 Task: Look for space in Apam, Ghana from 24th August, 2023 to 10th September, 2023 for 8 adults, 2 children, 1 infant and 1 pet in price range Rs.12000 to Rs.15000. Place can be entire place or shared room with 4 bedrooms having 8 beds and 4 bathrooms. Property type can be house, flat, guest house. Amenities needed are: wifi, TV, free parkinig on premises, gym, breakfast. Booking option can be shelf check-in. Required host language is English.
Action: Mouse moved to (361, 150)
Screenshot: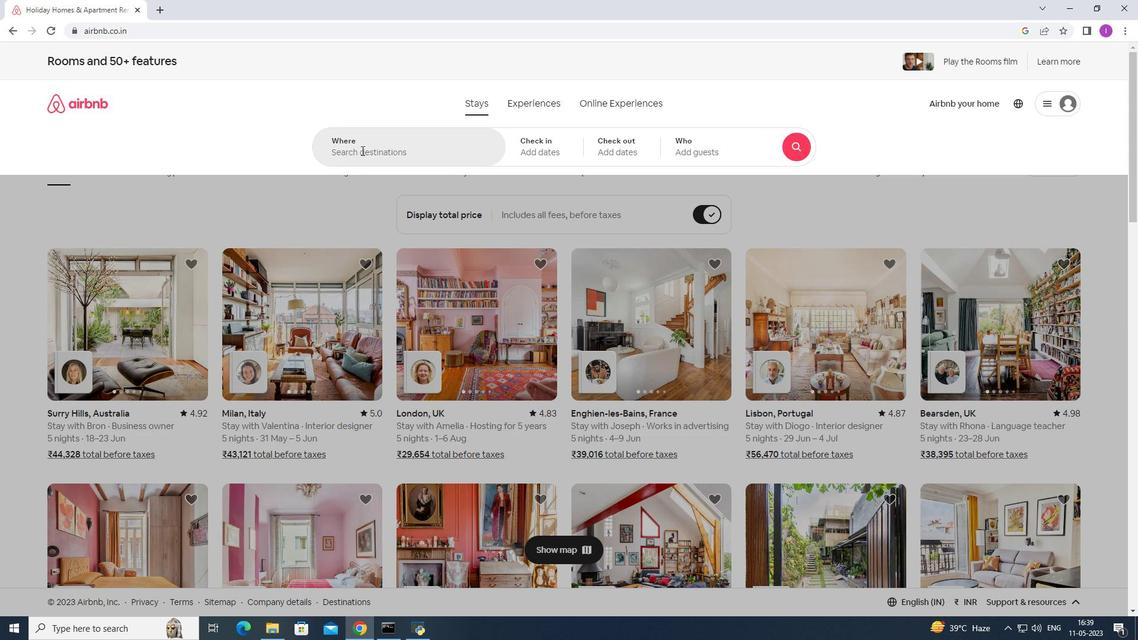
Action: Mouse pressed left at (361, 150)
Screenshot: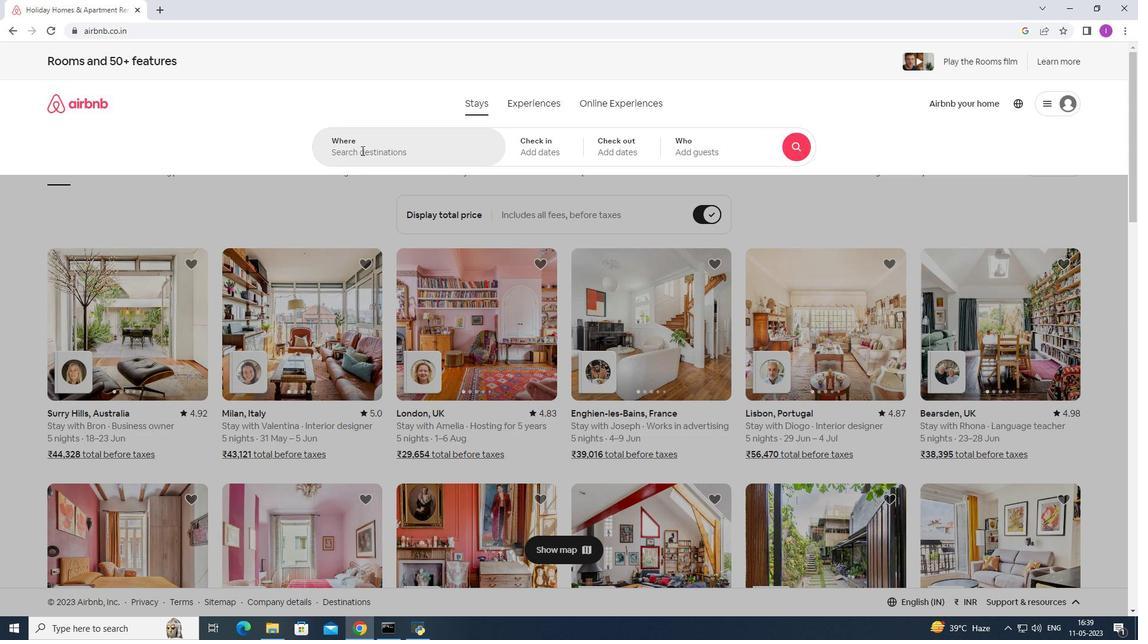 
Action: Mouse moved to (381, 154)
Screenshot: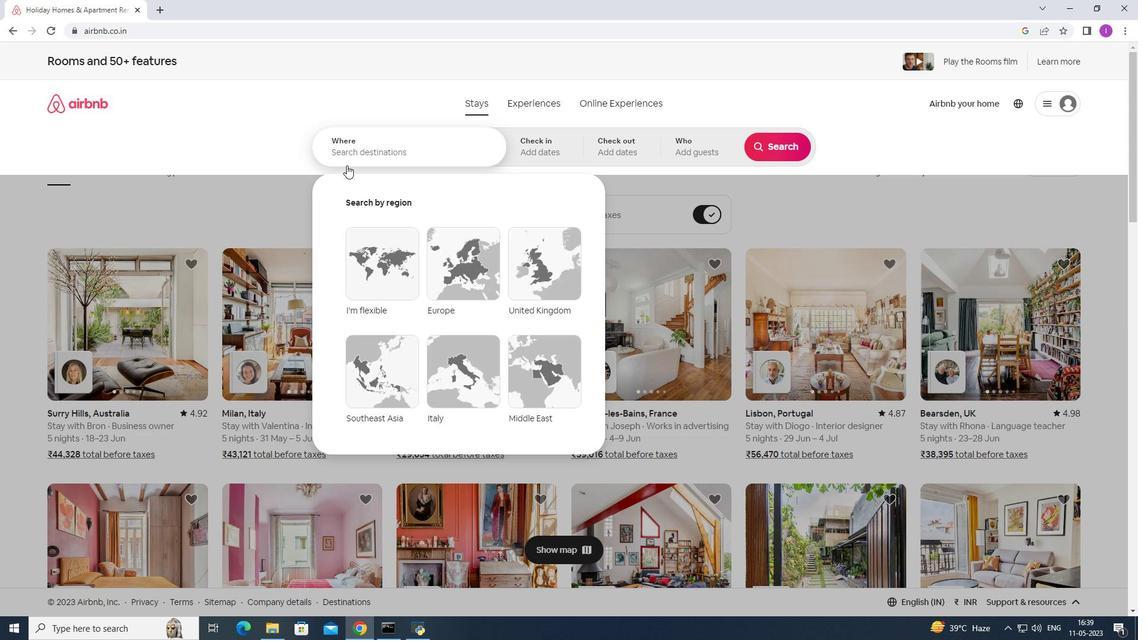 
Action: Key pressed <Key.shift><Key.shift><Key.shift><Key.shift>Apam,<Key.shift><Key.shift><Key.shift><Key.shift><Key.shift><Key.shift><Key.shift><Key.shift><Key.shift>Ghana
Screenshot: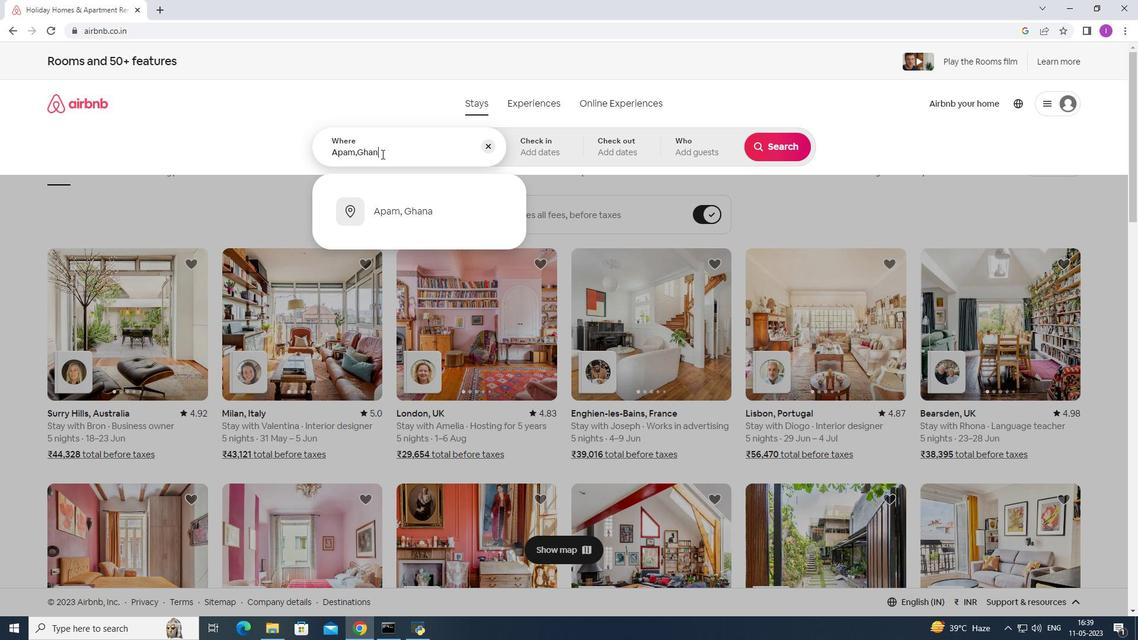 
Action: Mouse moved to (431, 217)
Screenshot: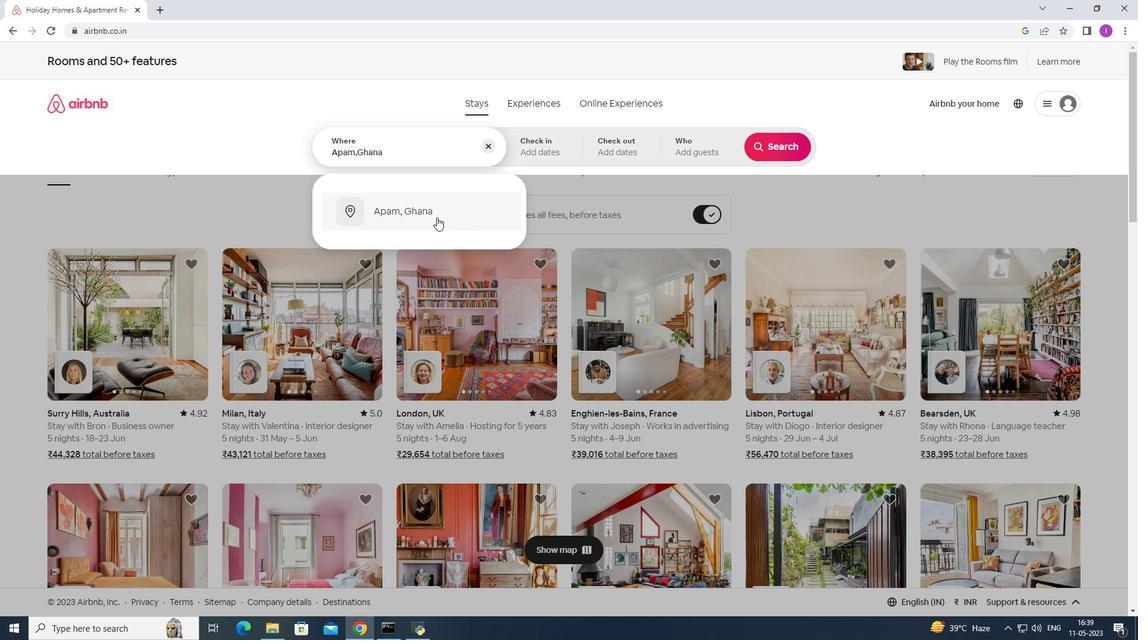 
Action: Mouse pressed left at (431, 217)
Screenshot: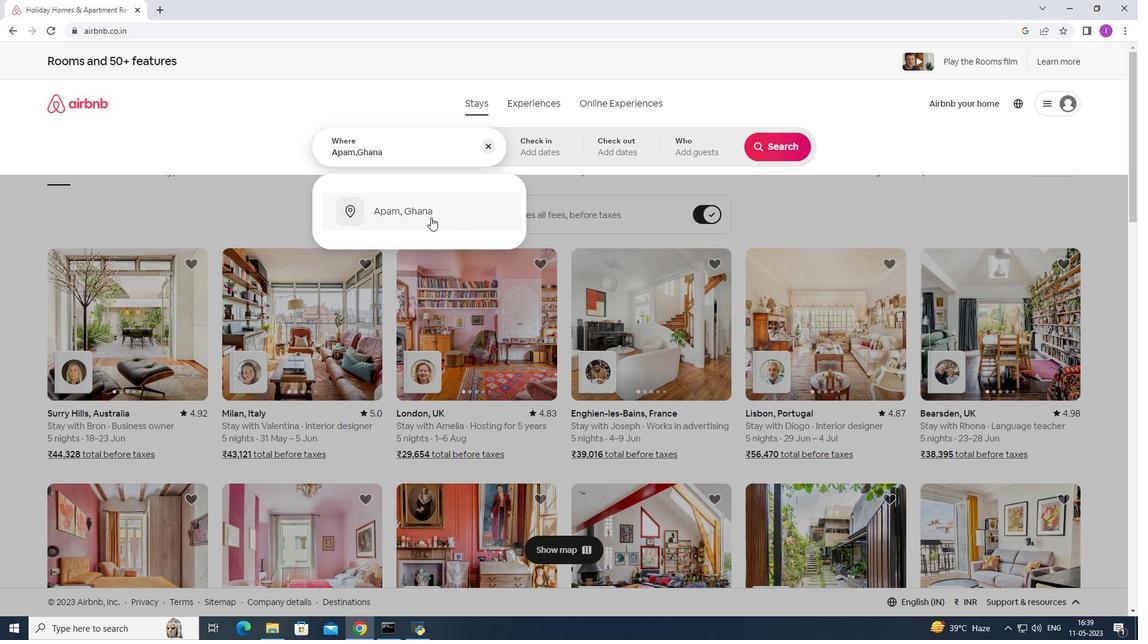 
Action: Mouse moved to (777, 241)
Screenshot: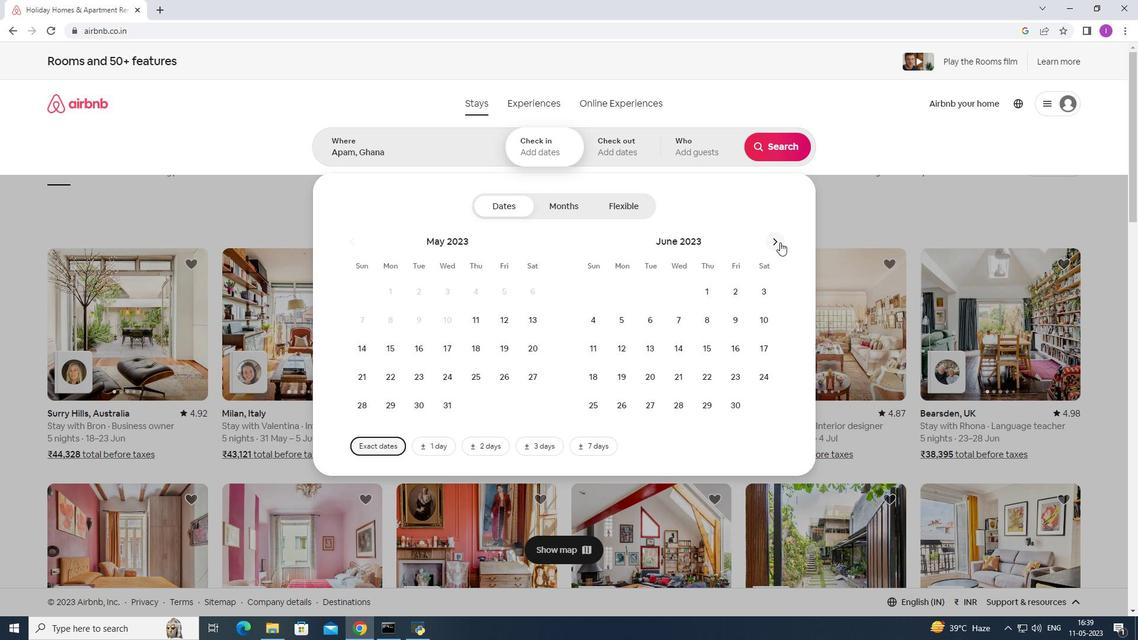 
Action: Mouse pressed left at (777, 241)
Screenshot: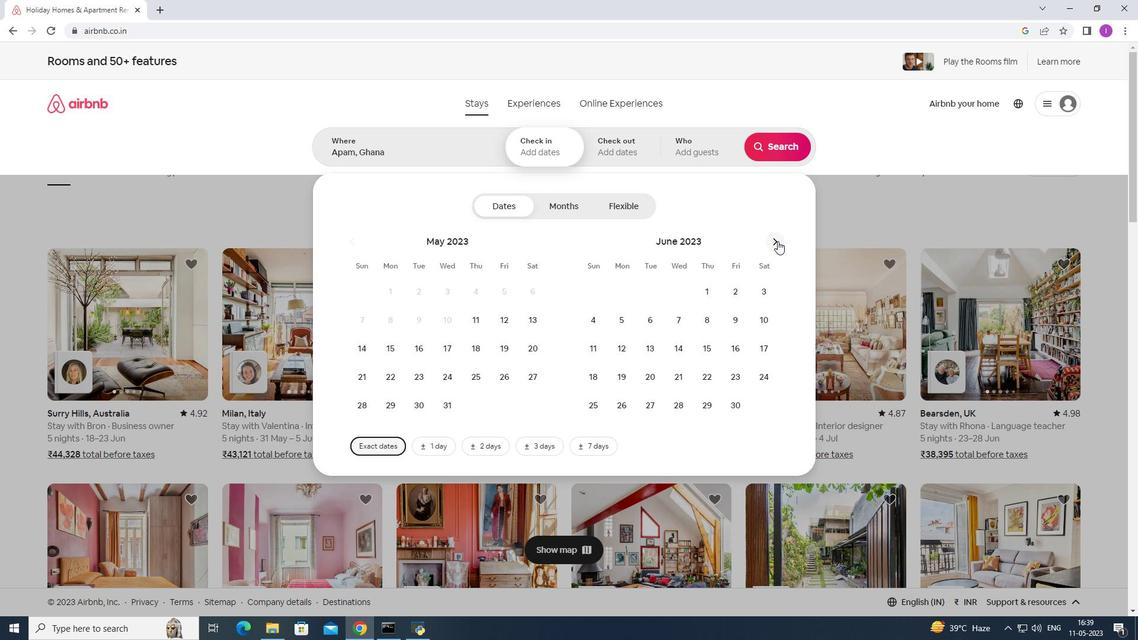 
Action: Mouse pressed left at (777, 241)
Screenshot: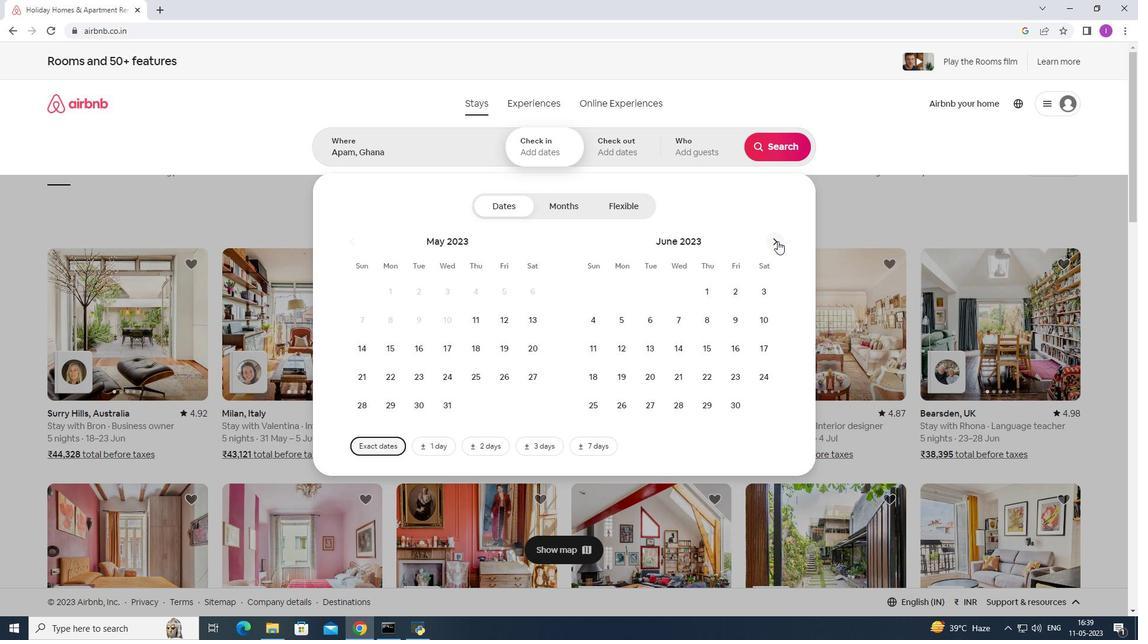 
Action: Mouse moved to (777, 240)
Screenshot: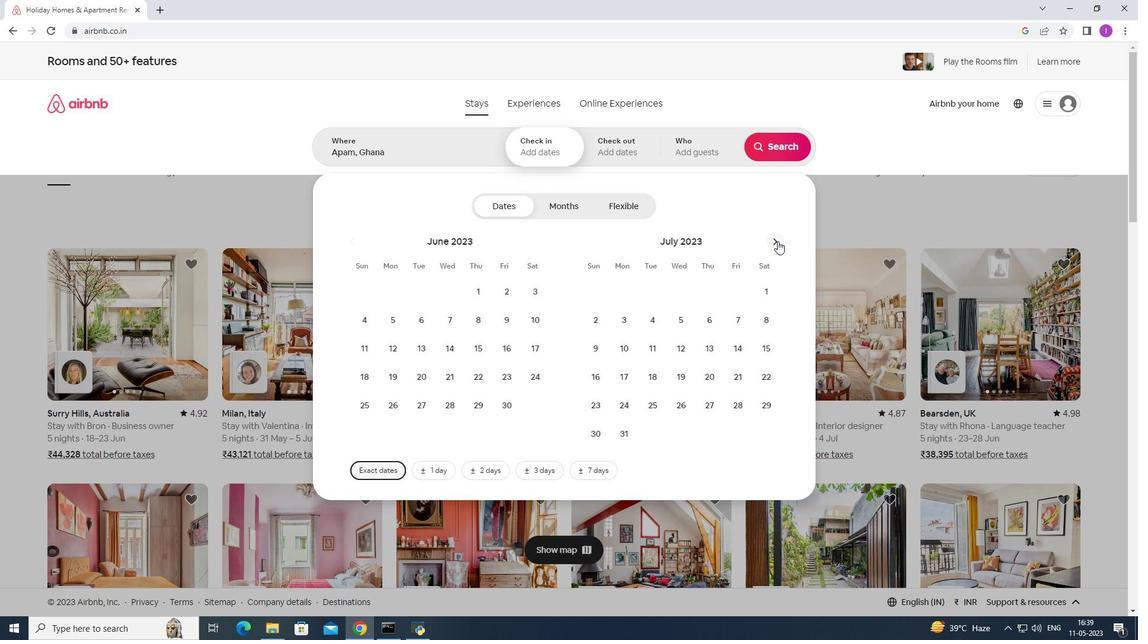 
Action: Mouse pressed left at (777, 240)
Screenshot: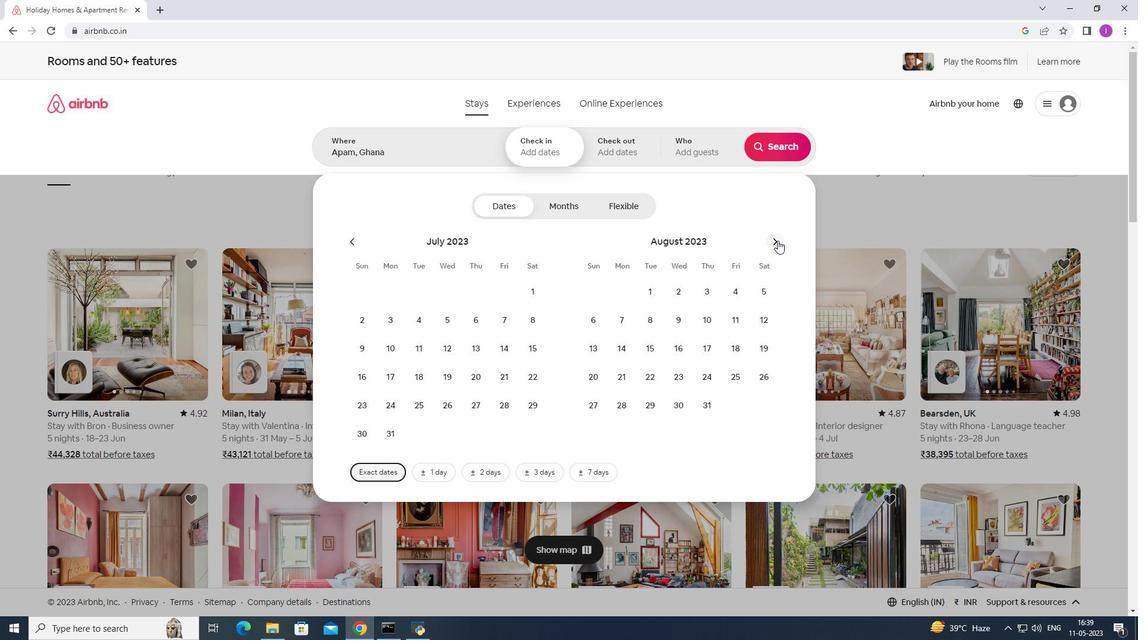 
Action: Mouse moved to (469, 377)
Screenshot: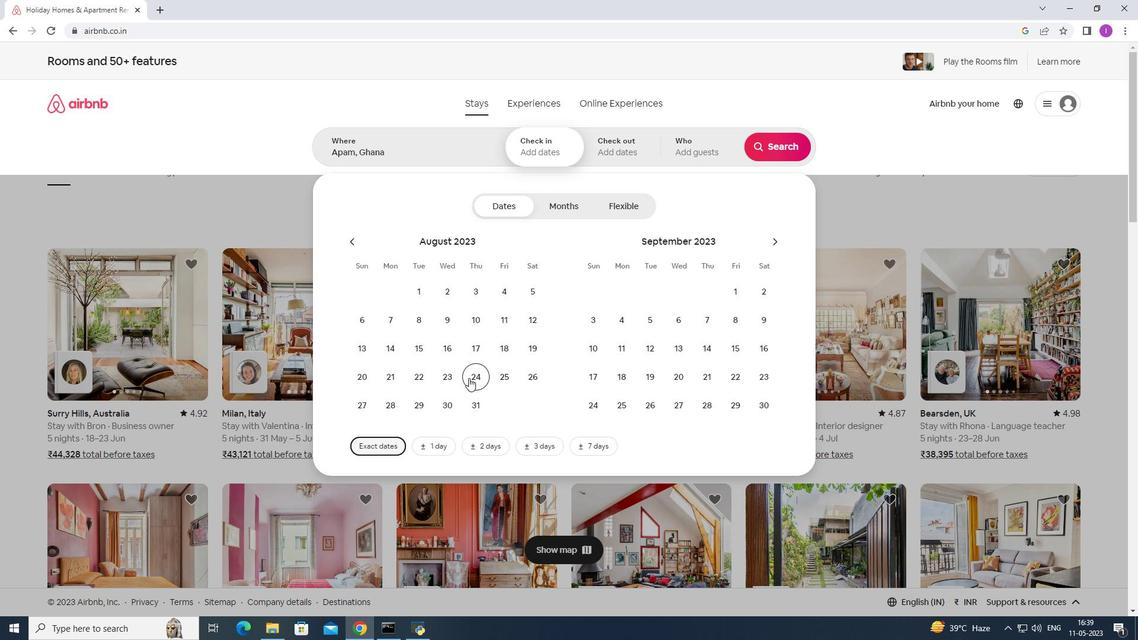 
Action: Mouse pressed left at (469, 377)
Screenshot: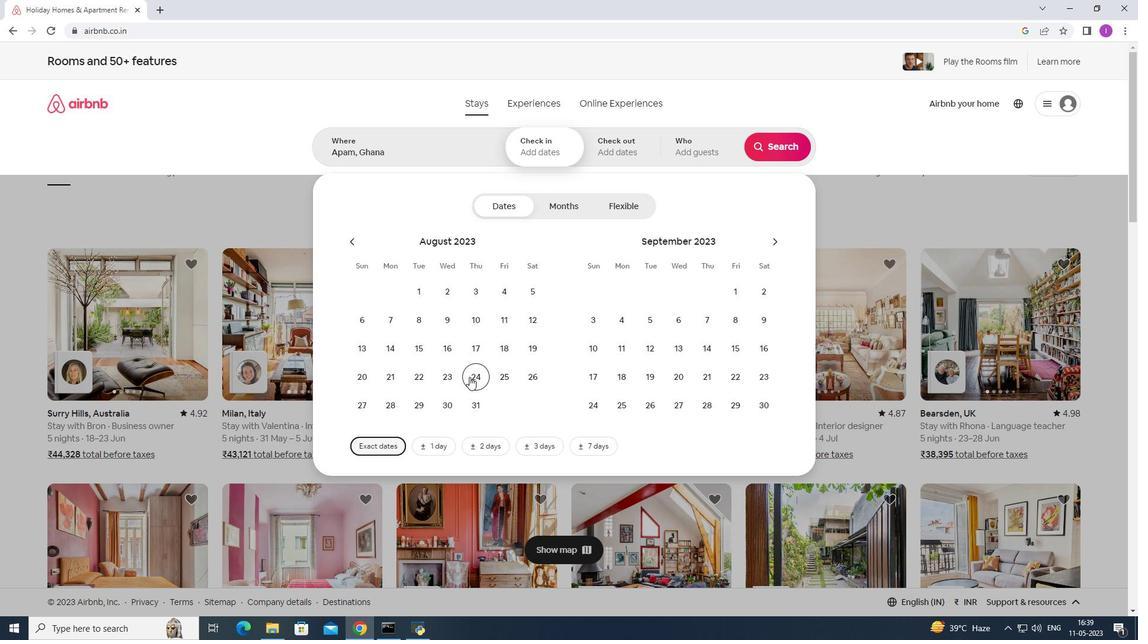 
Action: Mouse moved to (595, 348)
Screenshot: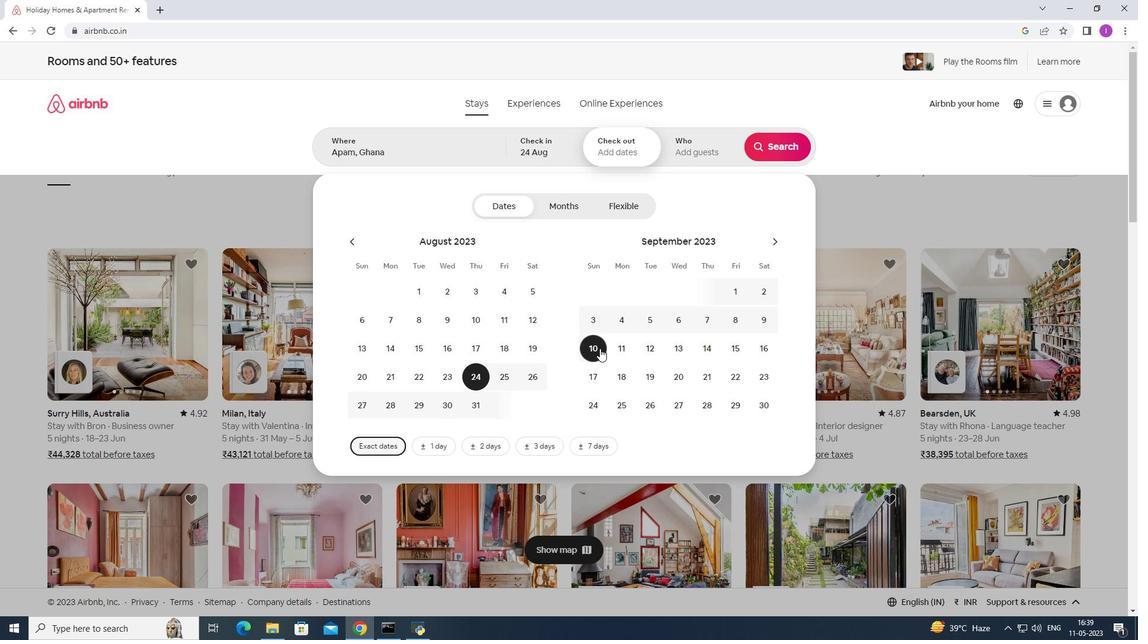 
Action: Mouse pressed left at (595, 348)
Screenshot: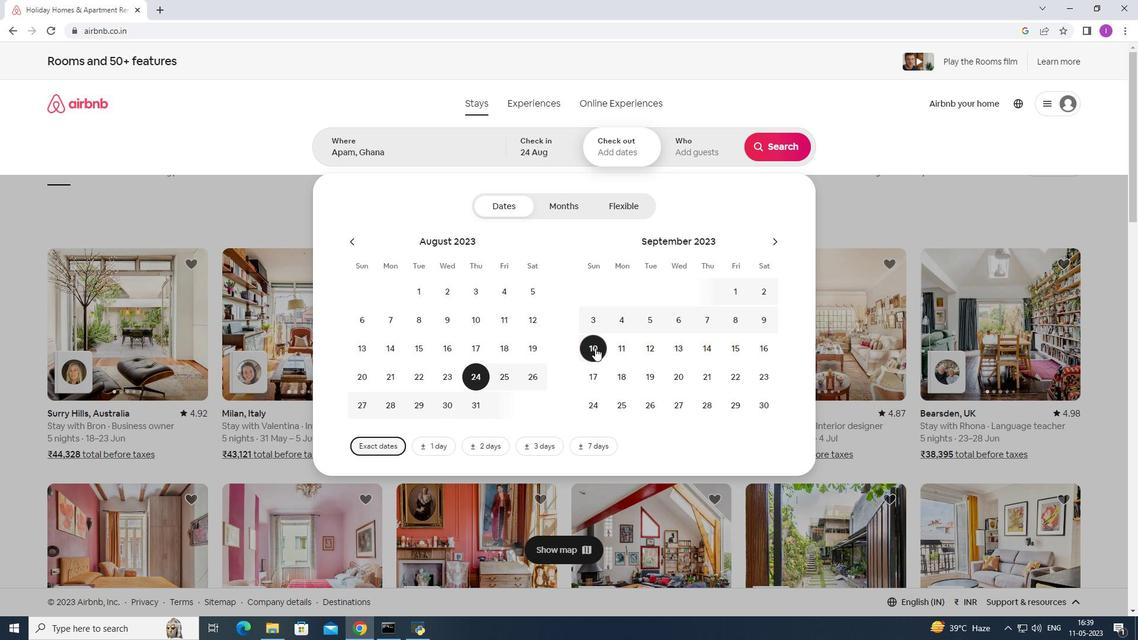
Action: Mouse moved to (701, 154)
Screenshot: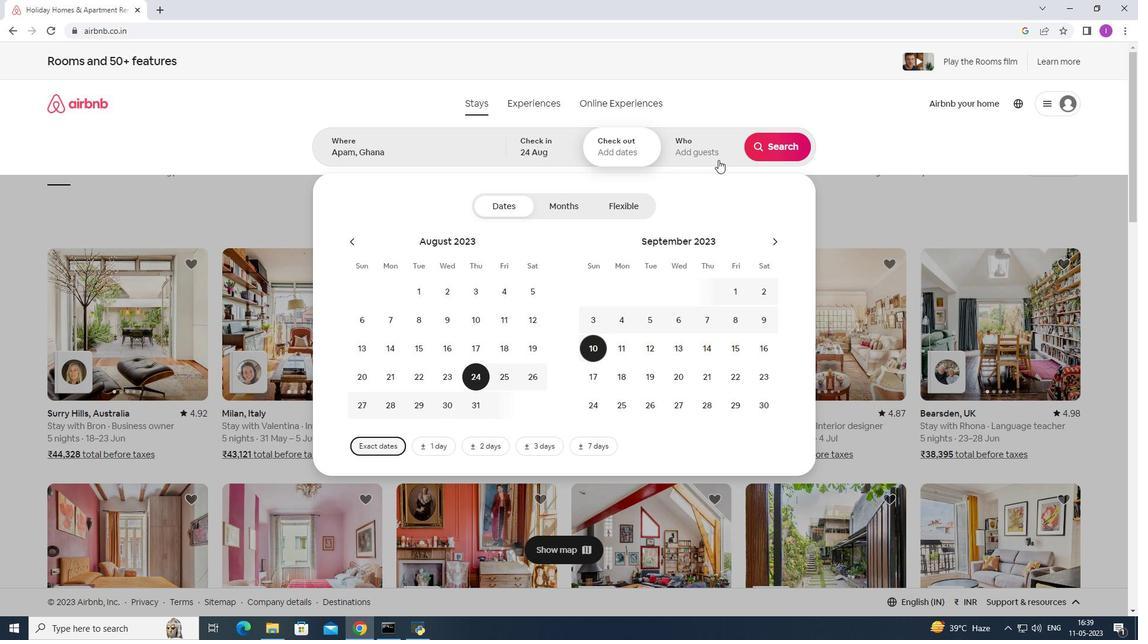 
Action: Mouse pressed left at (701, 154)
Screenshot: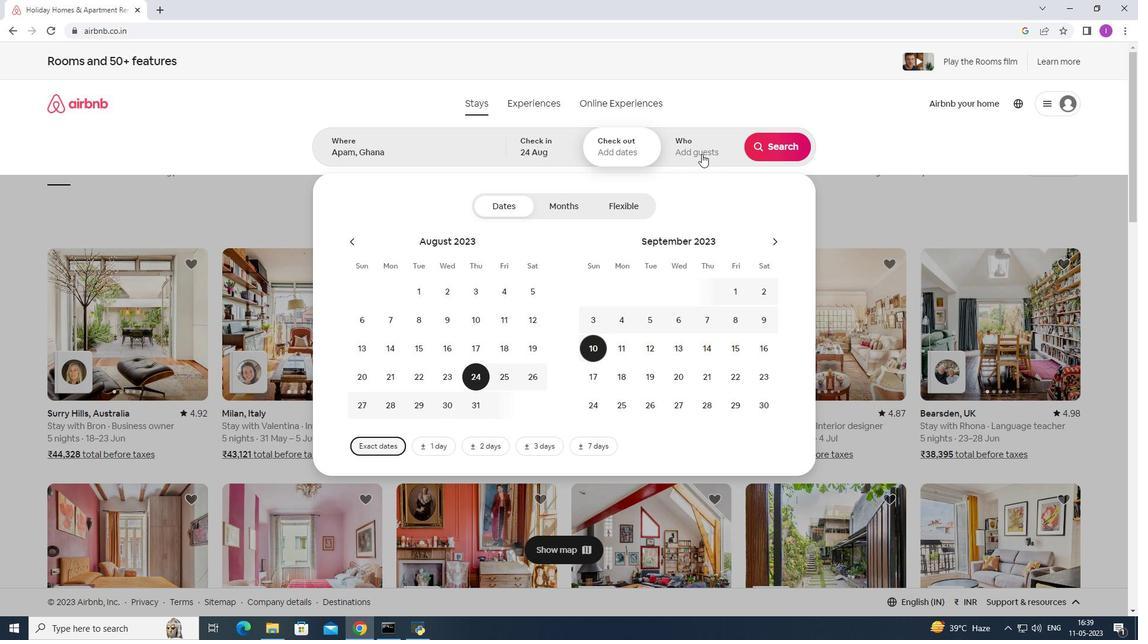 
Action: Mouse moved to (690, 146)
Screenshot: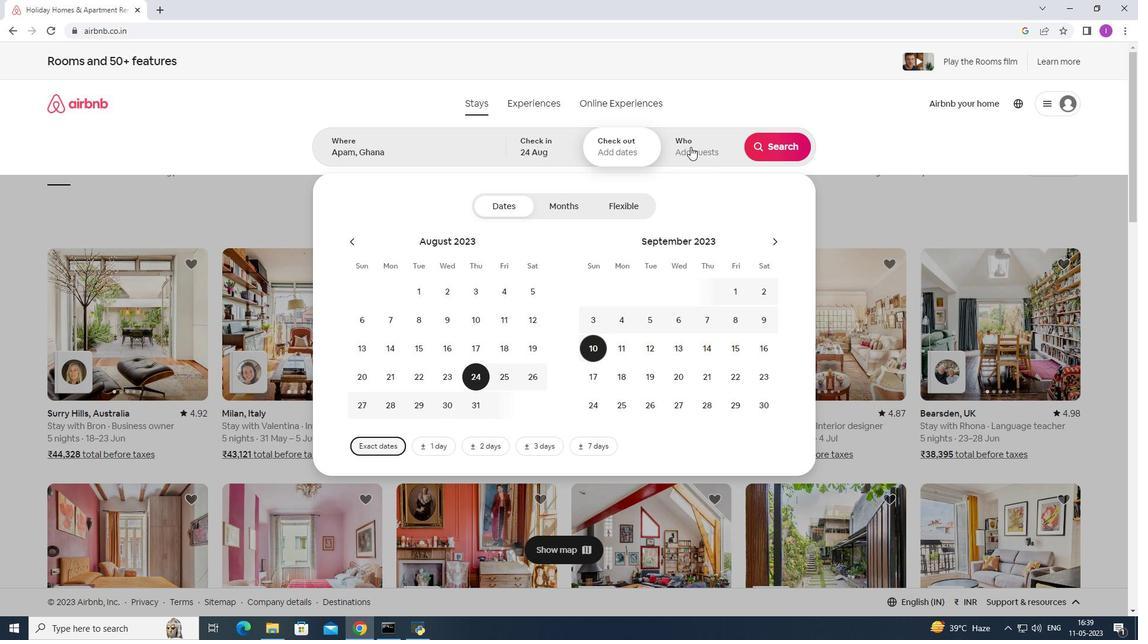 
Action: Mouse pressed left at (690, 146)
Screenshot: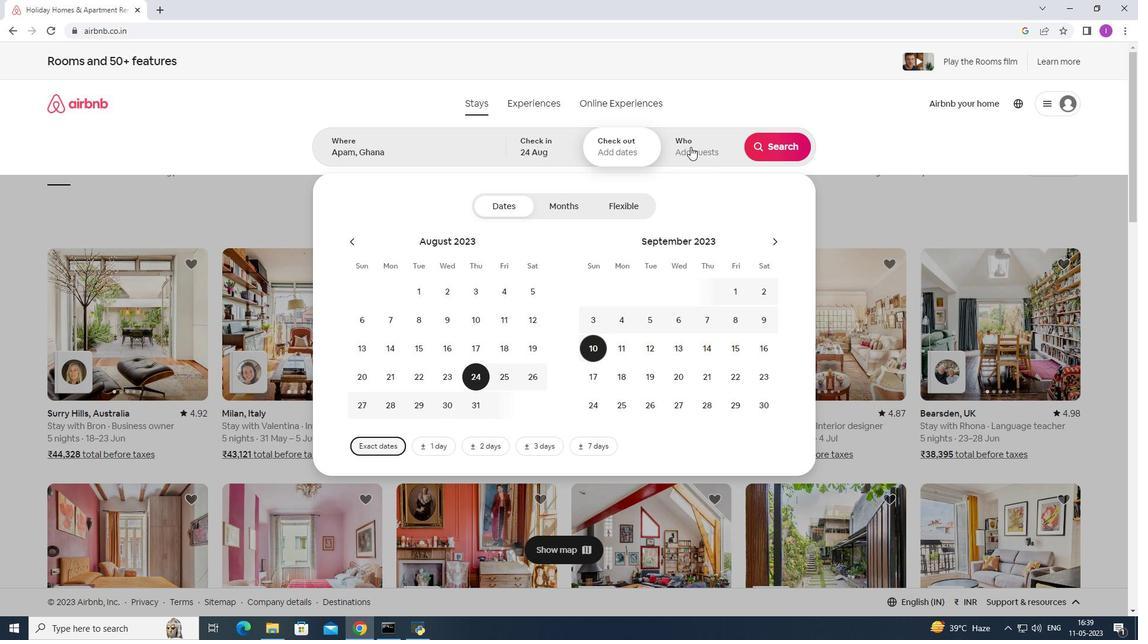 
Action: Mouse moved to (704, 149)
Screenshot: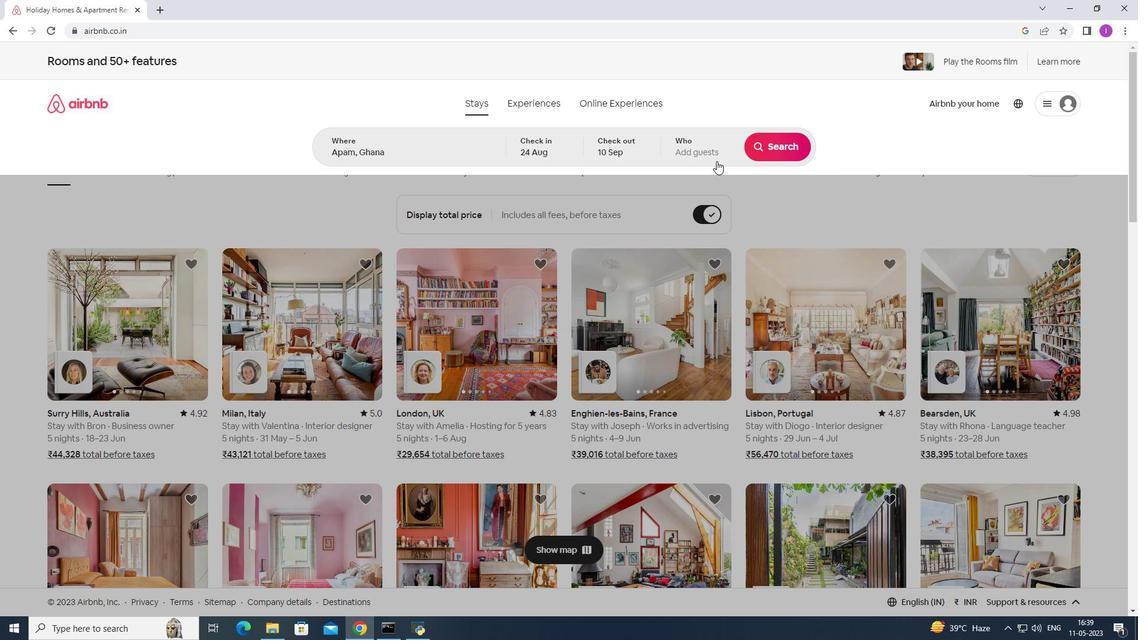 
Action: Mouse pressed left at (704, 149)
Screenshot: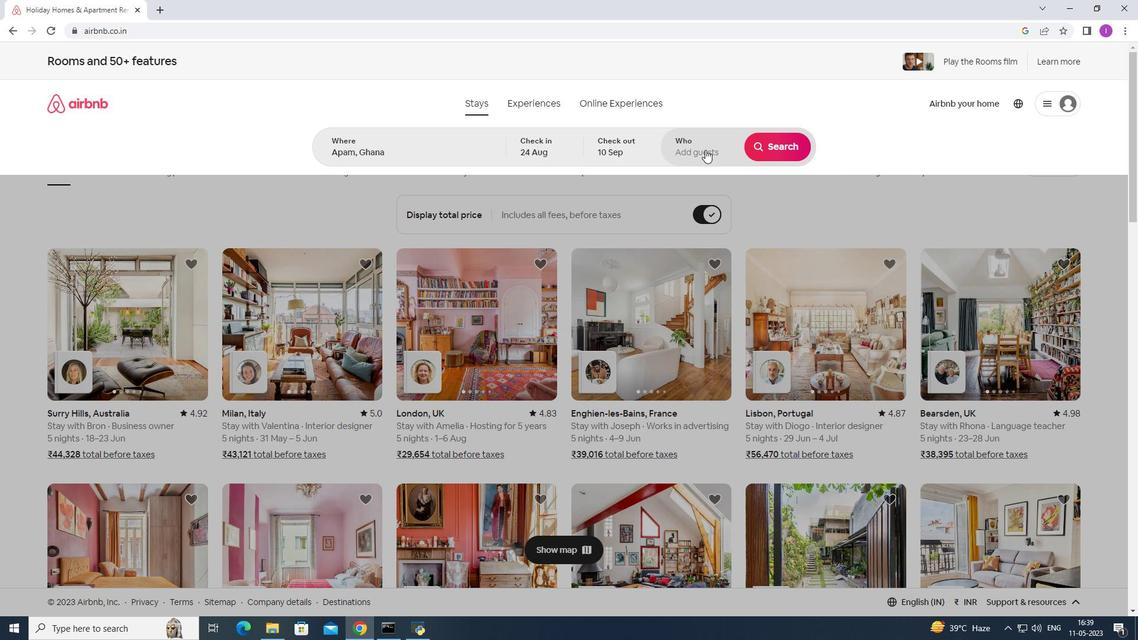 
Action: Mouse moved to (783, 210)
Screenshot: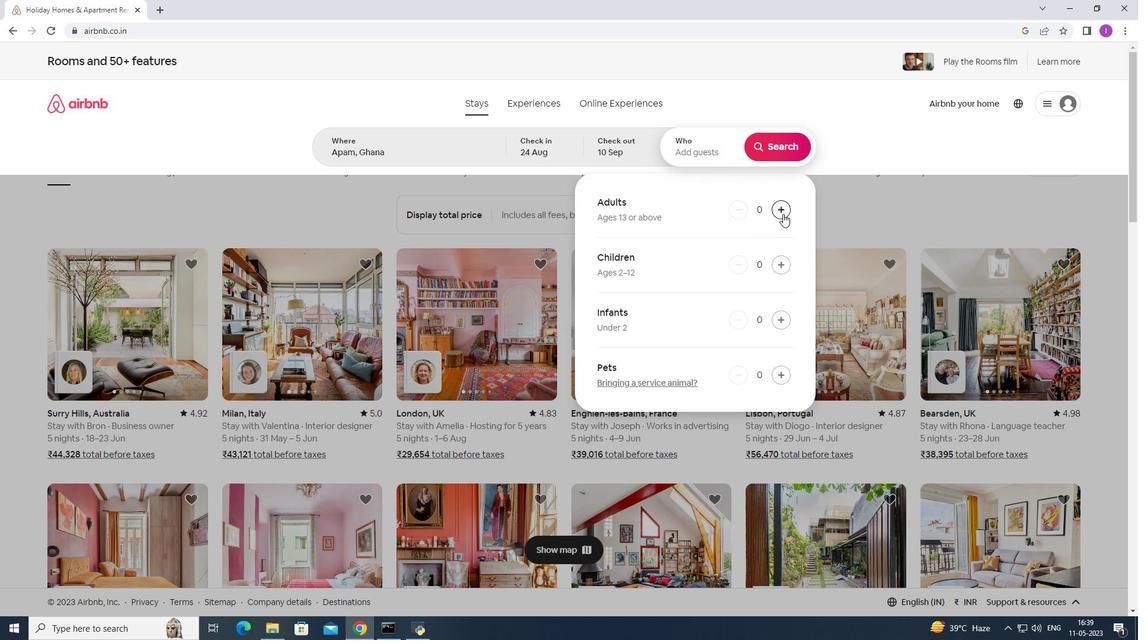 
Action: Mouse pressed left at (783, 210)
Screenshot: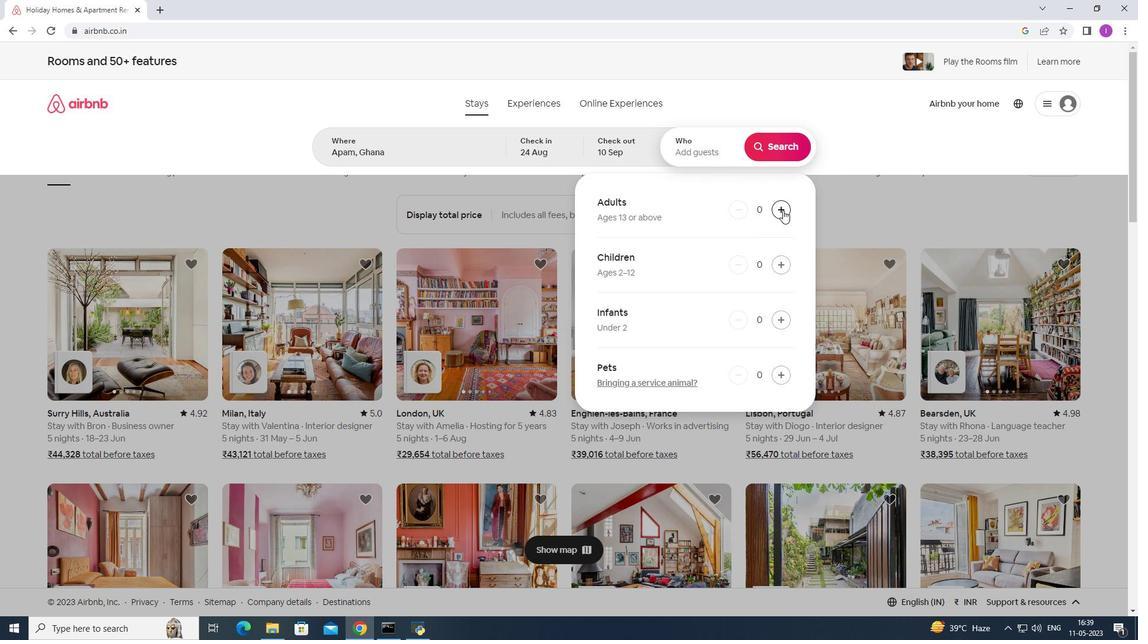 
Action: Mouse pressed left at (783, 210)
Screenshot: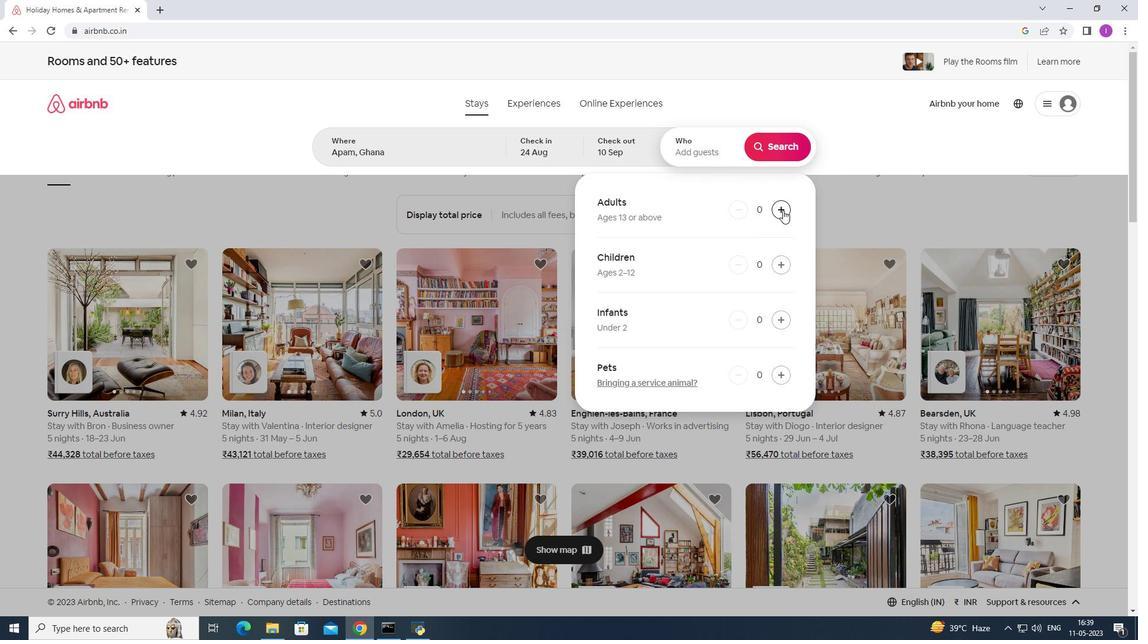
Action: Mouse pressed left at (783, 210)
Screenshot: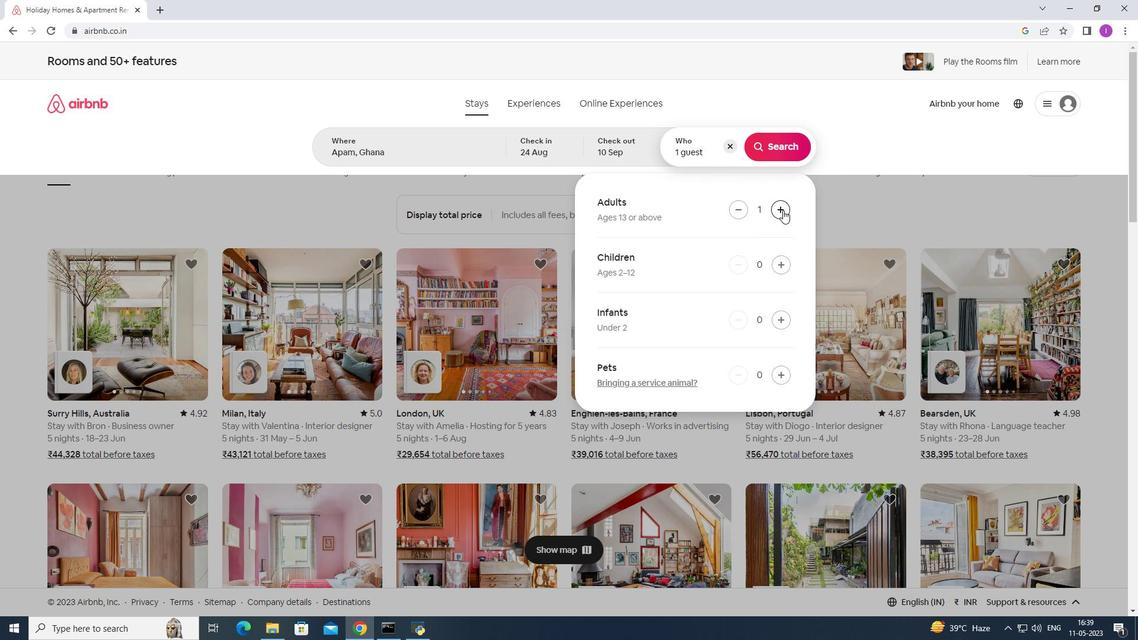 
Action: Mouse pressed left at (783, 210)
Screenshot: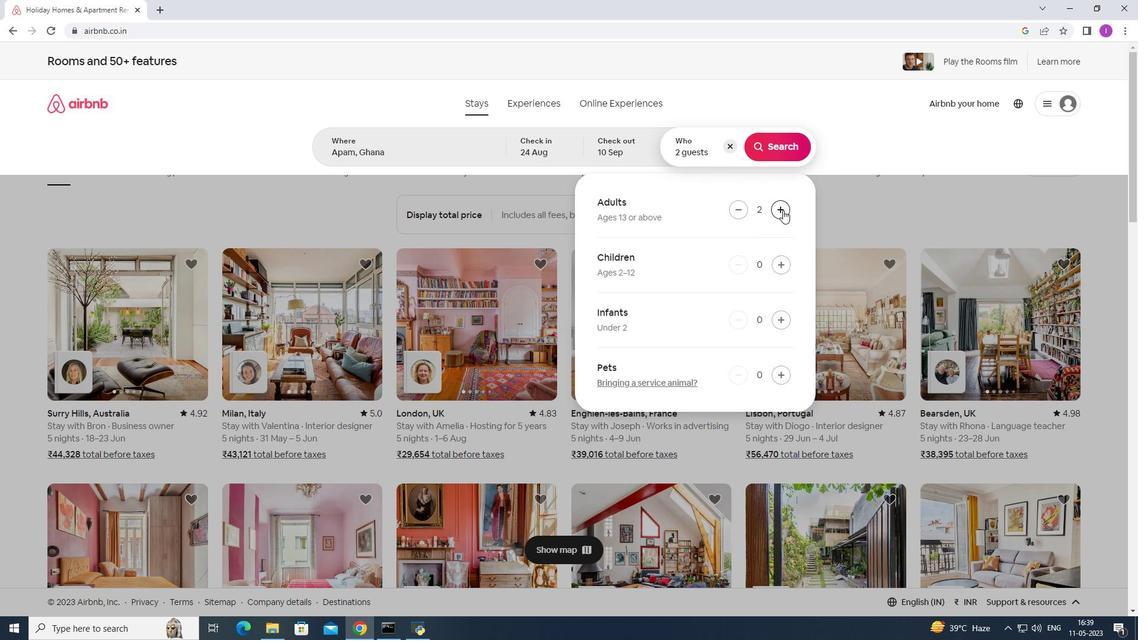 
Action: Mouse moved to (783, 211)
Screenshot: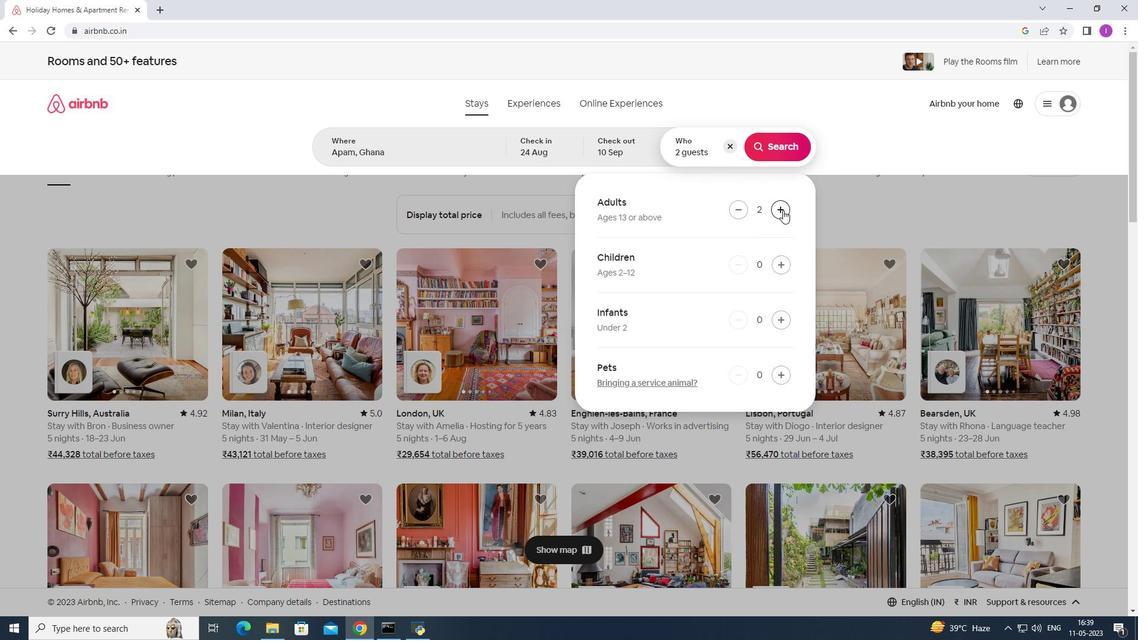 
Action: Mouse pressed left at (783, 211)
Screenshot: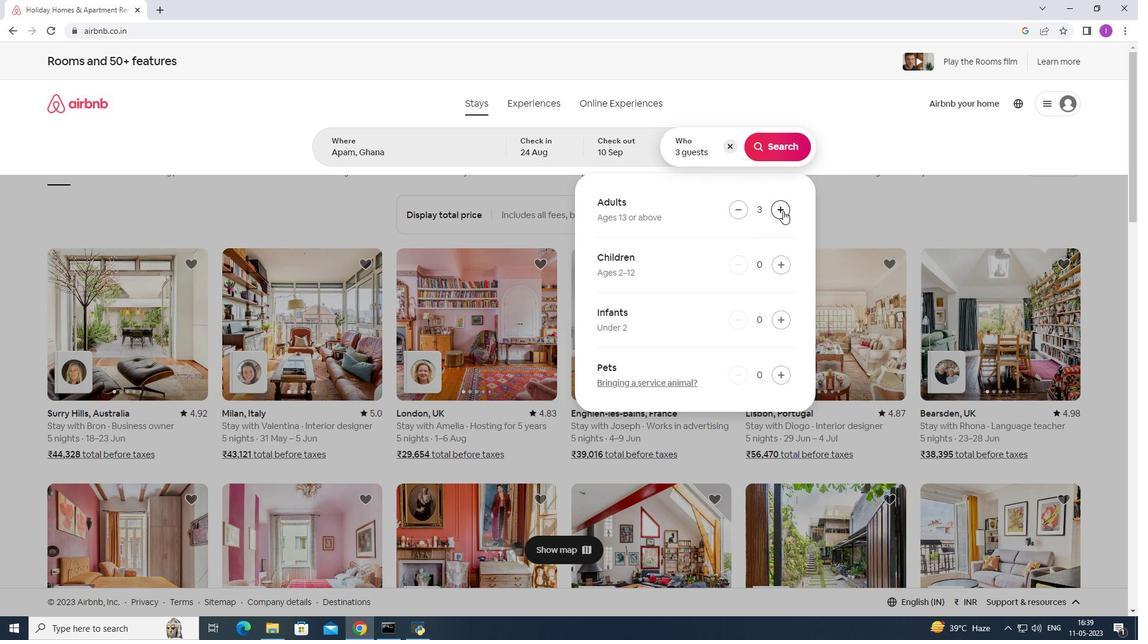 
Action: Mouse pressed left at (783, 211)
Screenshot: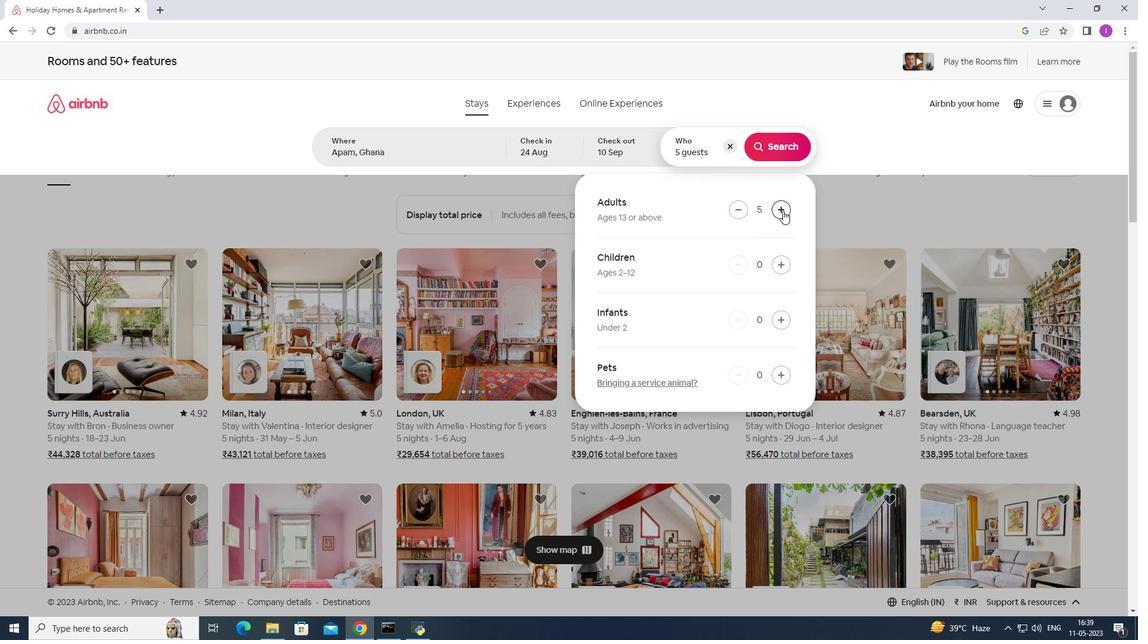
Action: Mouse pressed left at (783, 211)
Screenshot: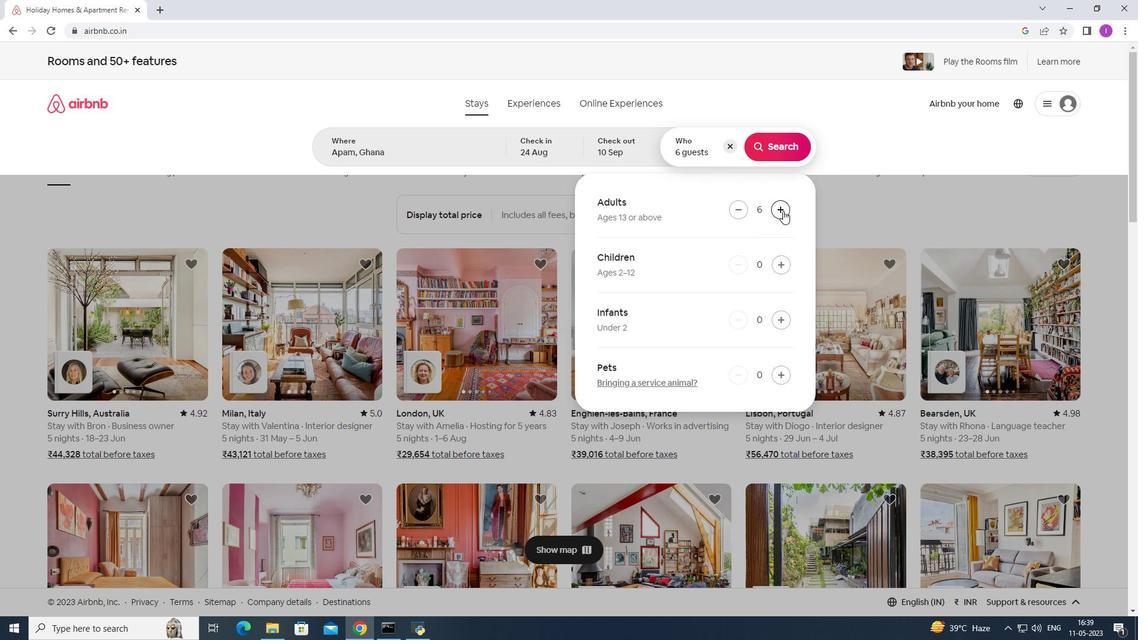 
Action: Mouse pressed left at (783, 211)
Screenshot: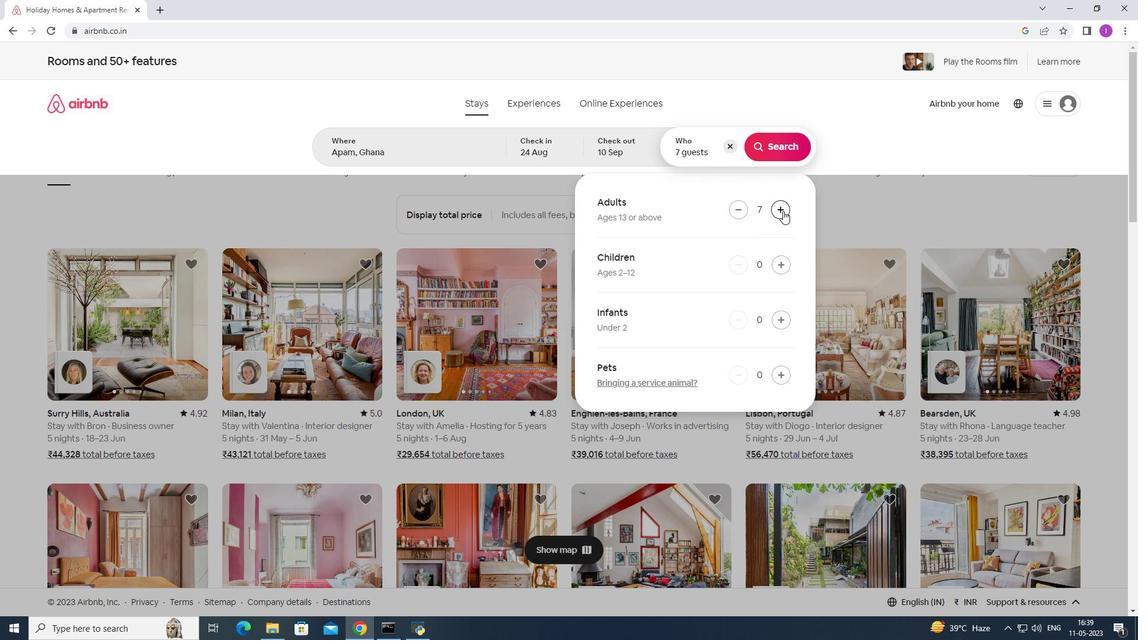 
Action: Mouse moved to (784, 265)
Screenshot: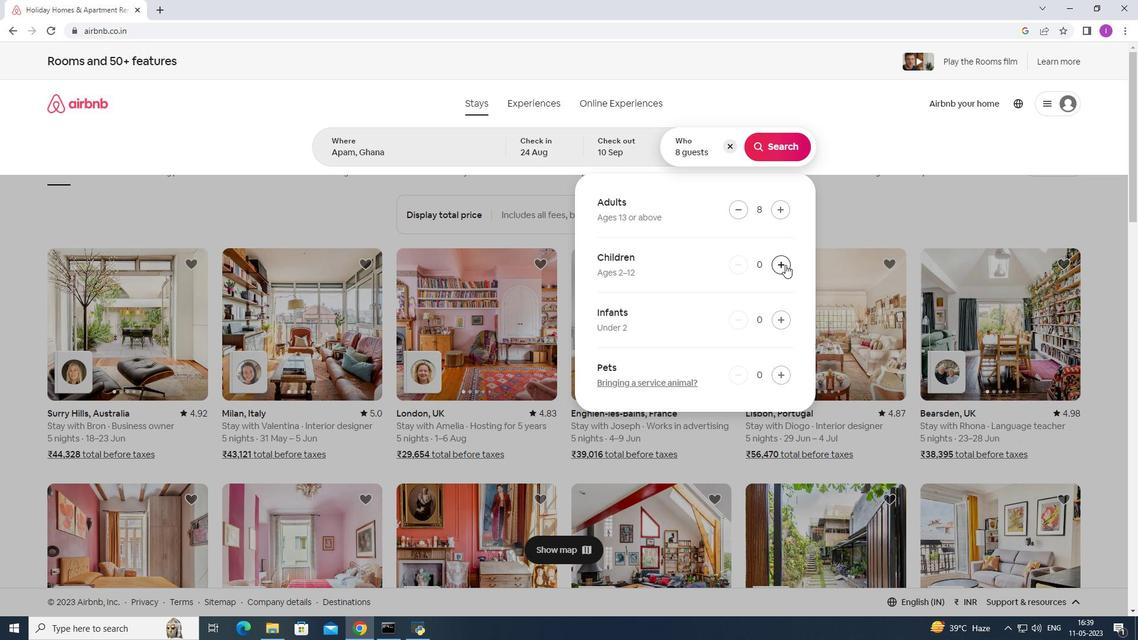 
Action: Mouse pressed left at (784, 265)
Screenshot: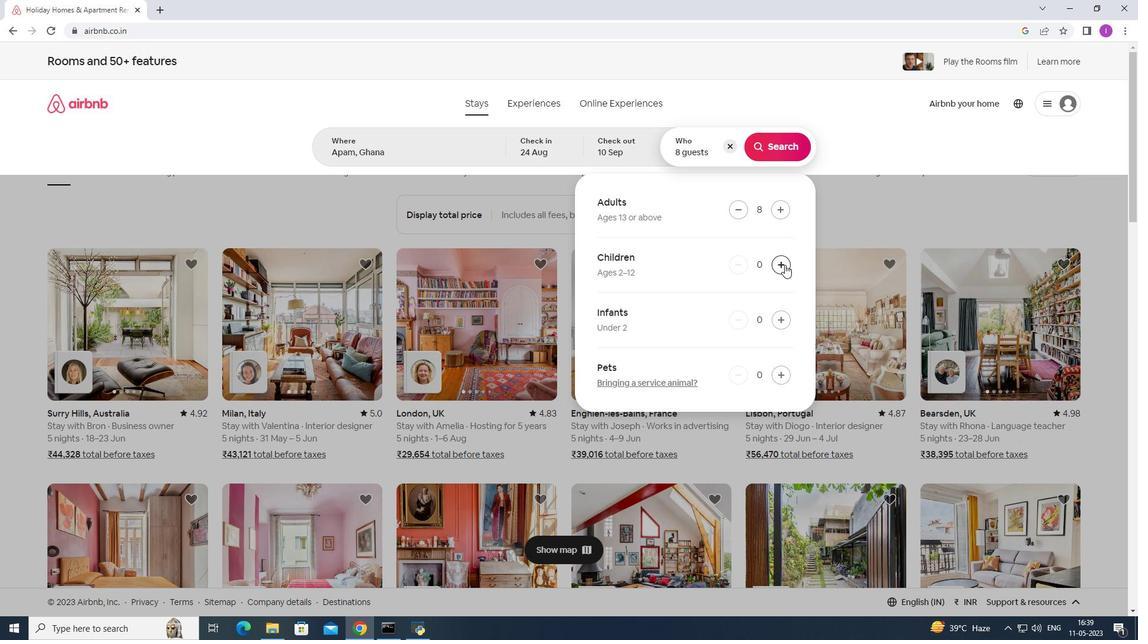 
Action: Mouse moved to (784, 264)
Screenshot: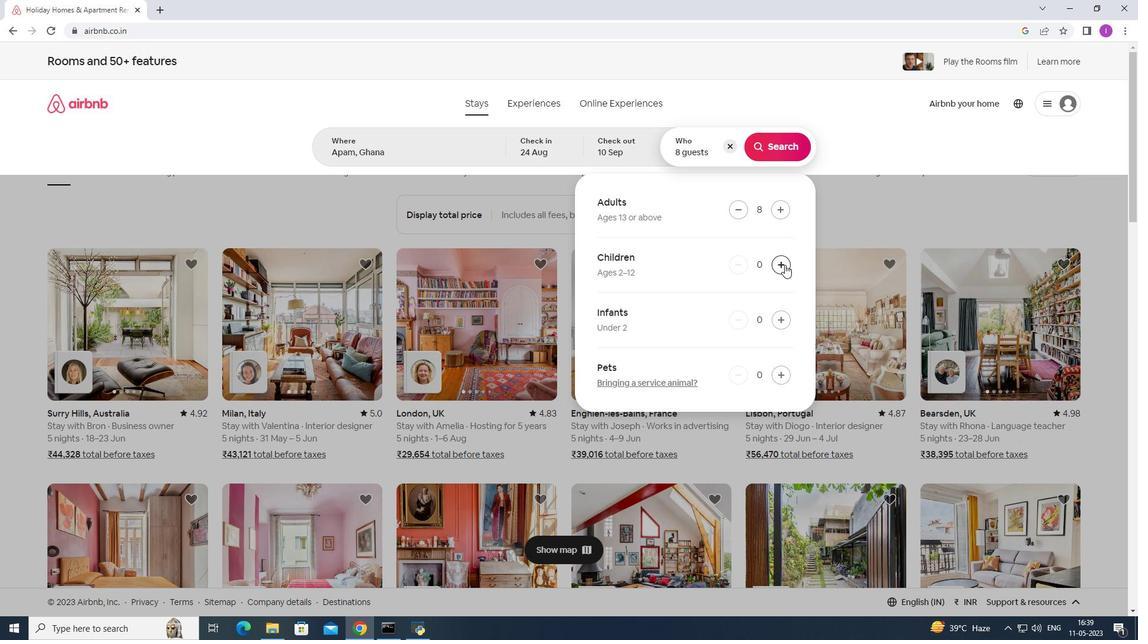 
Action: Mouse pressed left at (784, 264)
Screenshot: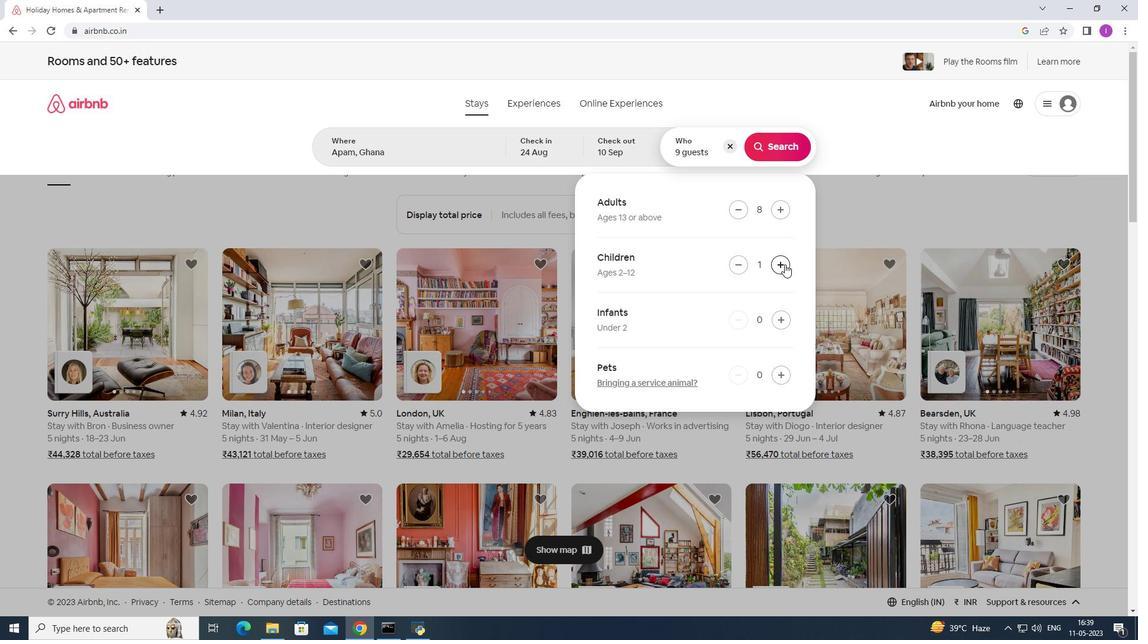 
Action: Mouse moved to (780, 315)
Screenshot: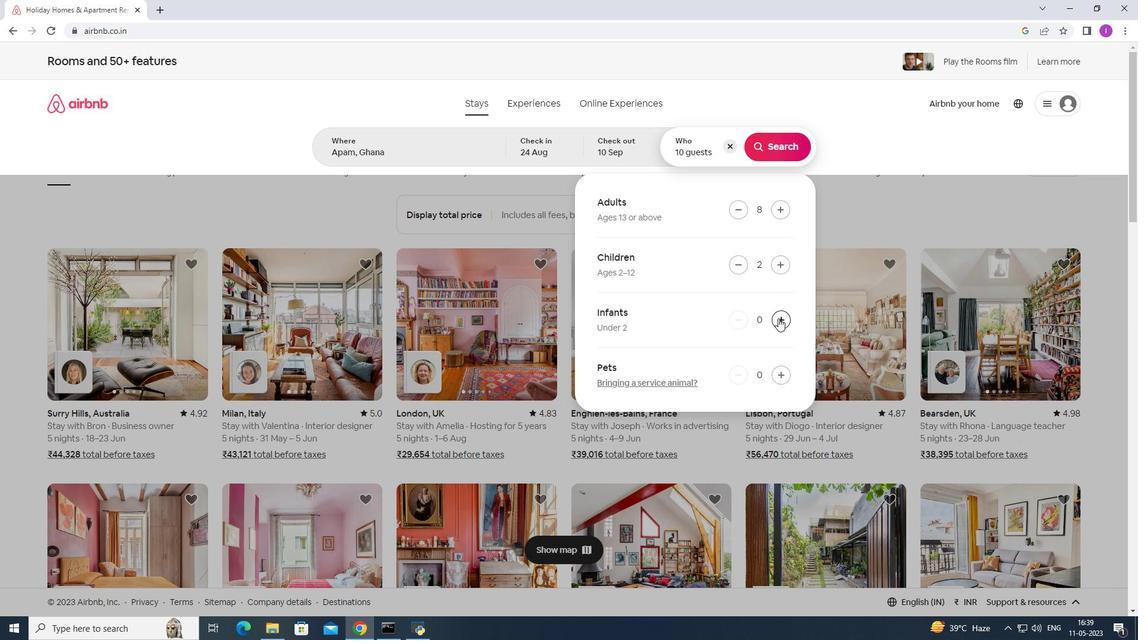 
Action: Mouse pressed left at (780, 315)
Screenshot: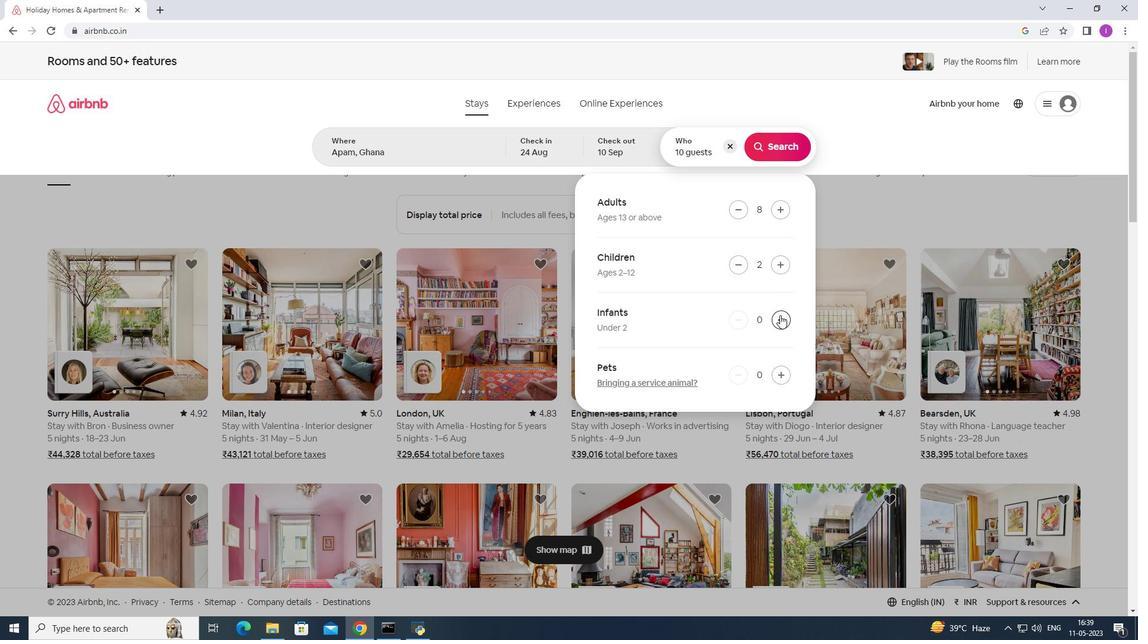 
Action: Mouse moved to (778, 375)
Screenshot: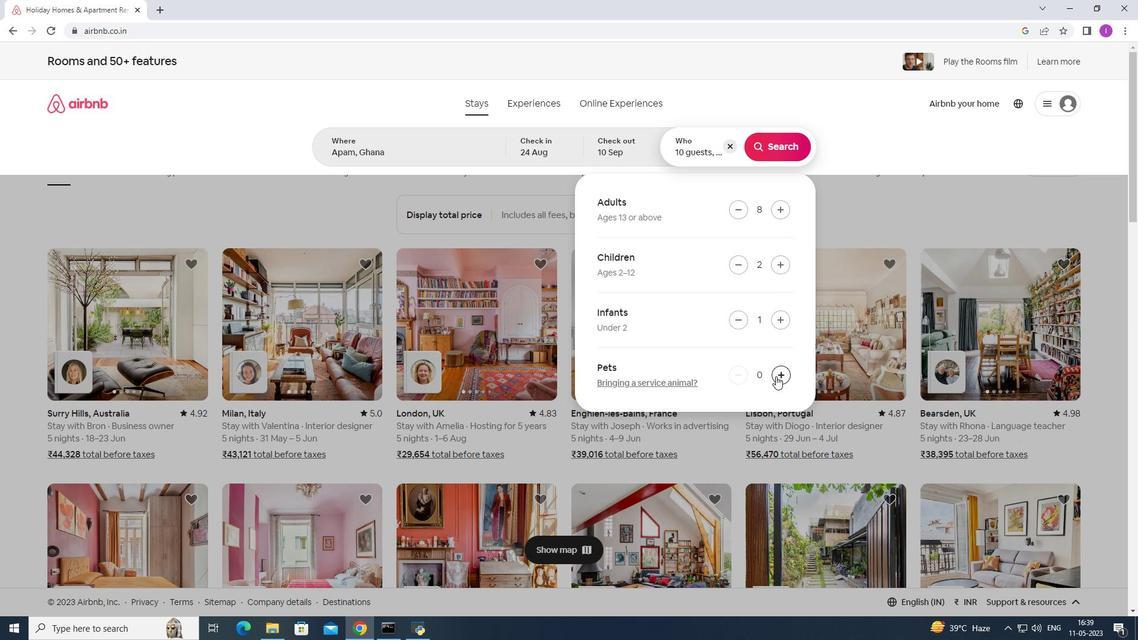 
Action: Mouse pressed left at (778, 375)
Screenshot: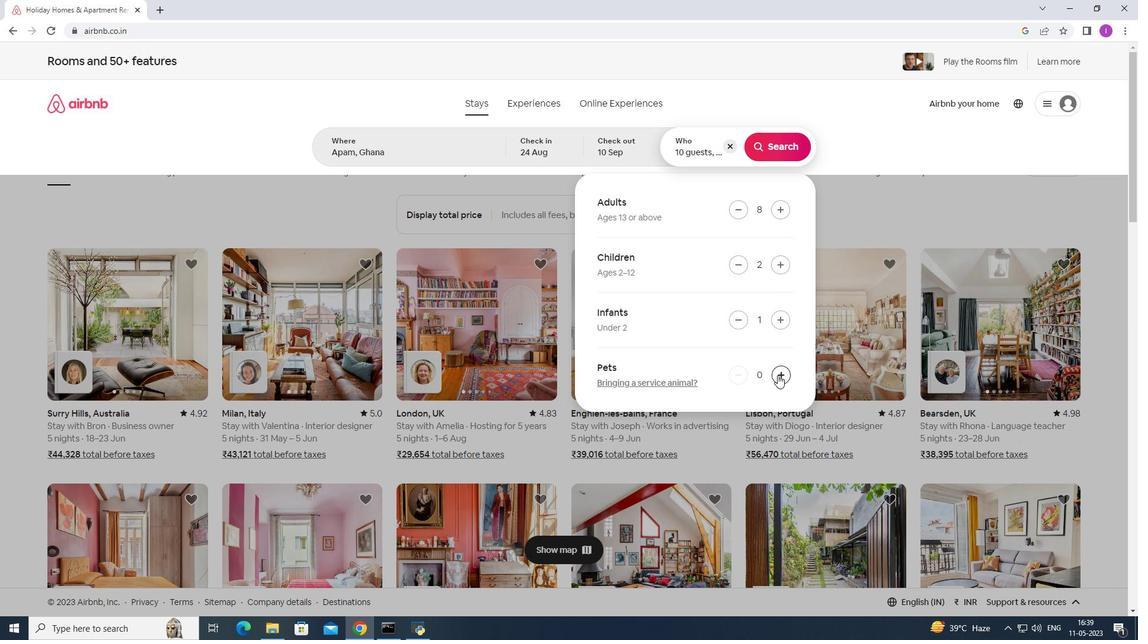 
Action: Mouse moved to (766, 146)
Screenshot: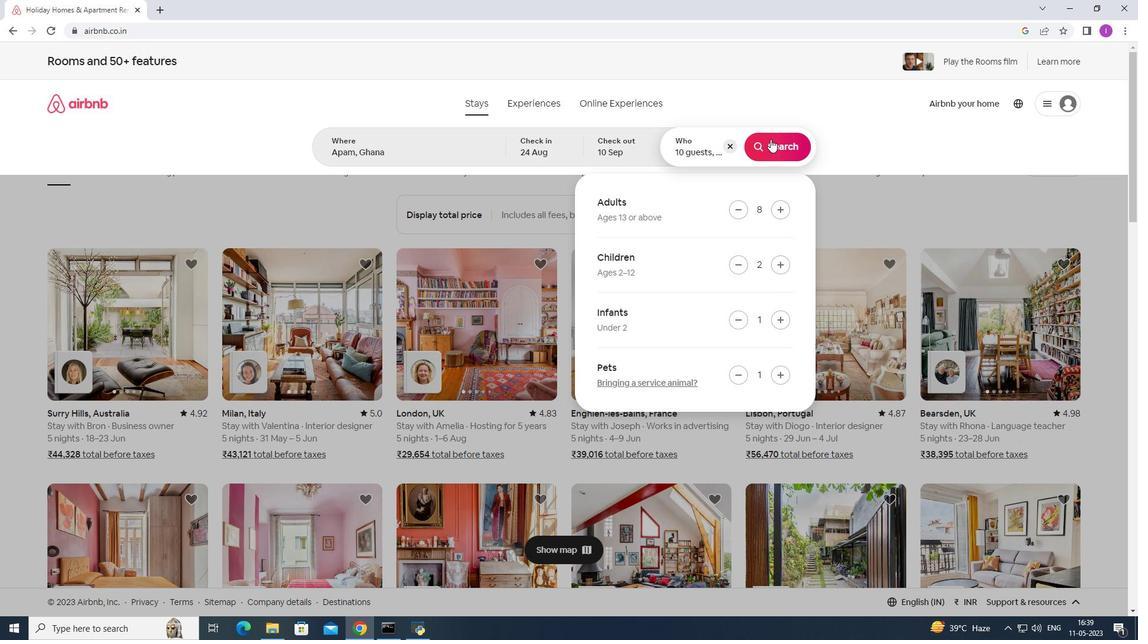 
Action: Mouse pressed left at (766, 146)
Screenshot: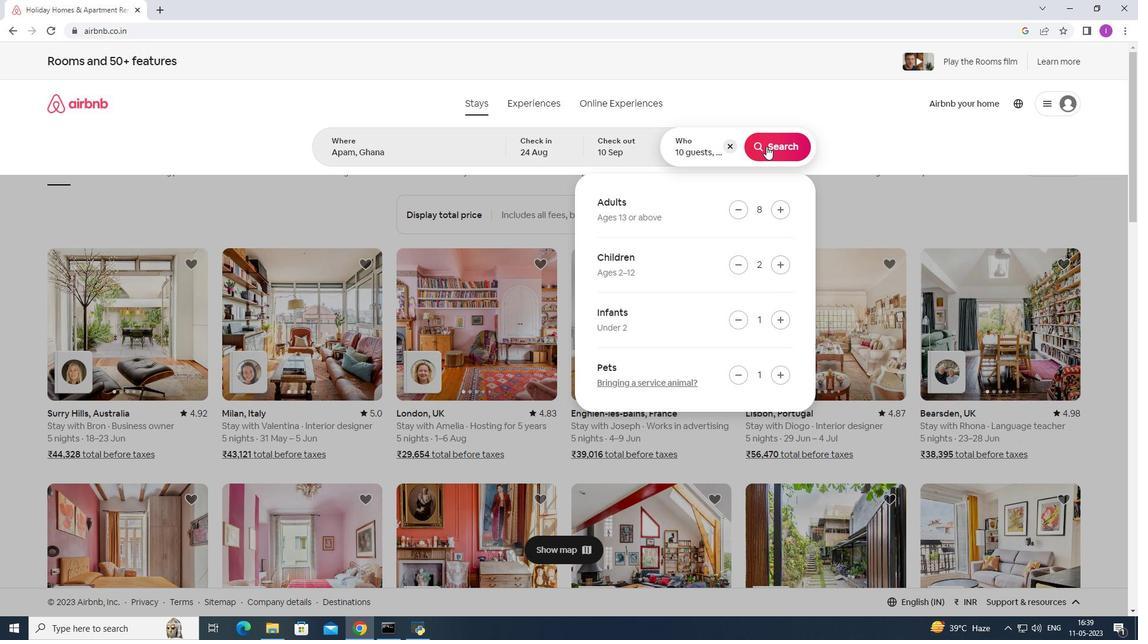 
Action: Mouse moved to (1085, 122)
Screenshot: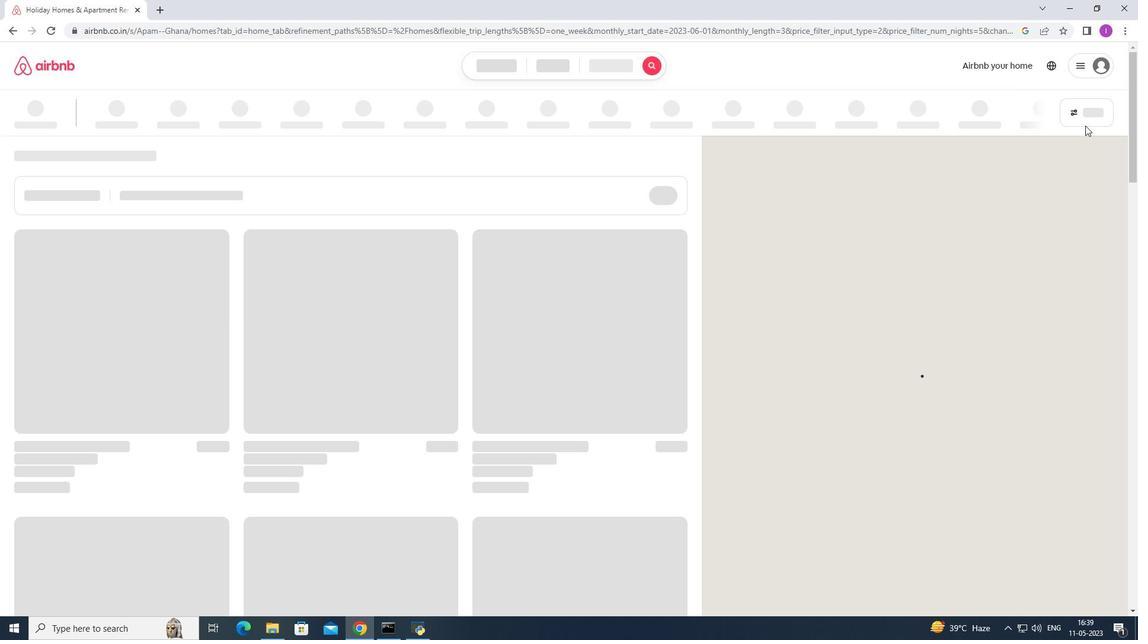 
Action: Mouse pressed left at (1085, 122)
Screenshot: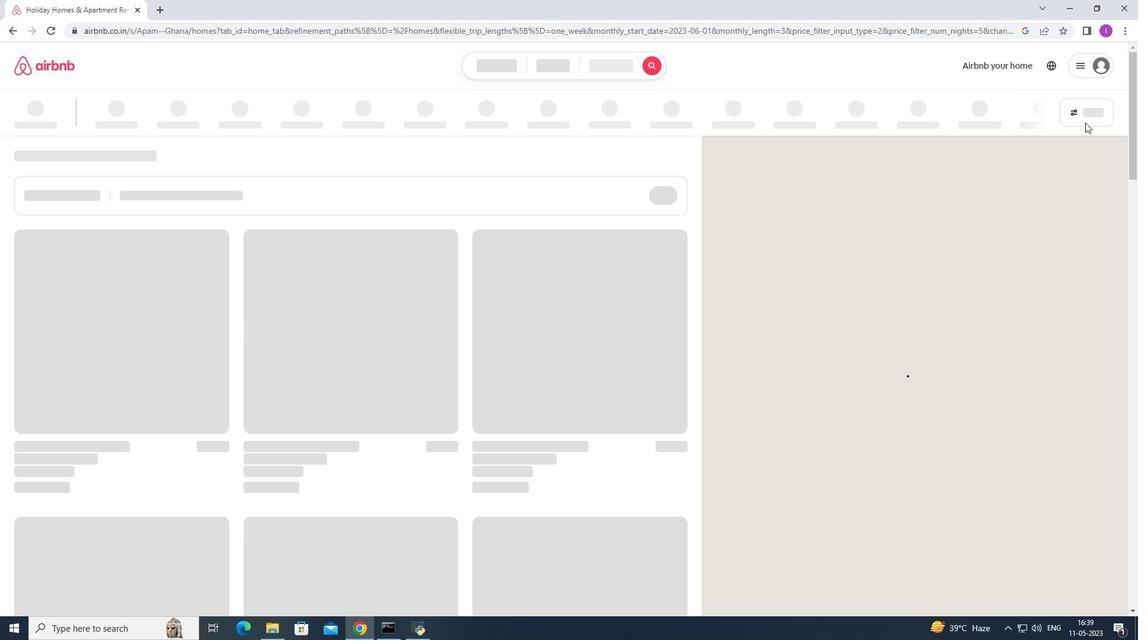 
Action: Mouse moved to (636, 403)
Screenshot: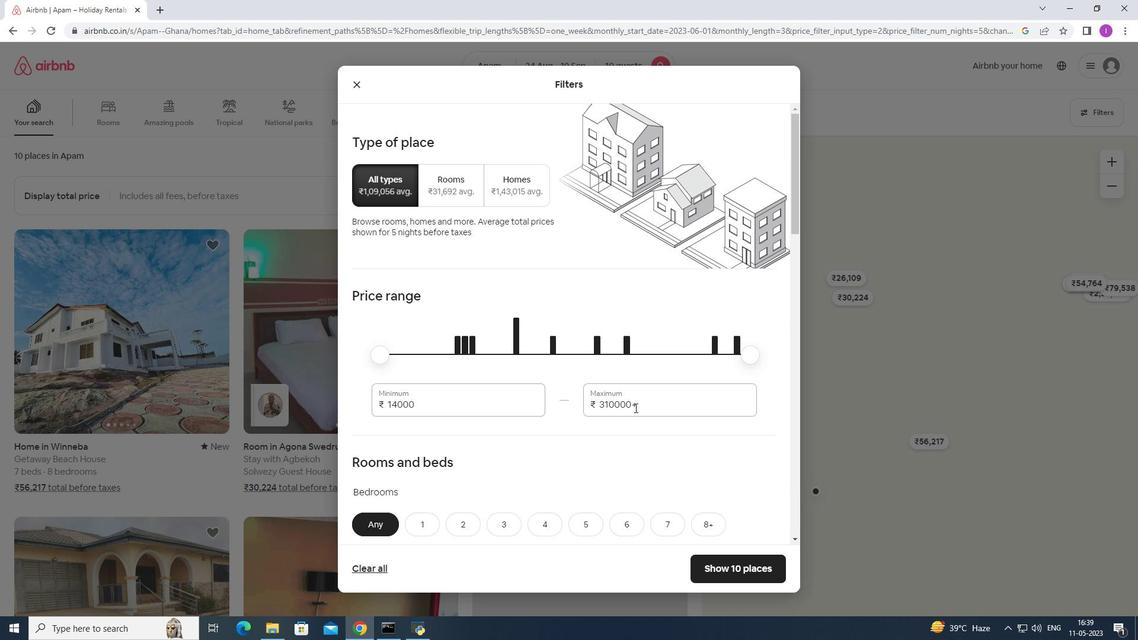 
Action: Mouse pressed left at (636, 403)
Screenshot: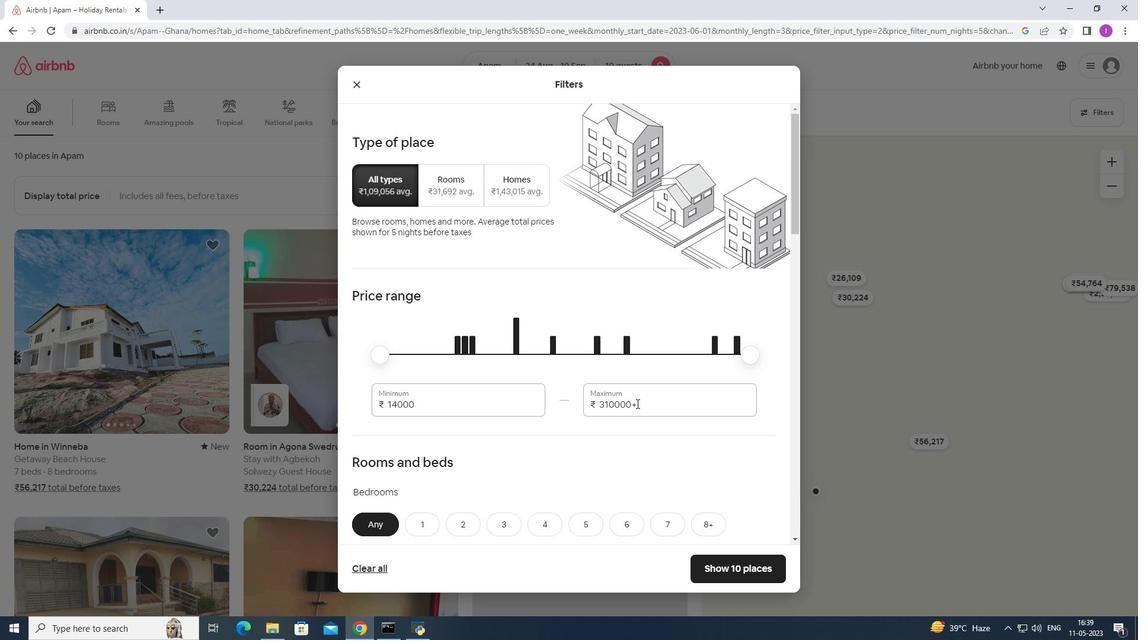 
Action: Mouse moved to (608, 388)
Screenshot: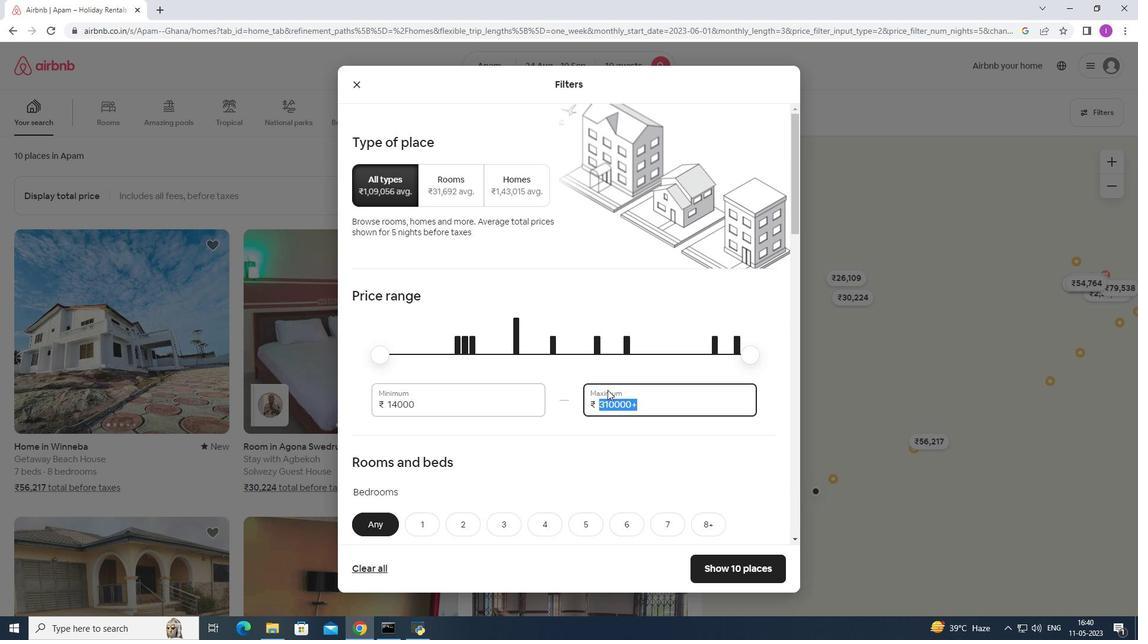 
Action: Key pressed 1
Screenshot: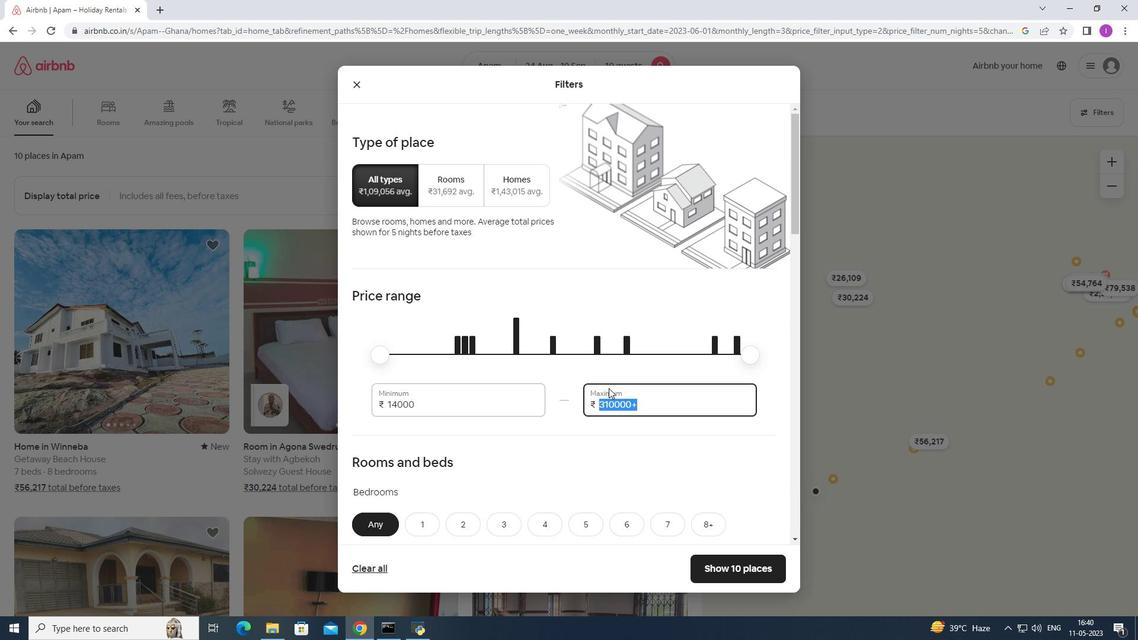 
Action: Mouse moved to (609, 387)
Screenshot: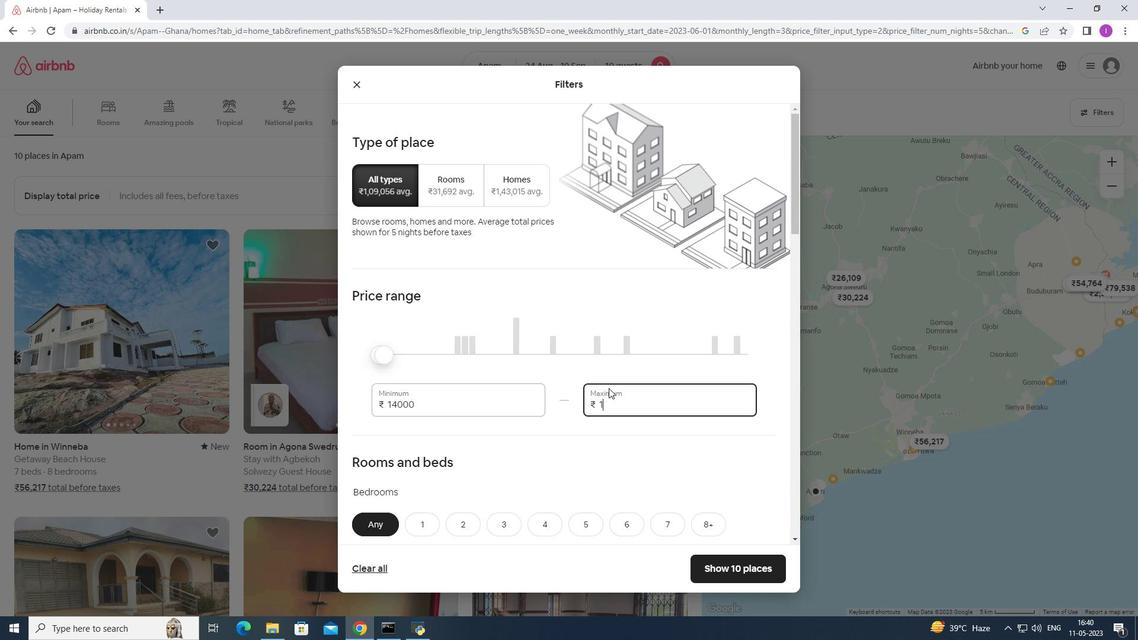 
Action: Key pressed 50
Screenshot: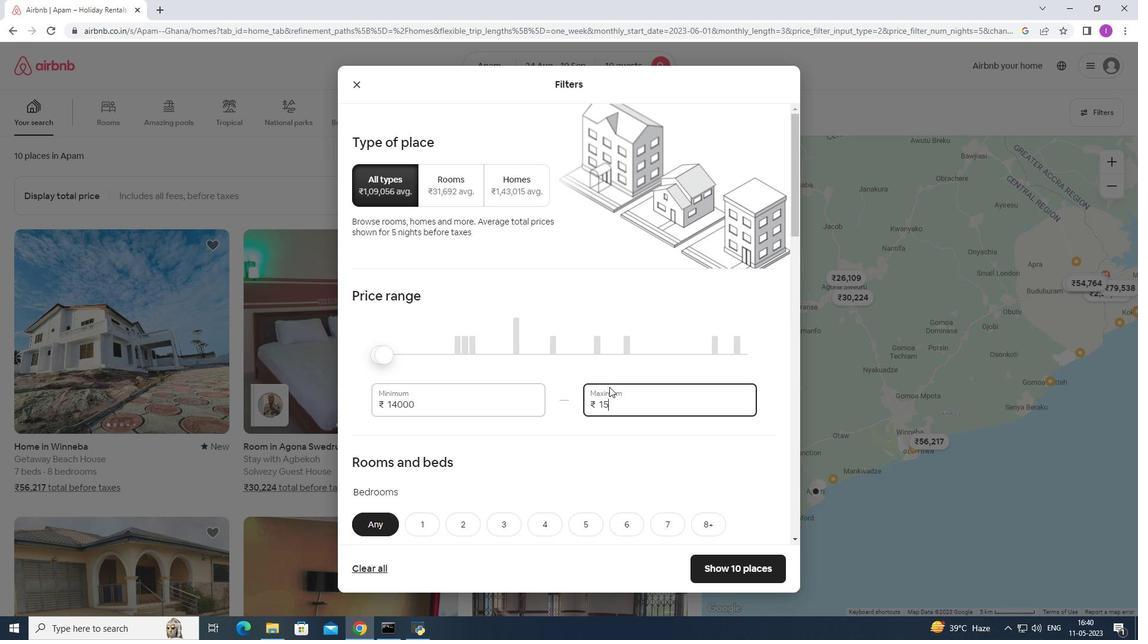 
Action: Mouse moved to (610, 386)
Screenshot: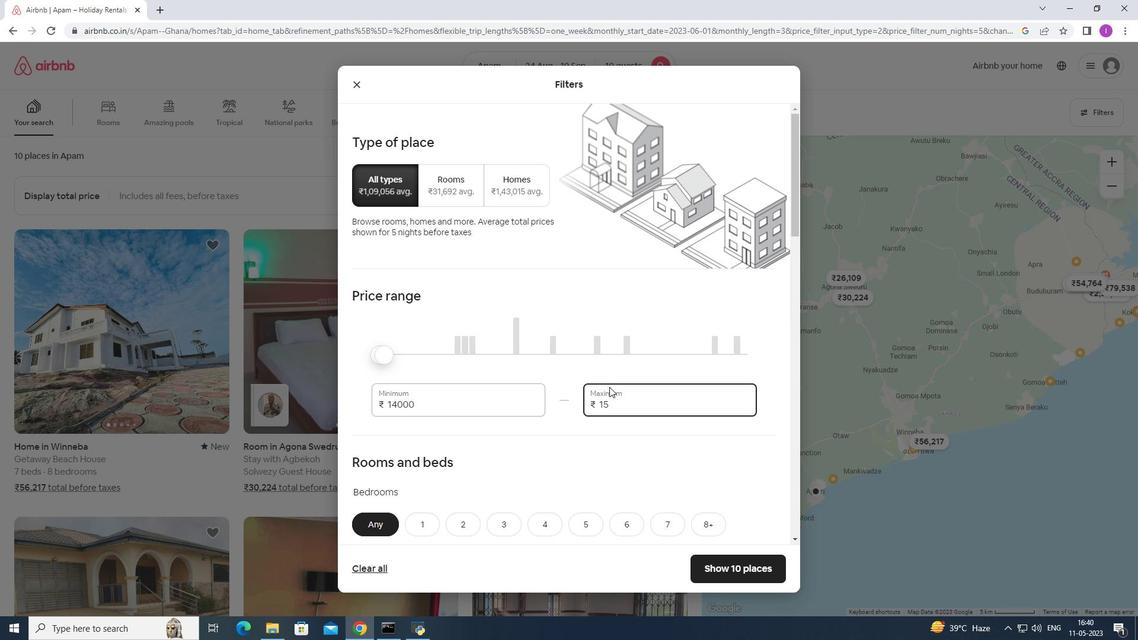 
Action: Key pressed 00
Screenshot: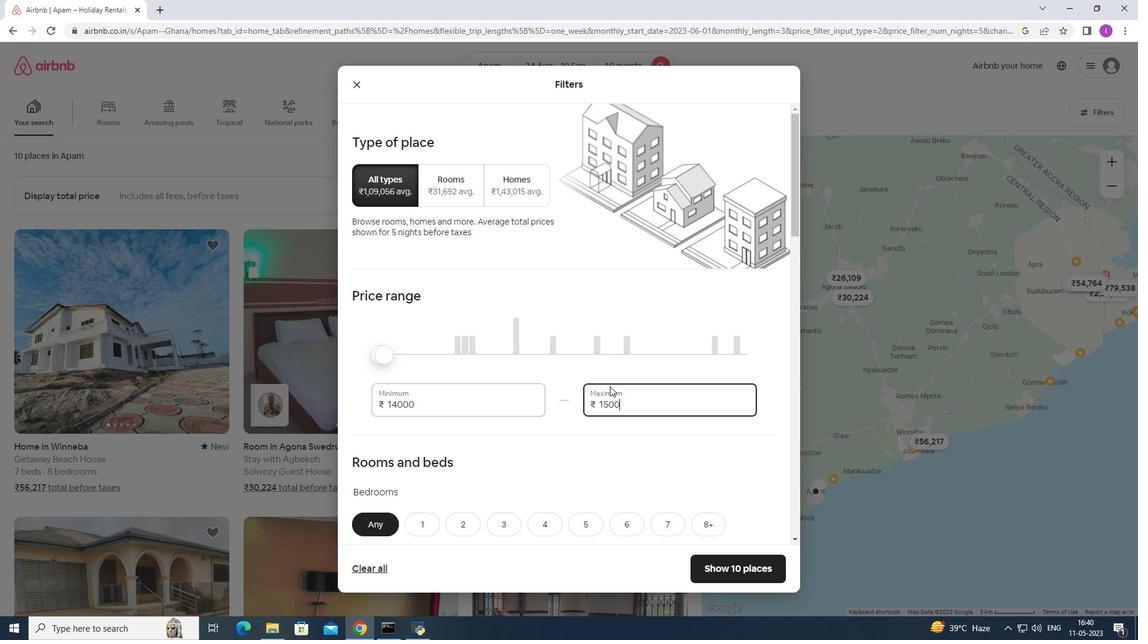 
Action: Mouse moved to (442, 404)
Screenshot: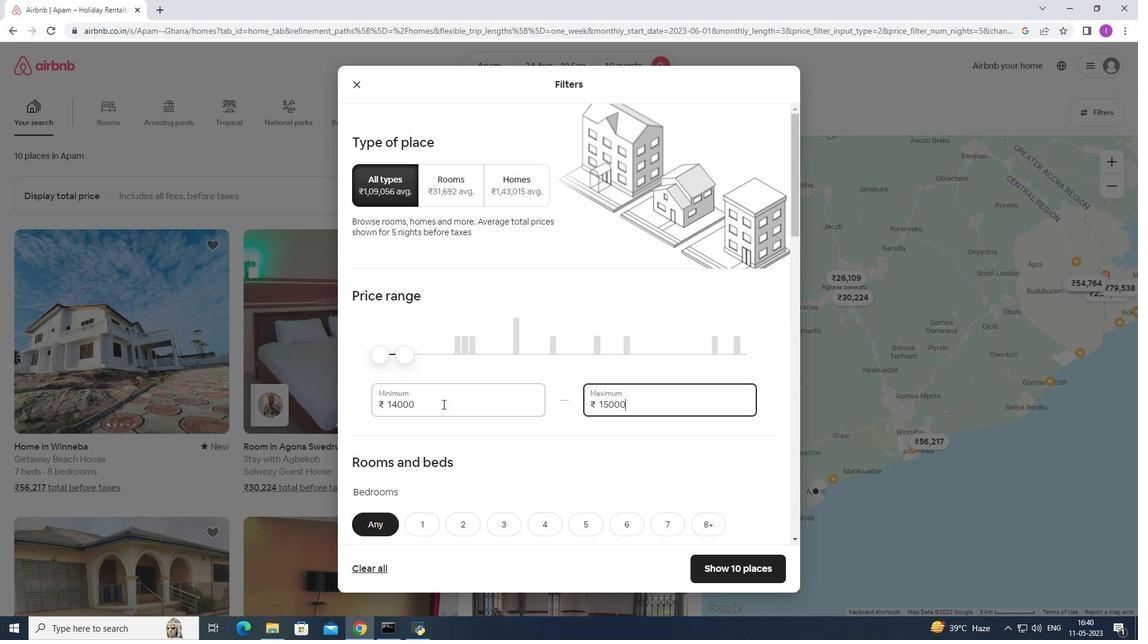
Action: Mouse pressed left at (442, 404)
Screenshot: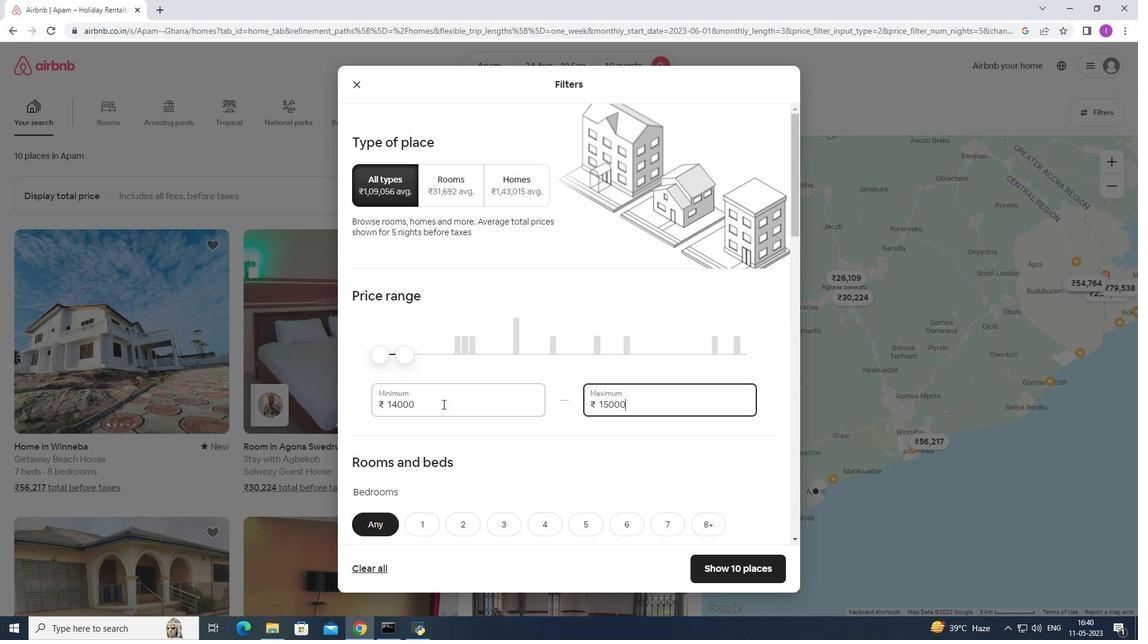 
Action: Mouse moved to (467, 391)
Screenshot: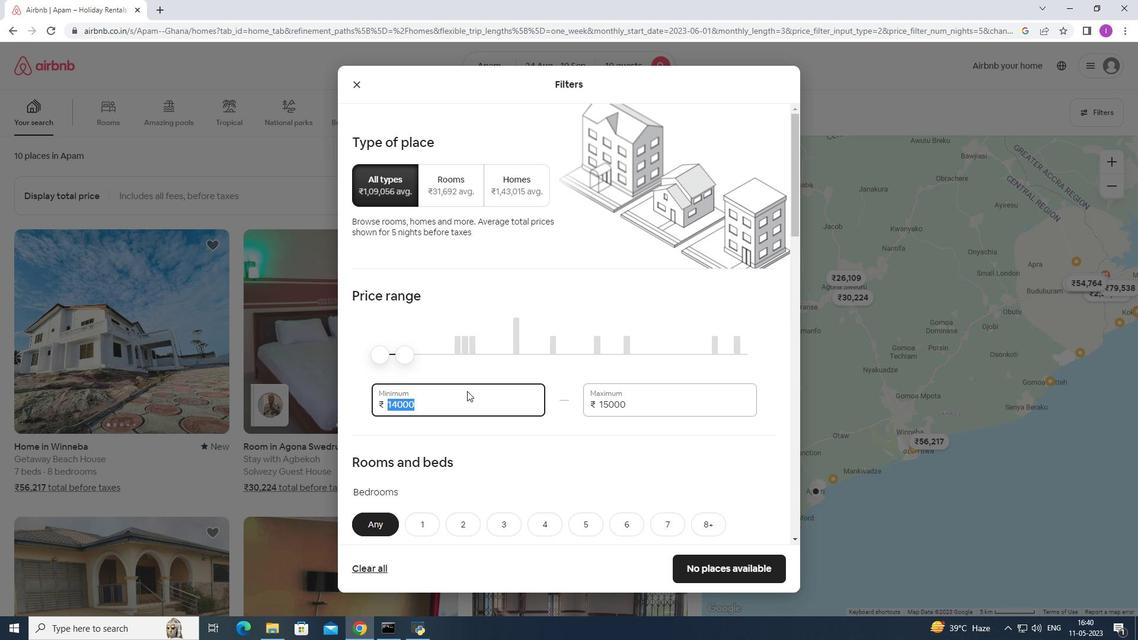 
Action: Key pressed 12
Screenshot: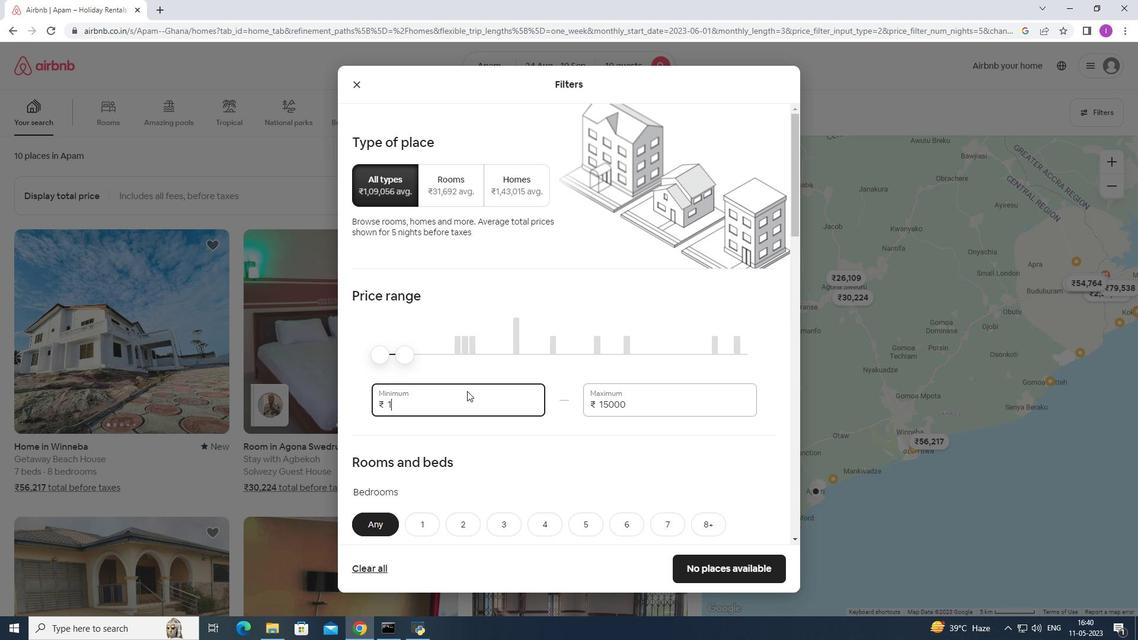 
Action: Mouse moved to (467, 390)
Screenshot: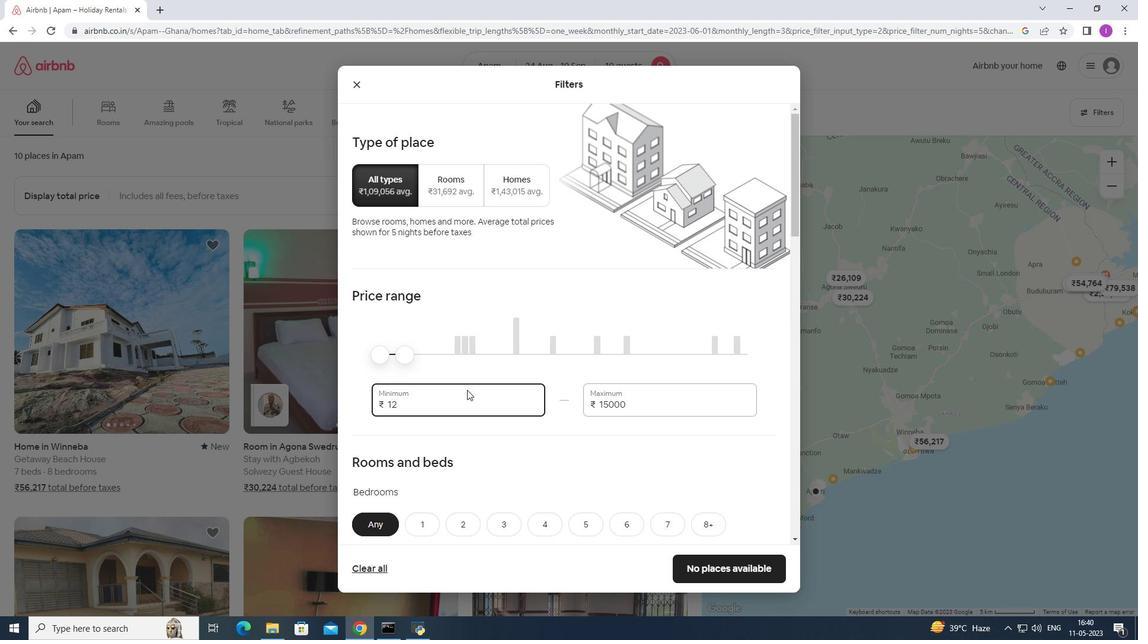 
Action: Key pressed 00
Screenshot: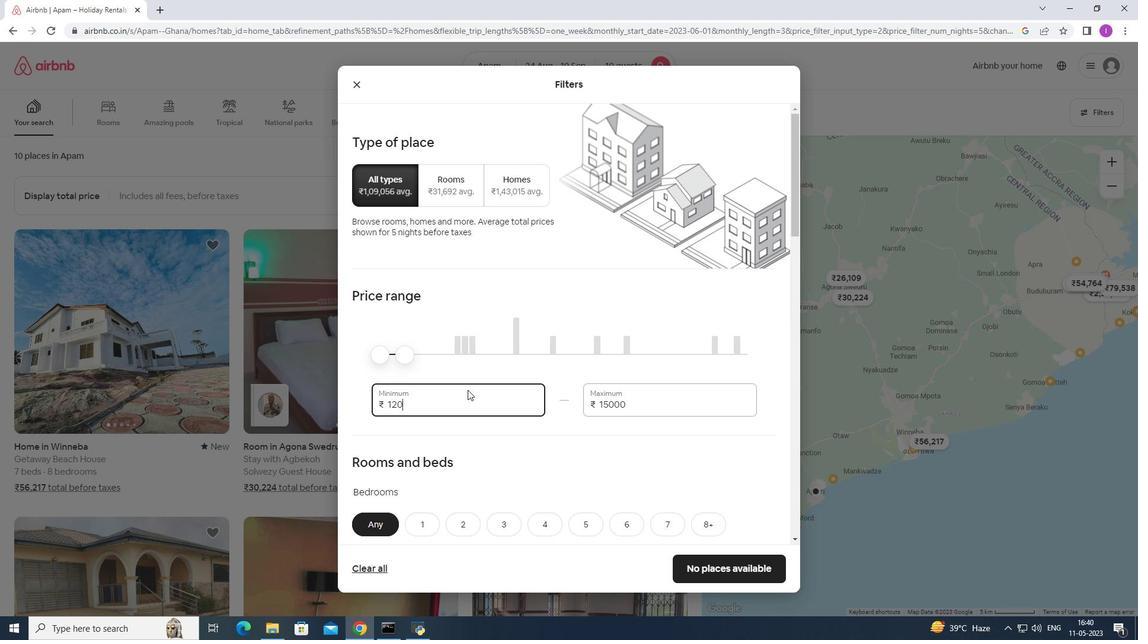 
Action: Mouse moved to (468, 389)
Screenshot: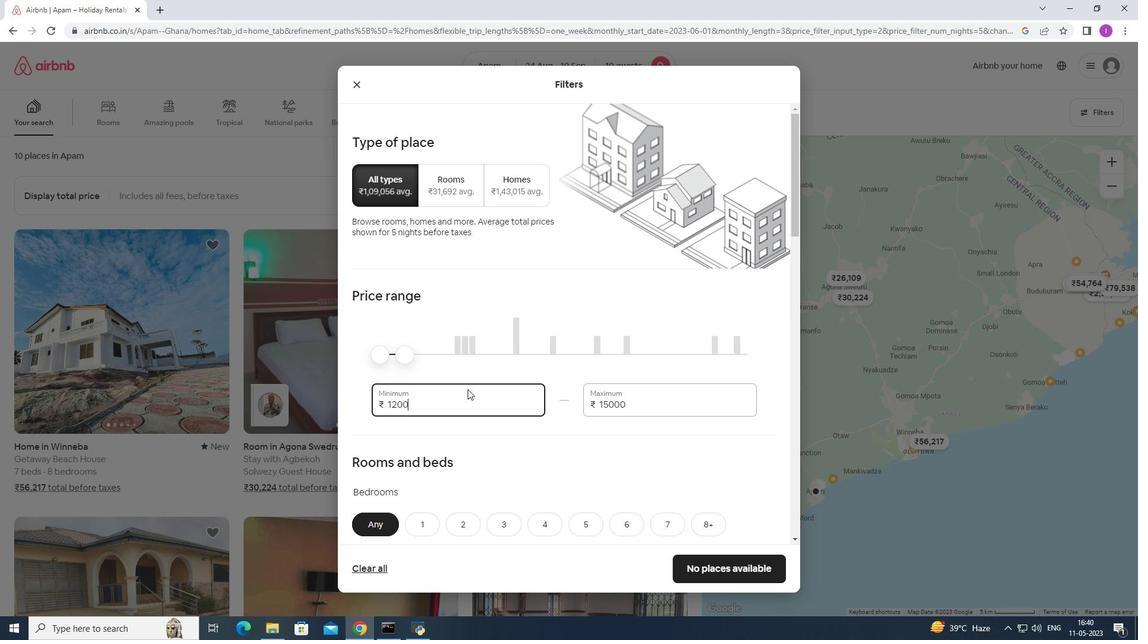 
Action: Key pressed 0
Screenshot: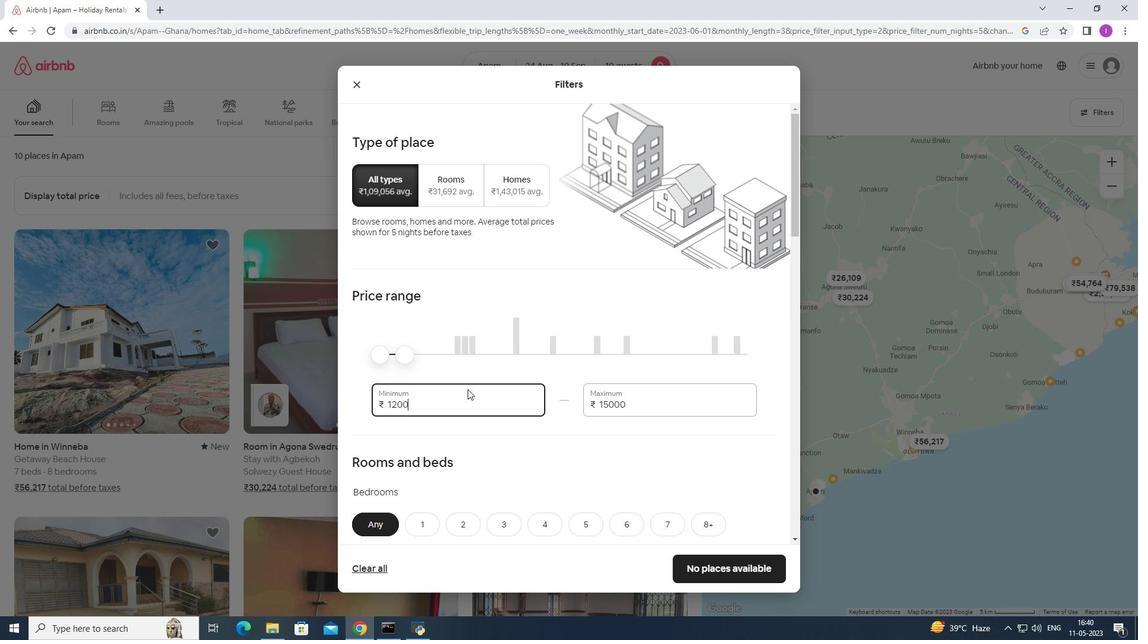
Action: Mouse moved to (460, 391)
Screenshot: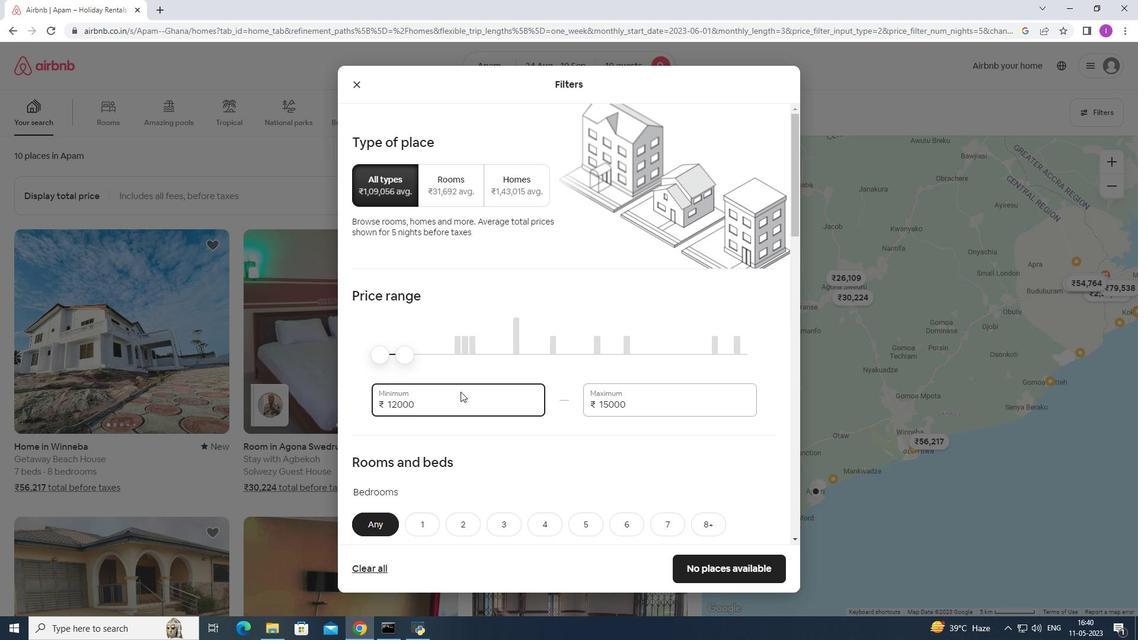 
Action: Mouse scrolled (460, 391) with delta (0, 0)
Screenshot: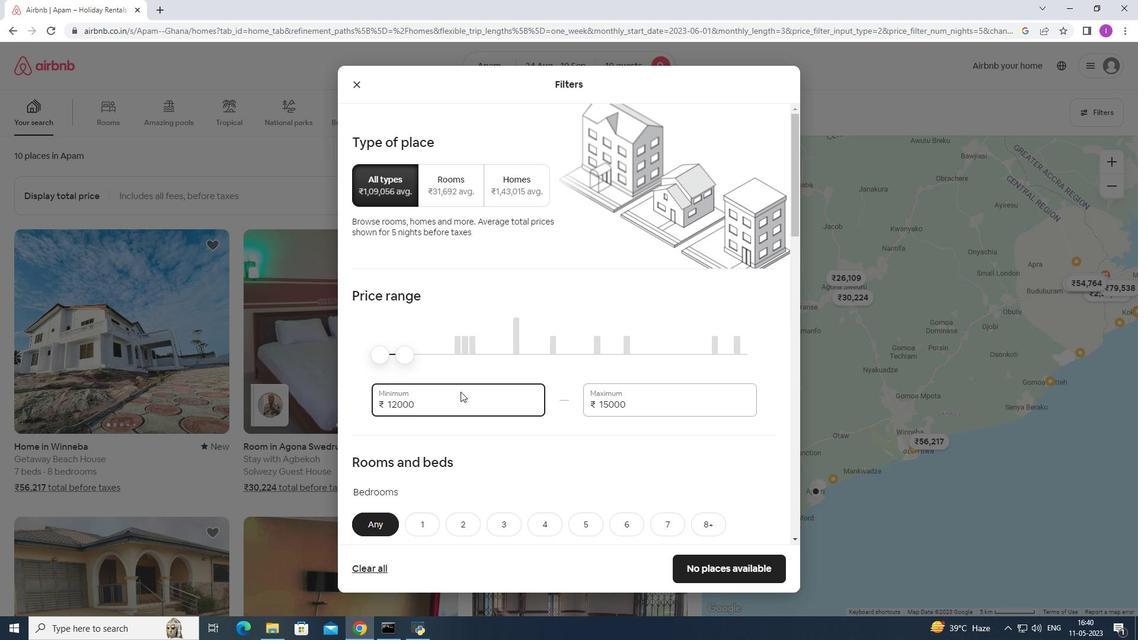 
Action: Mouse moved to (460, 393)
Screenshot: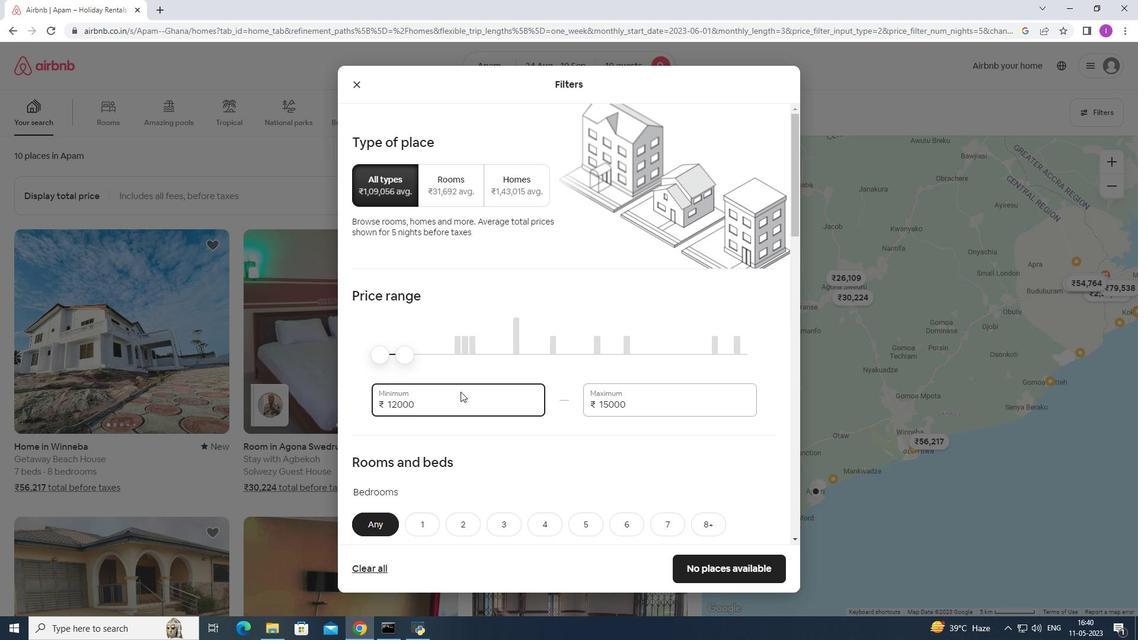 
Action: Mouse scrolled (460, 392) with delta (0, 0)
Screenshot: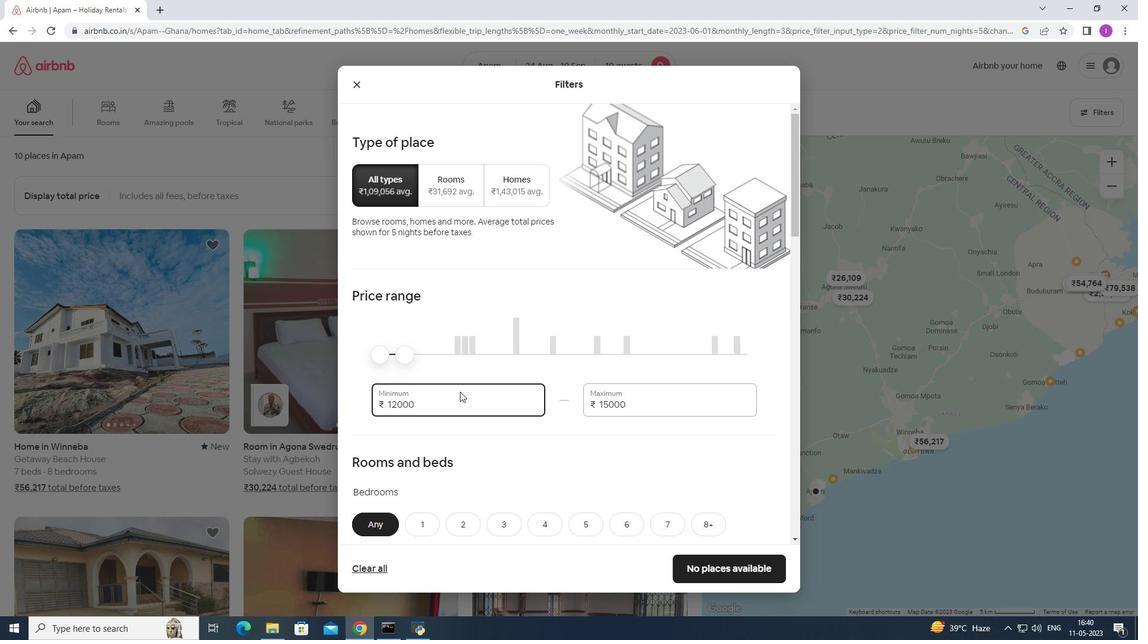 
Action: Mouse moved to (460, 393)
Screenshot: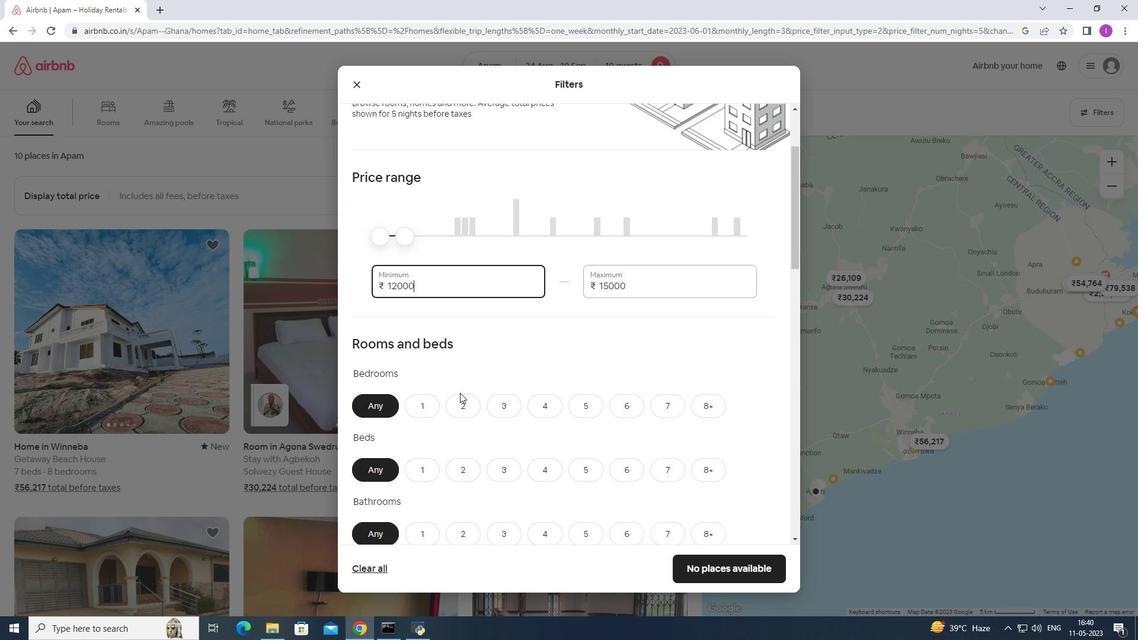 
Action: Mouse scrolled (460, 392) with delta (0, 0)
Screenshot: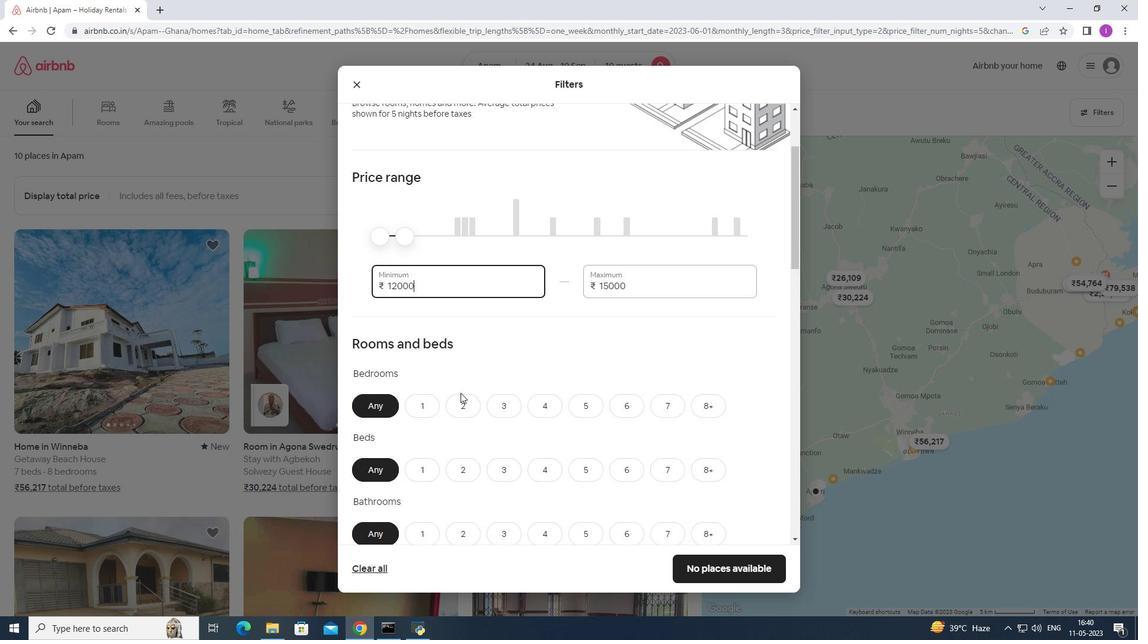 
Action: Mouse moved to (544, 349)
Screenshot: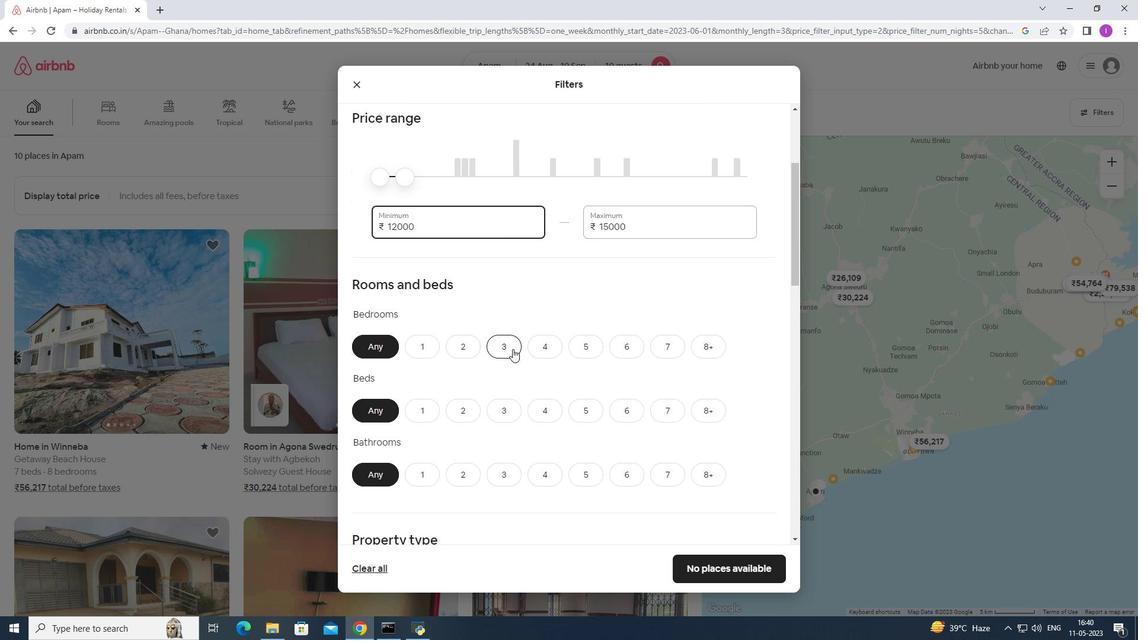 
Action: Mouse pressed left at (544, 349)
Screenshot: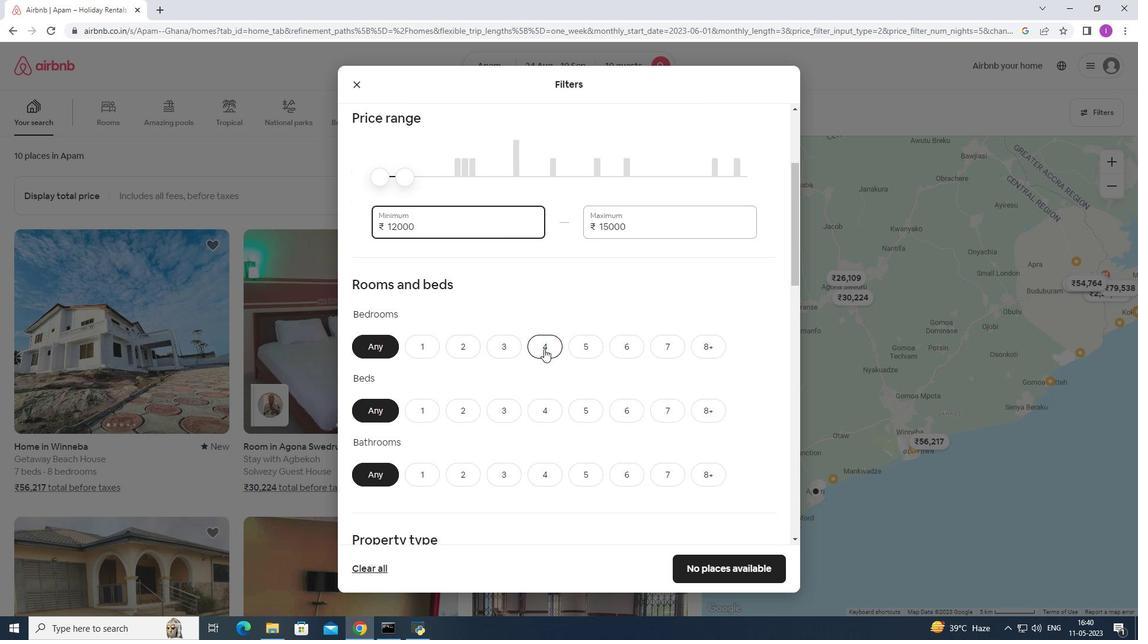 
Action: Mouse moved to (709, 411)
Screenshot: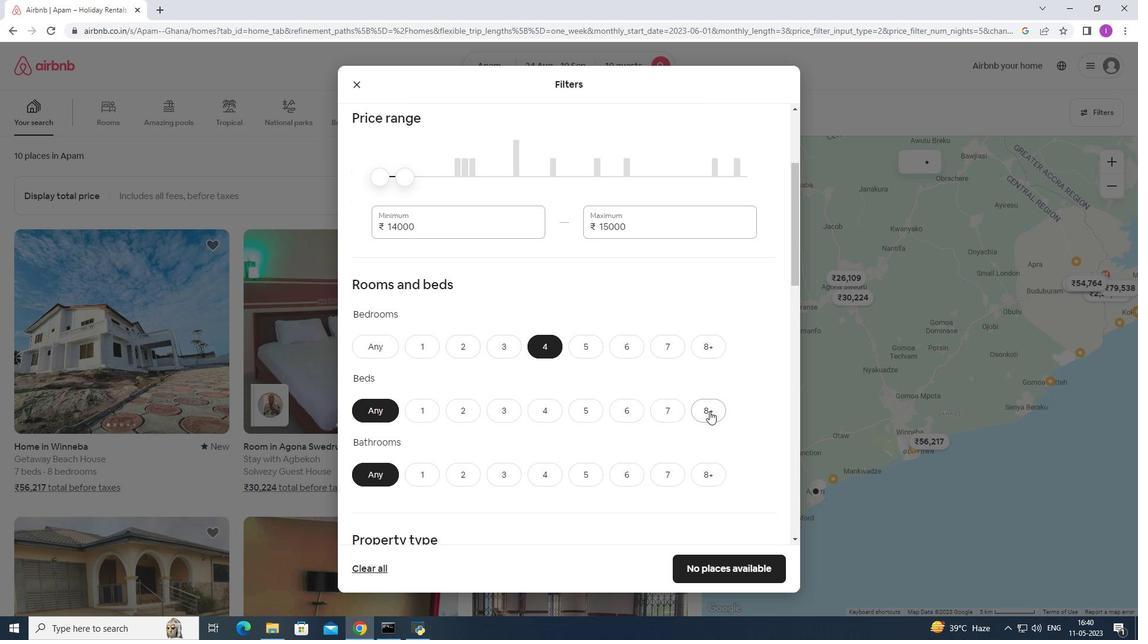 
Action: Mouse pressed left at (709, 411)
Screenshot: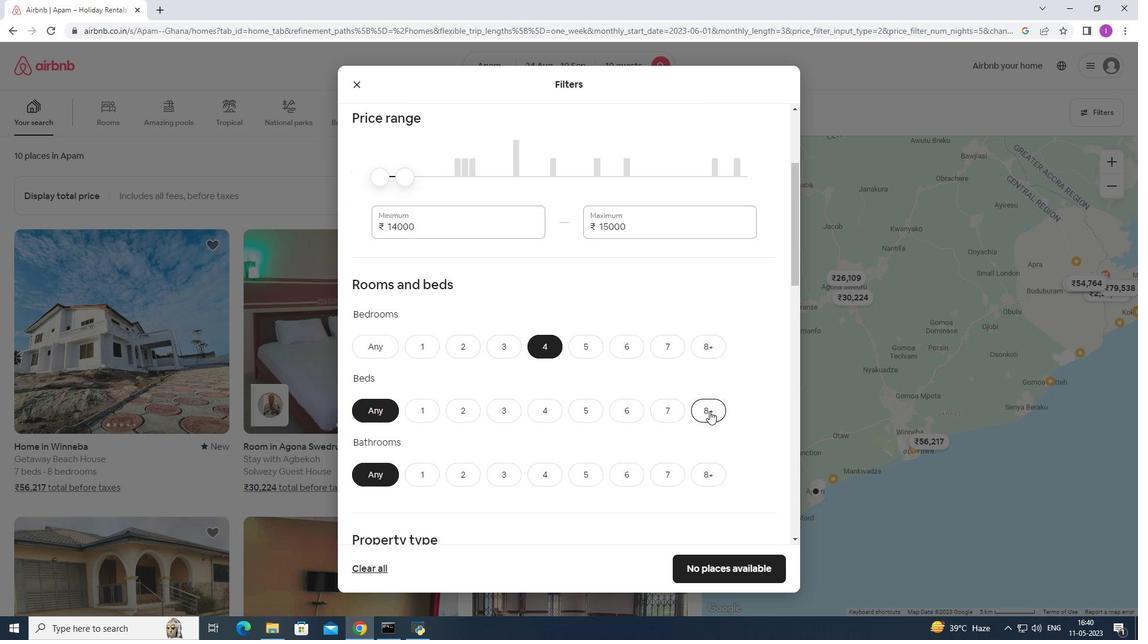 
Action: Mouse moved to (551, 479)
Screenshot: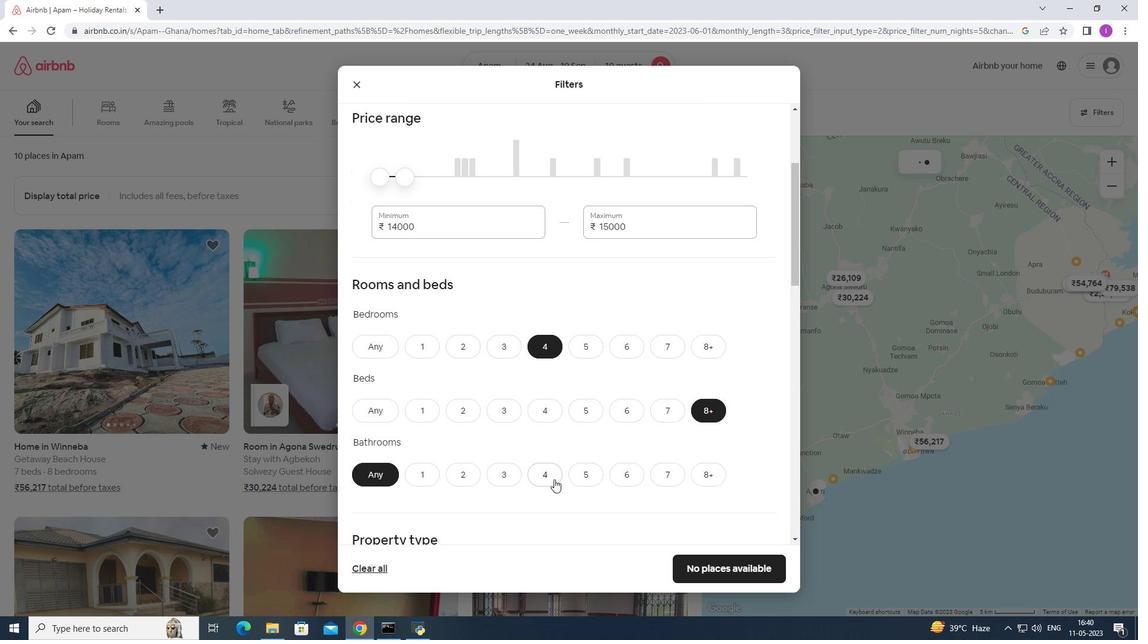 
Action: Mouse pressed left at (551, 479)
Screenshot: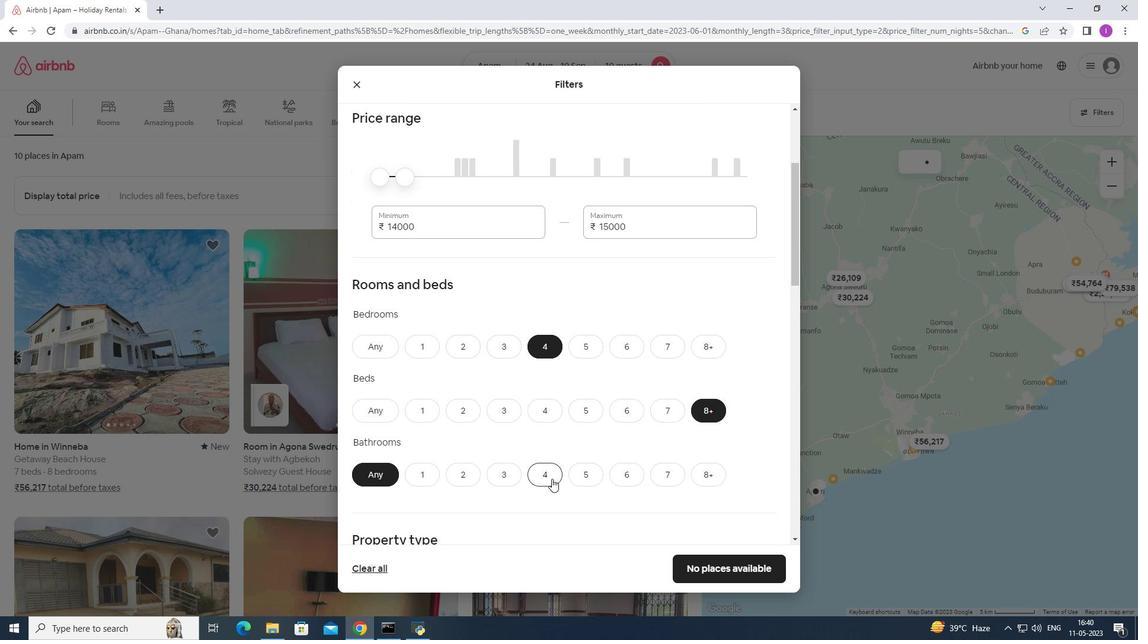 
Action: Mouse moved to (627, 362)
Screenshot: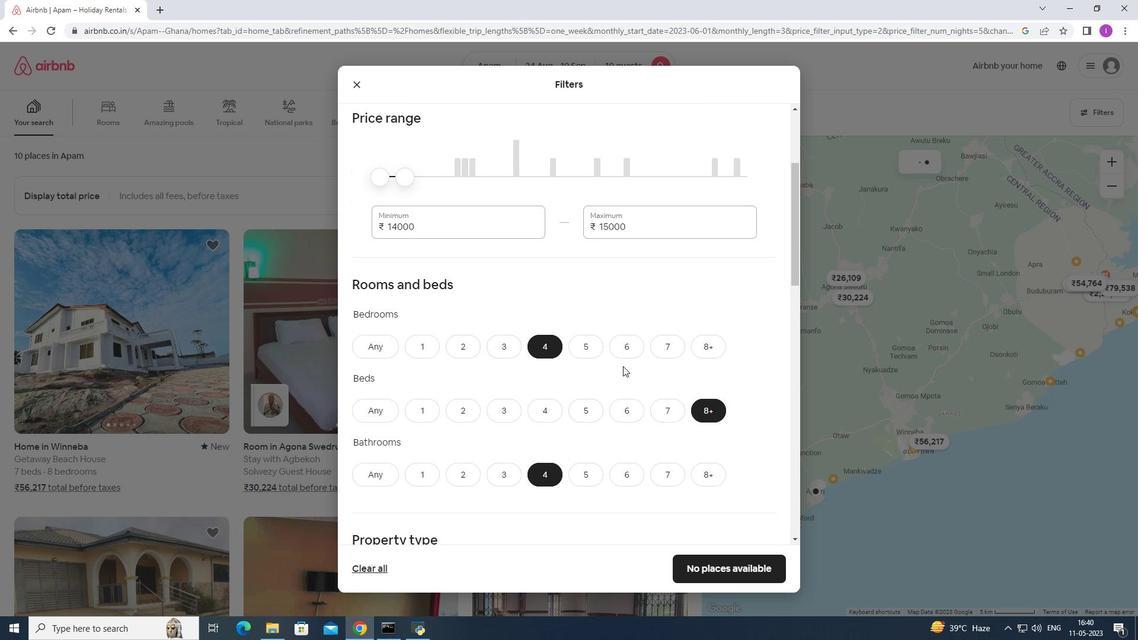 
Action: Mouse scrolled (627, 361) with delta (0, 0)
Screenshot: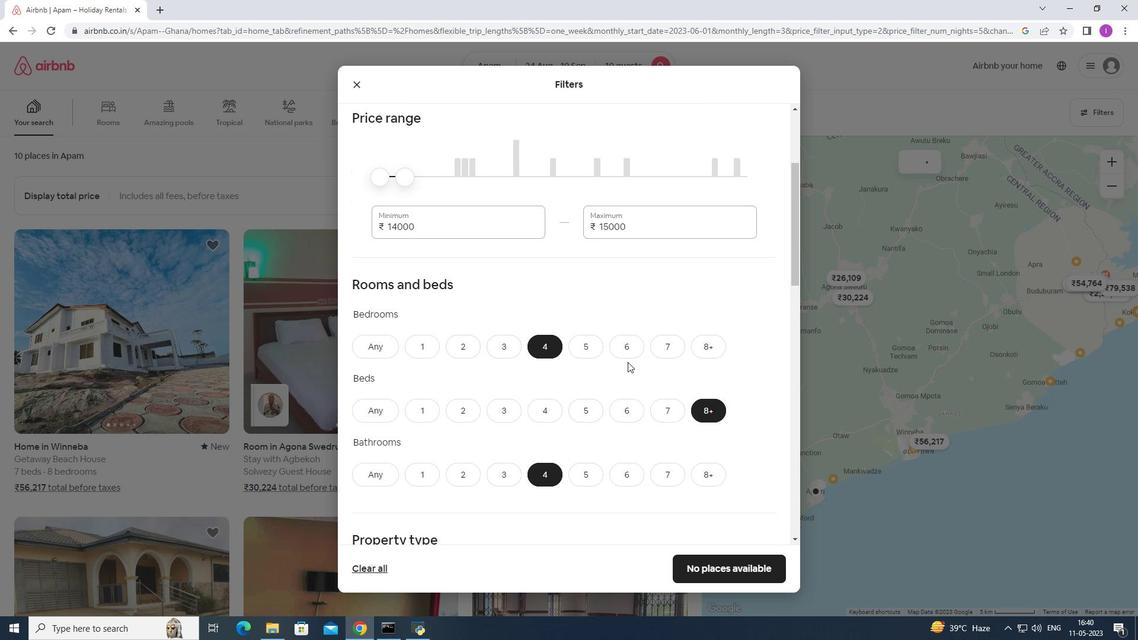 
Action: Mouse moved to (628, 361)
Screenshot: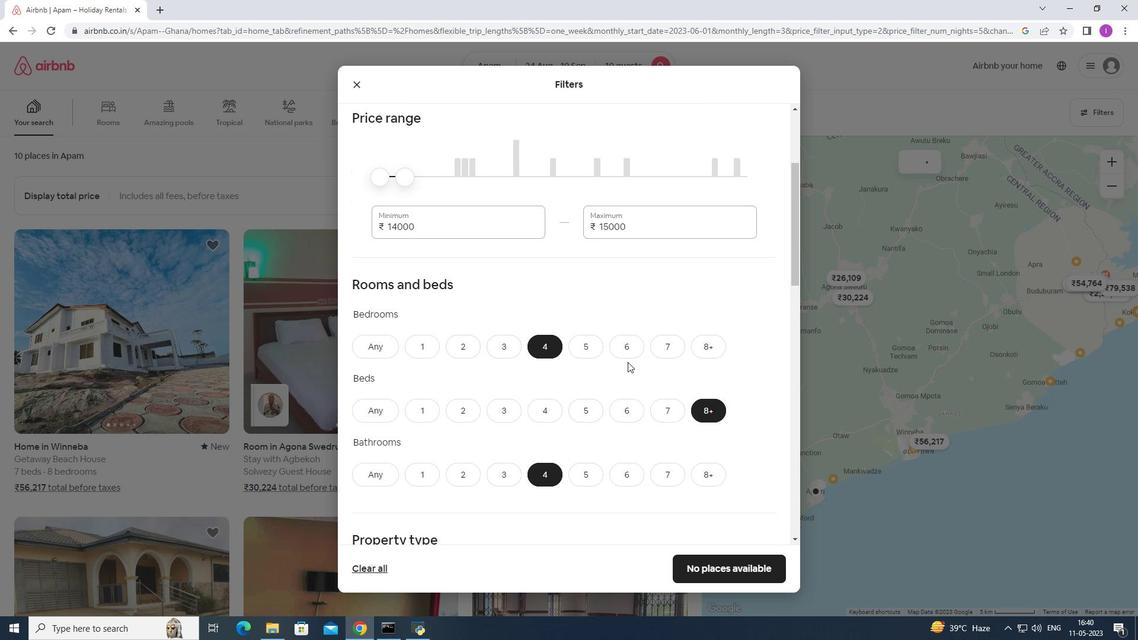 
Action: Mouse scrolled (628, 361) with delta (0, 0)
Screenshot: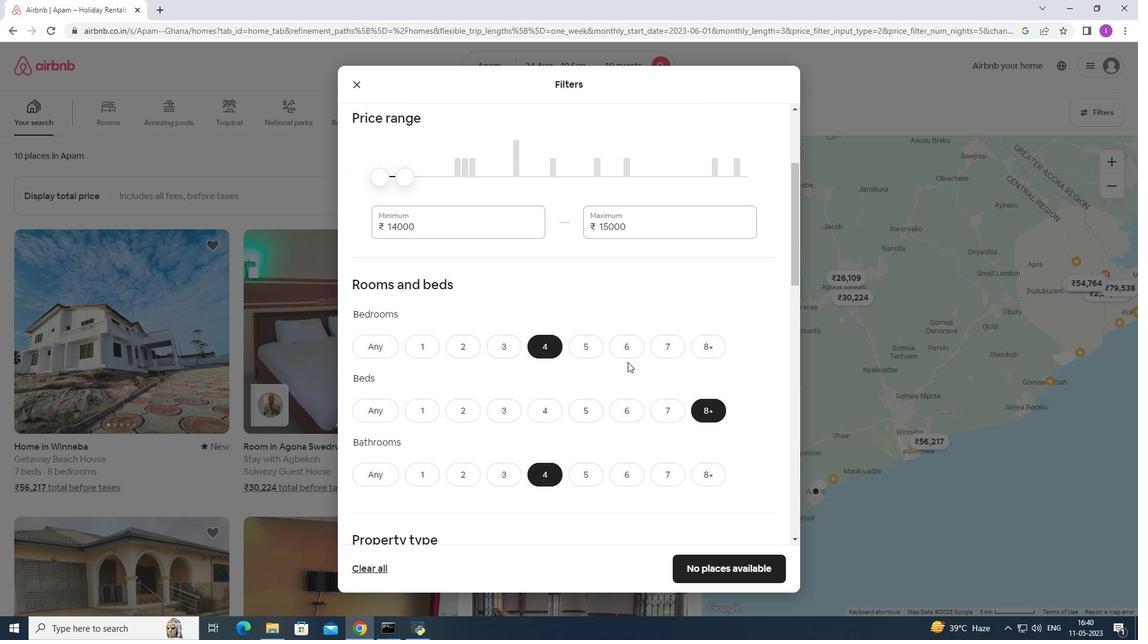 
Action: Mouse moved to (631, 356)
Screenshot: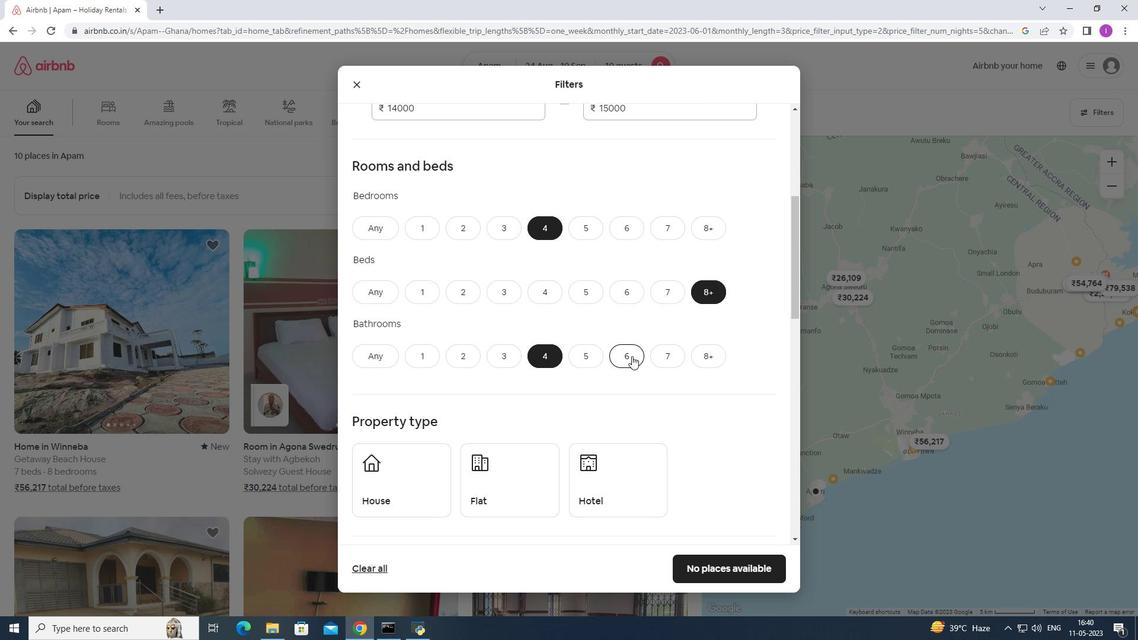 
Action: Mouse scrolled (631, 355) with delta (0, 0)
Screenshot: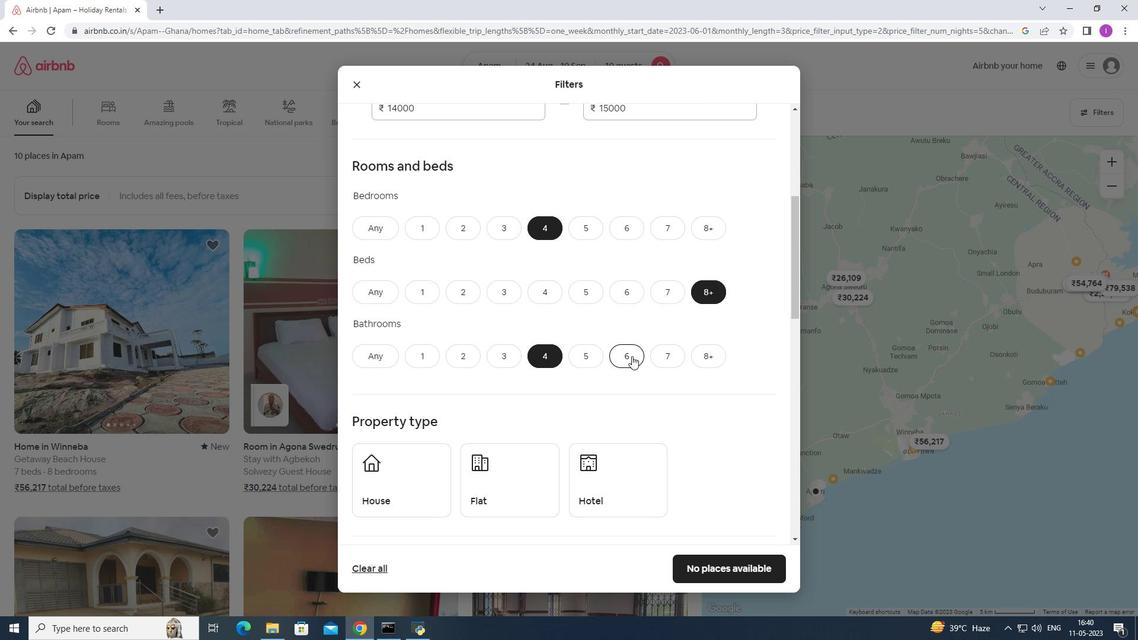 
Action: Mouse scrolled (631, 355) with delta (0, 0)
Screenshot: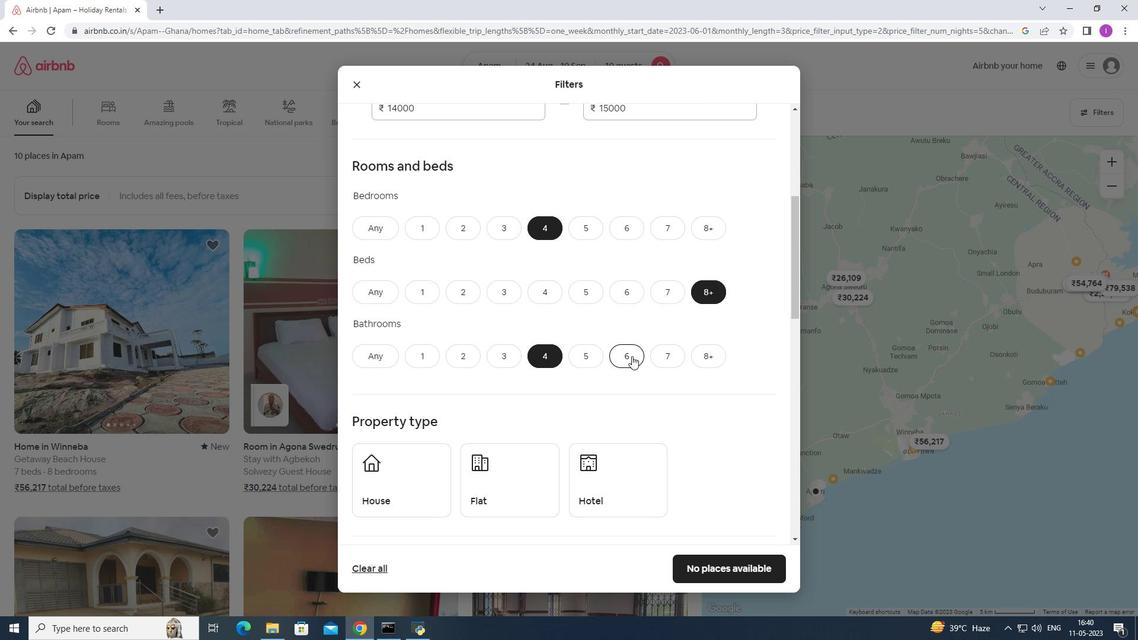 
Action: Mouse scrolled (631, 355) with delta (0, 0)
Screenshot: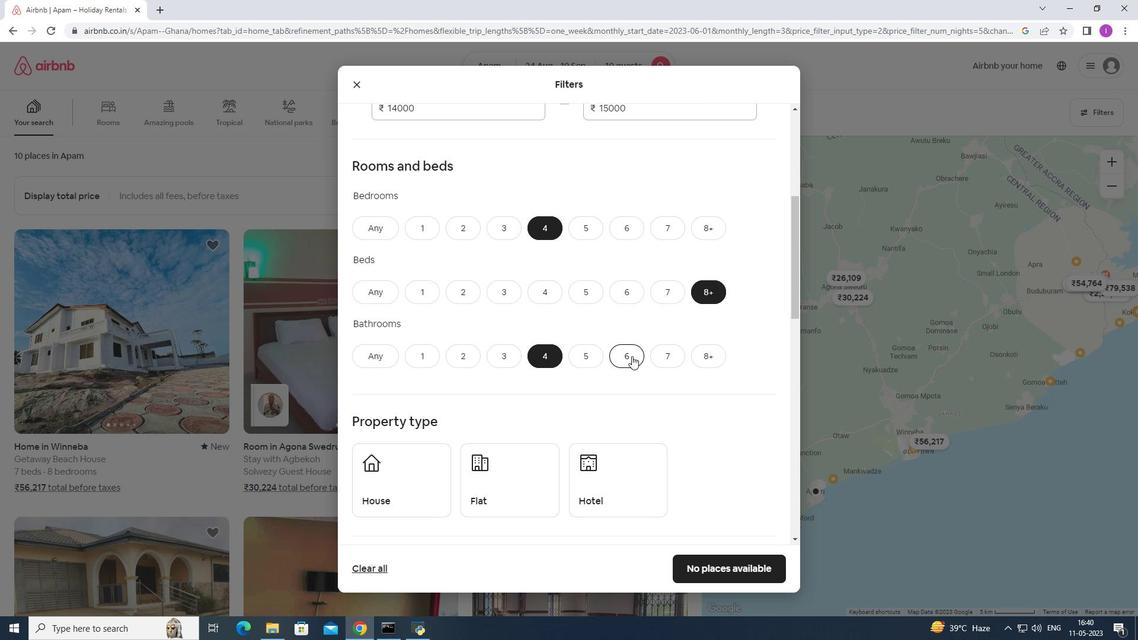 
Action: Mouse scrolled (631, 355) with delta (0, 0)
Screenshot: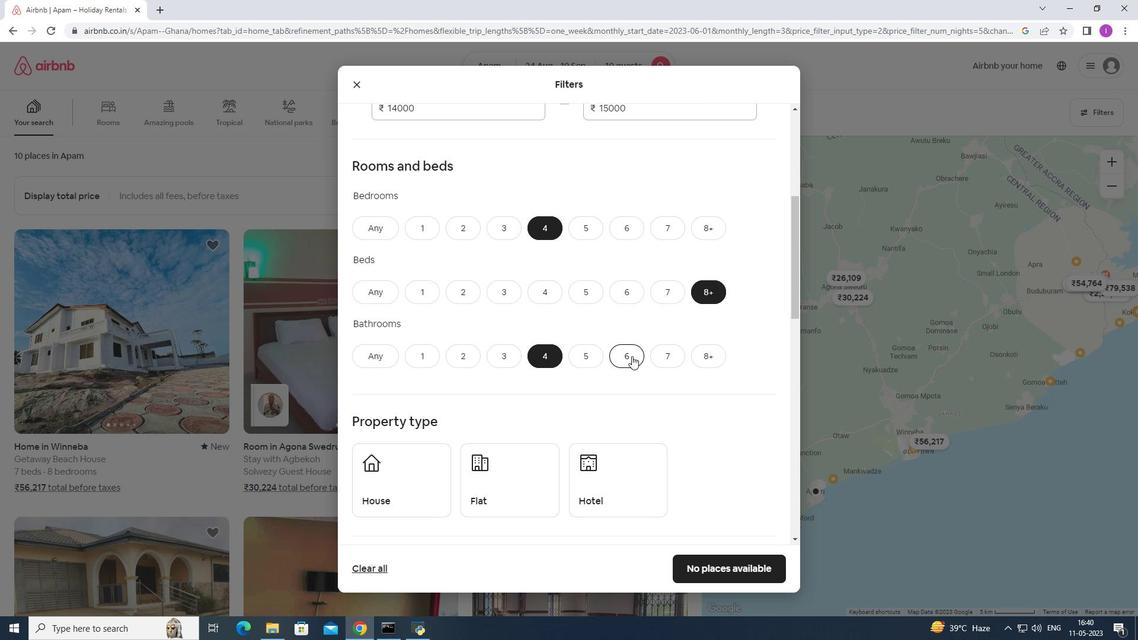 
Action: Mouse moved to (420, 259)
Screenshot: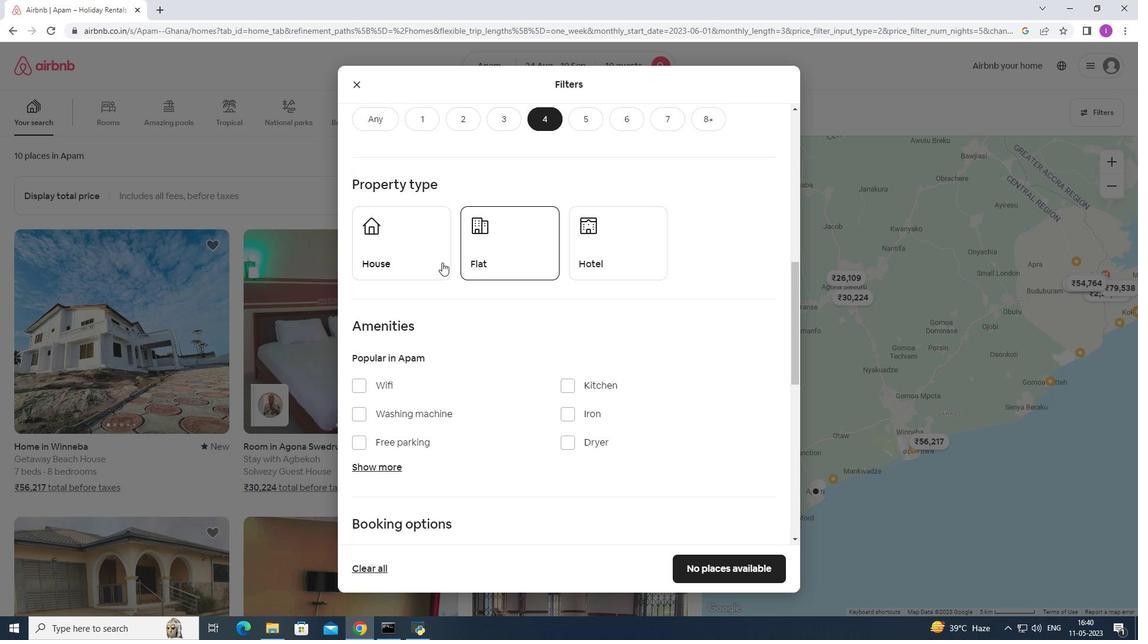 
Action: Mouse pressed left at (420, 259)
Screenshot: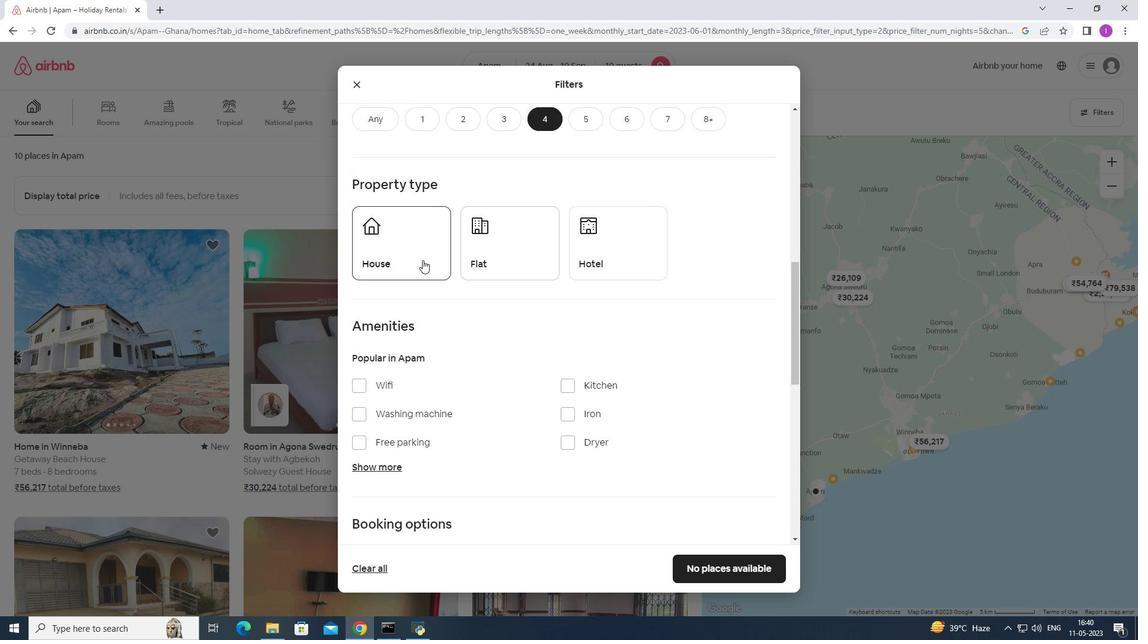 
Action: Mouse moved to (474, 252)
Screenshot: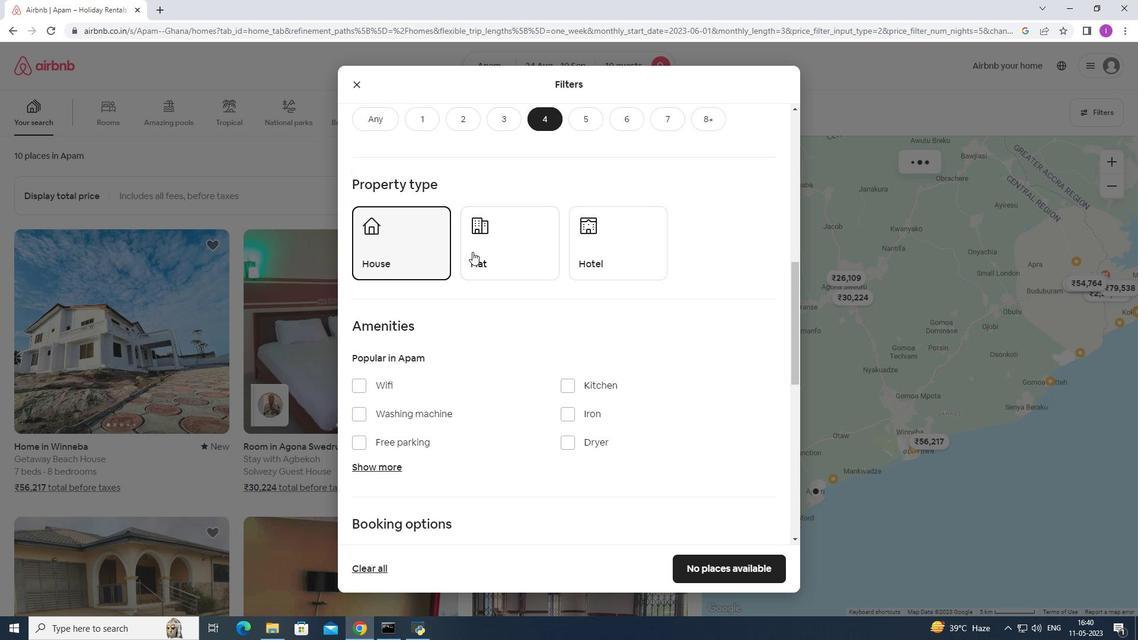
Action: Mouse pressed left at (474, 252)
Screenshot: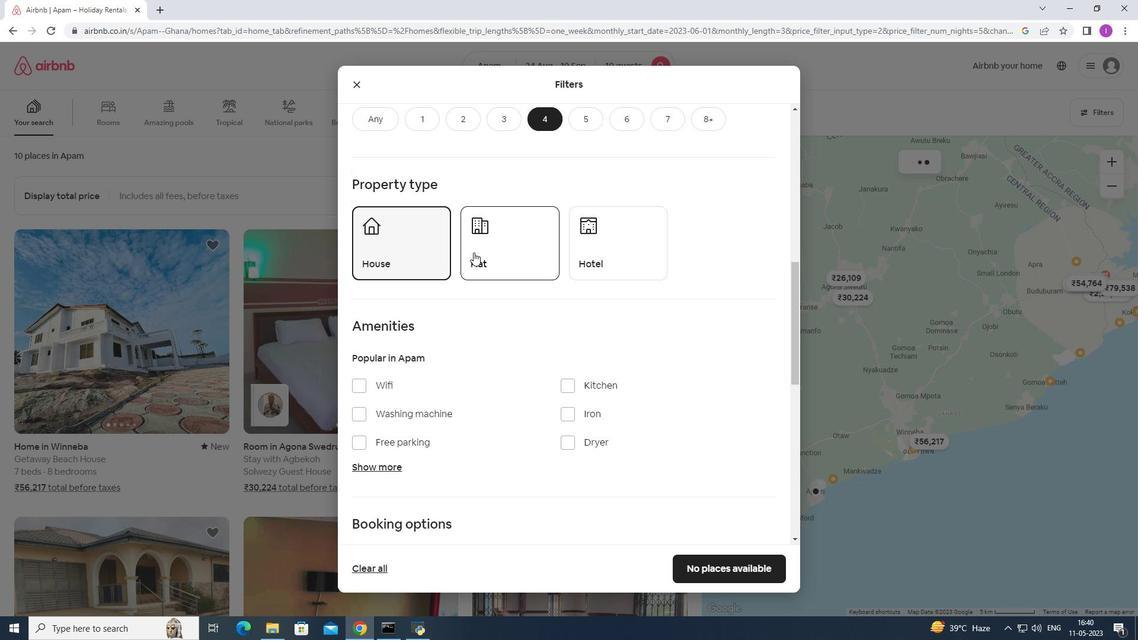 
Action: Mouse moved to (527, 267)
Screenshot: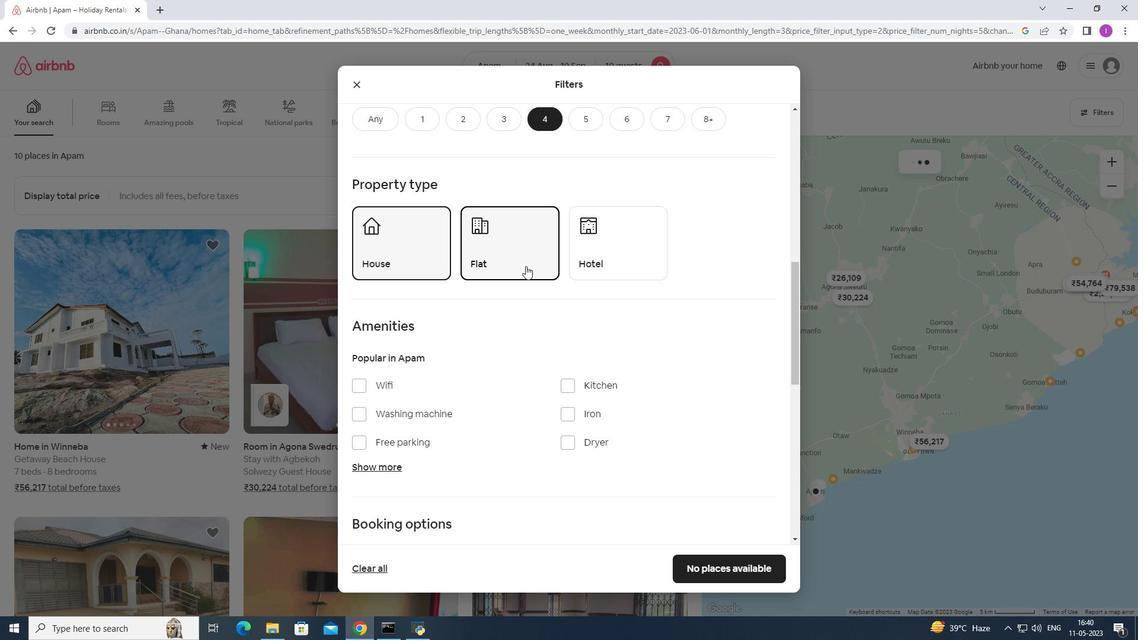 
Action: Mouse scrolled (527, 267) with delta (0, 0)
Screenshot: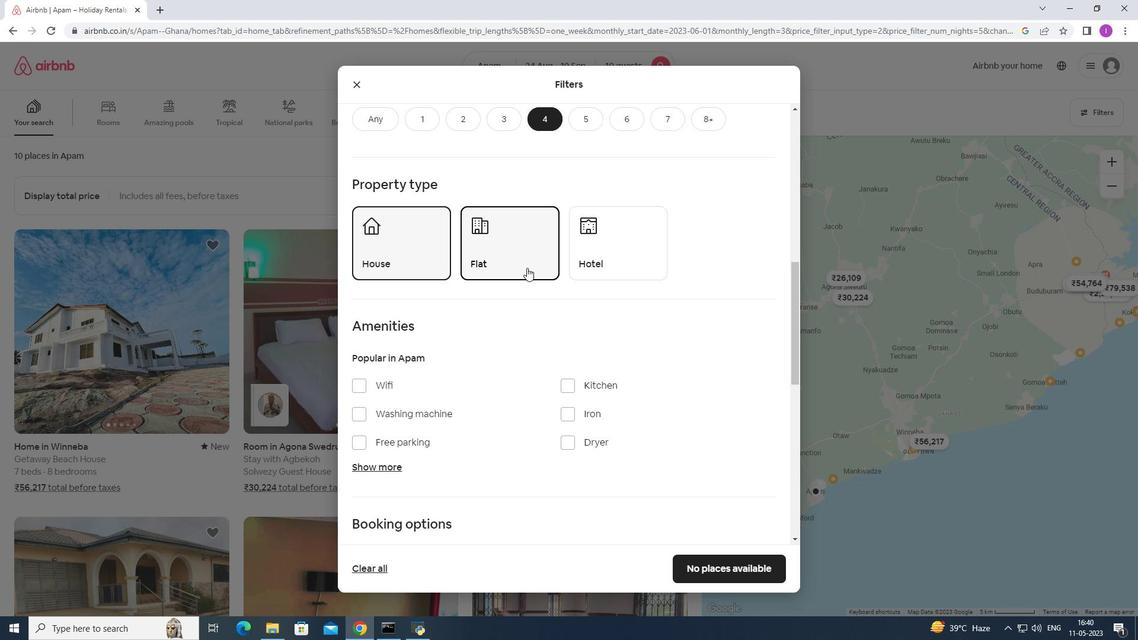
Action: Mouse scrolled (527, 267) with delta (0, 0)
Screenshot: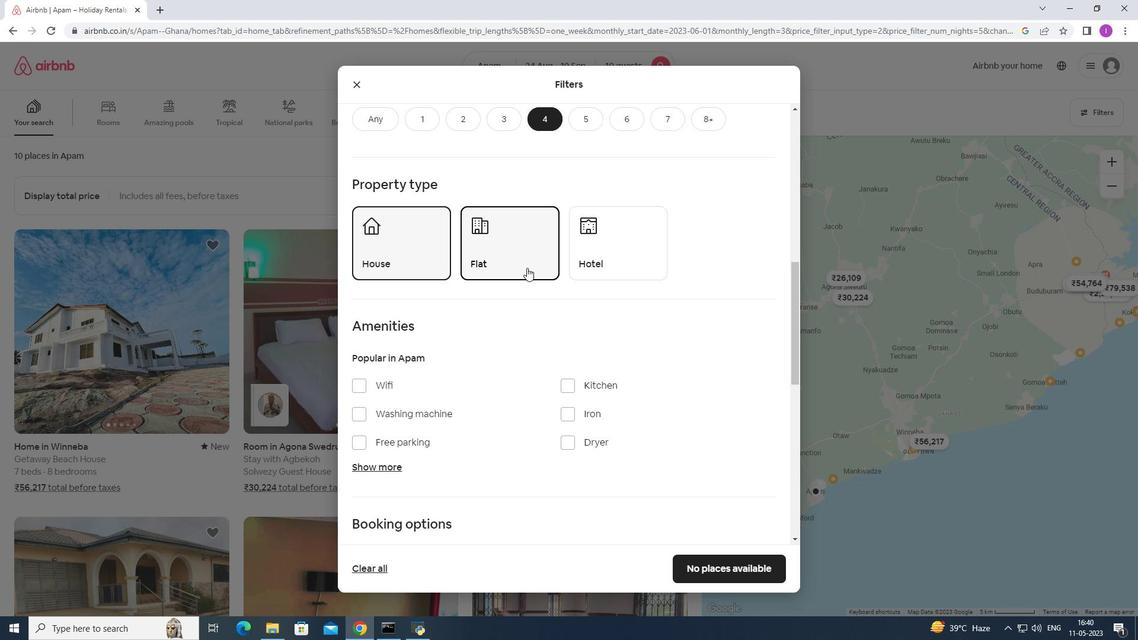 
Action: Mouse moved to (379, 263)
Screenshot: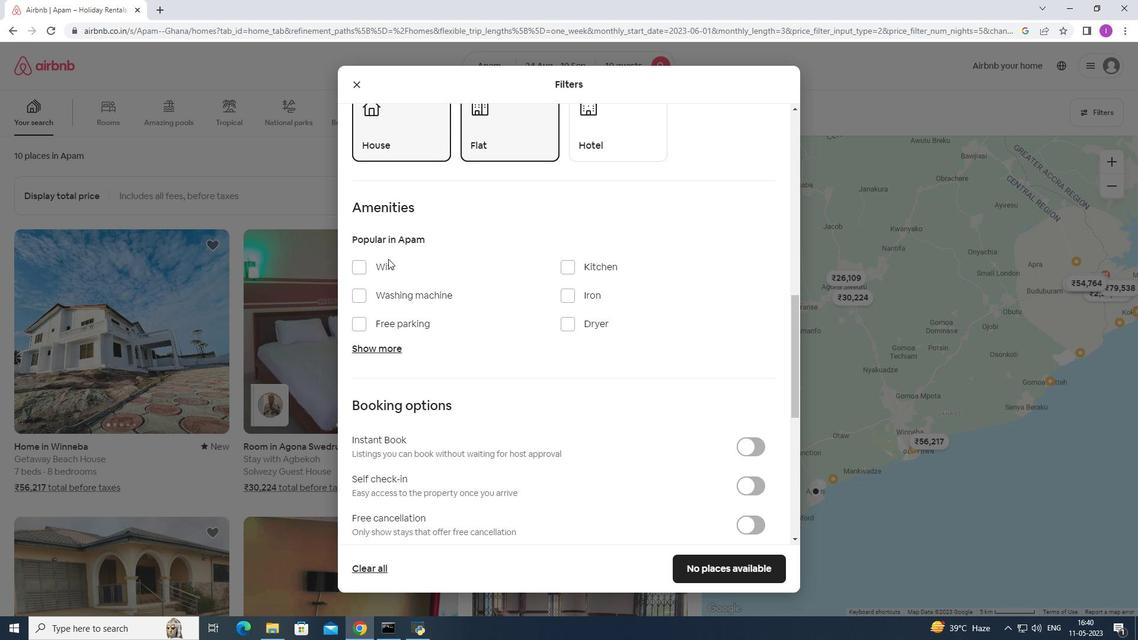 
Action: Mouse pressed left at (379, 263)
Screenshot: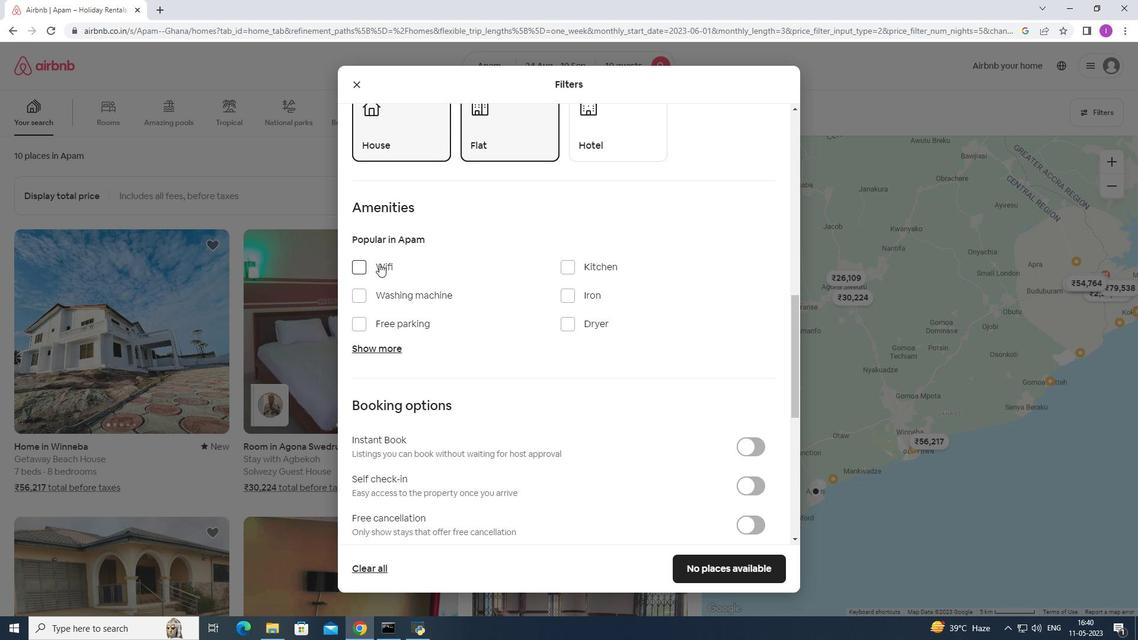 
Action: Mouse moved to (399, 349)
Screenshot: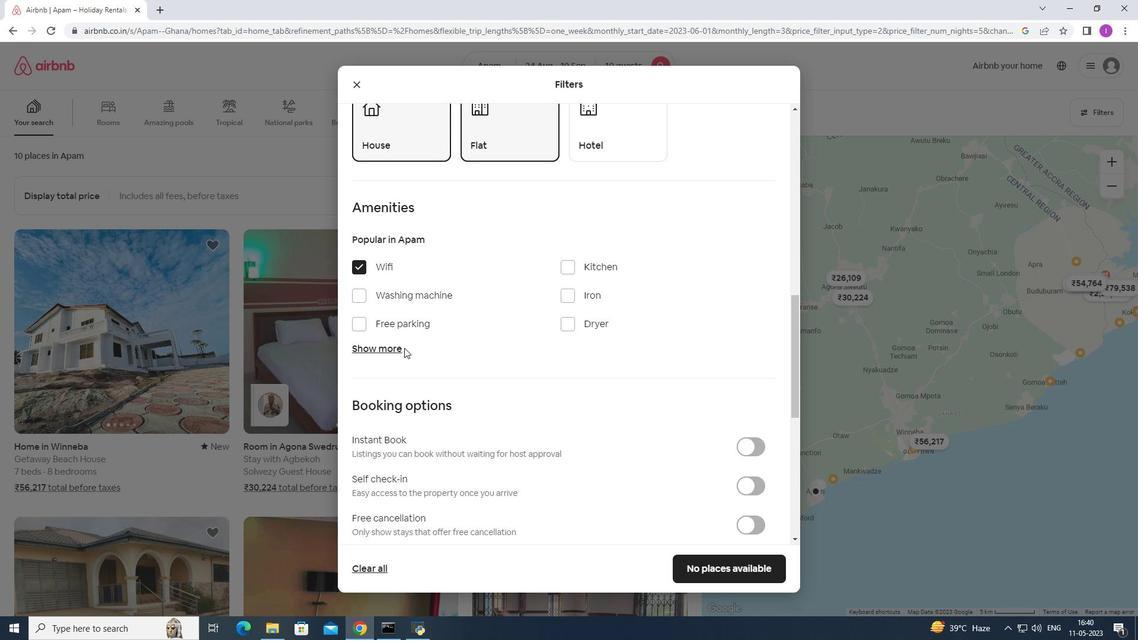 
Action: Mouse pressed left at (399, 349)
Screenshot: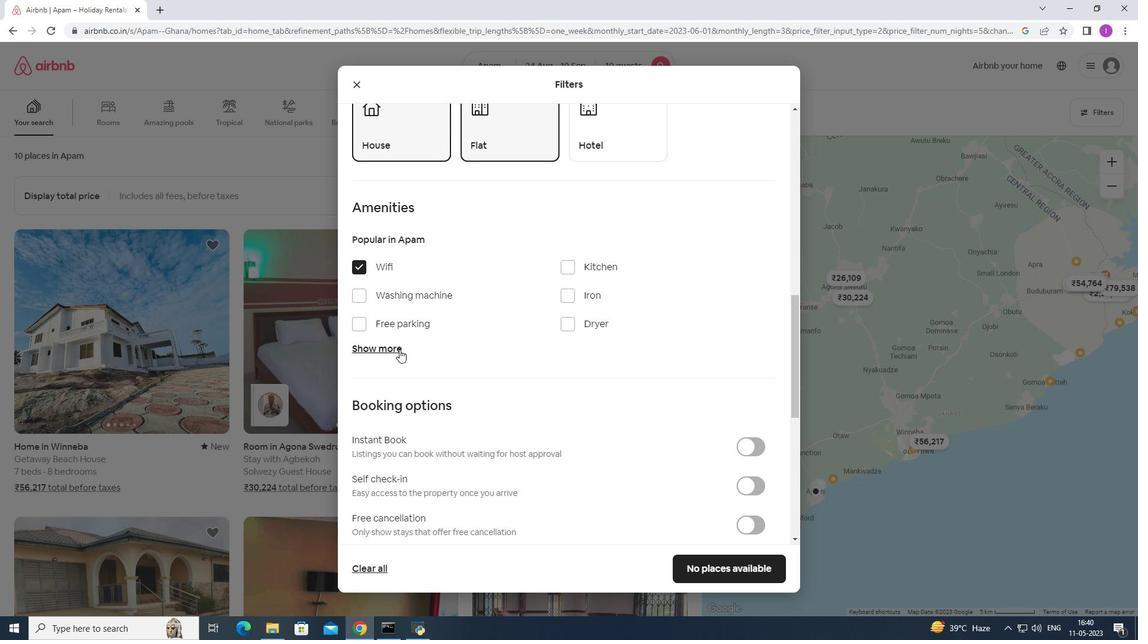 
Action: Mouse moved to (476, 315)
Screenshot: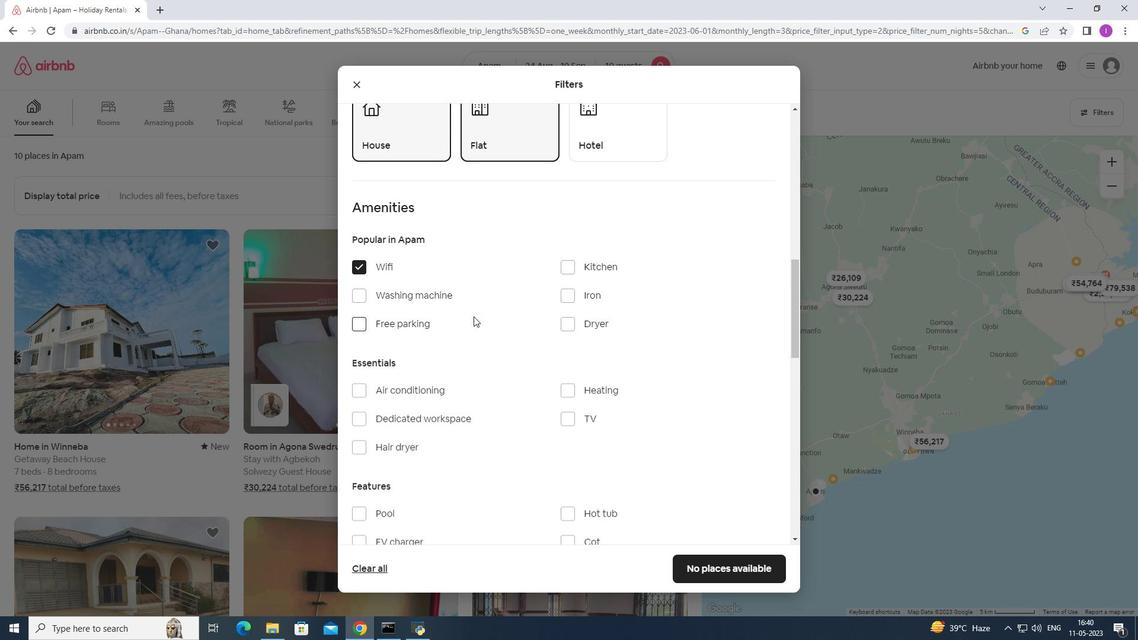
Action: Mouse scrolled (476, 314) with delta (0, 0)
Screenshot: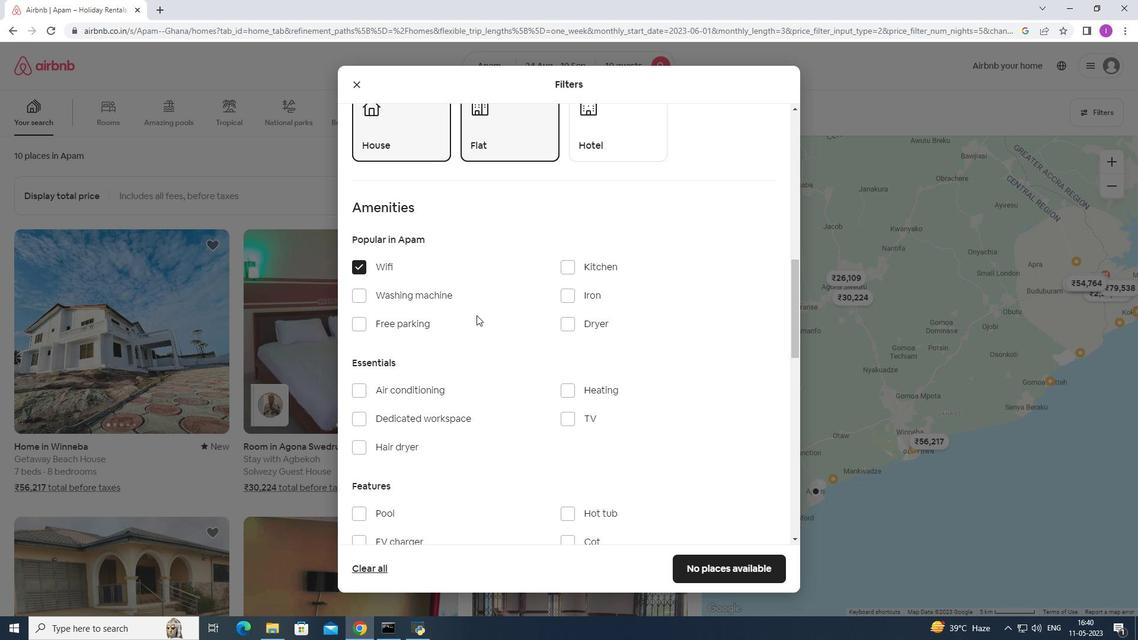 
Action: Mouse scrolled (476, 314) with delta (0, 0)
Screenshot: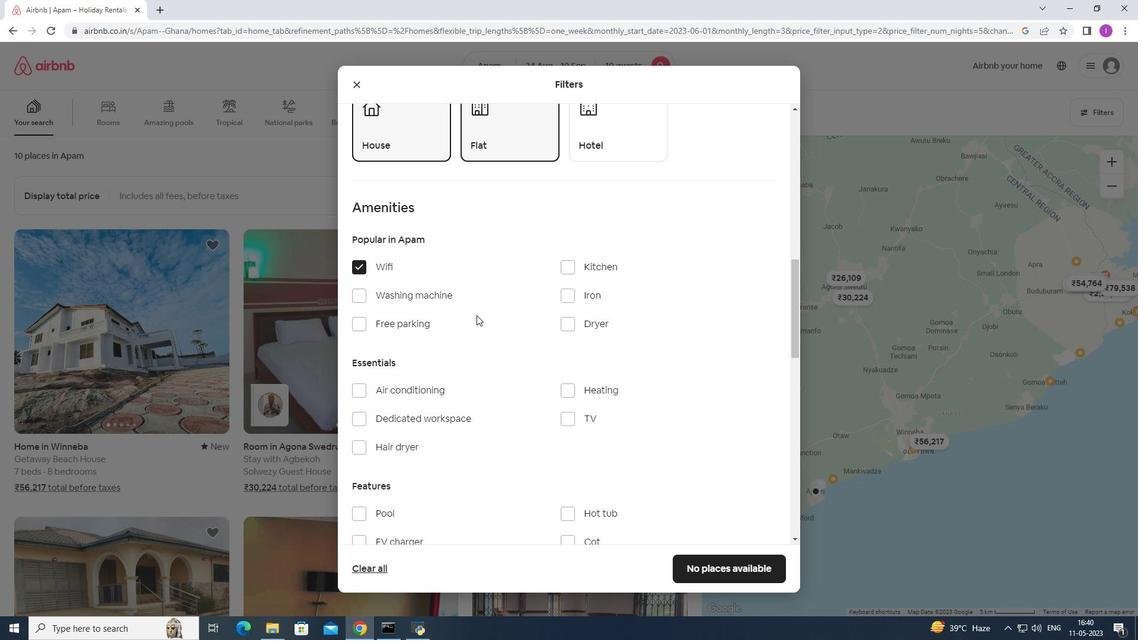
Action: Mouse moved to (573, 295)
Screenshot: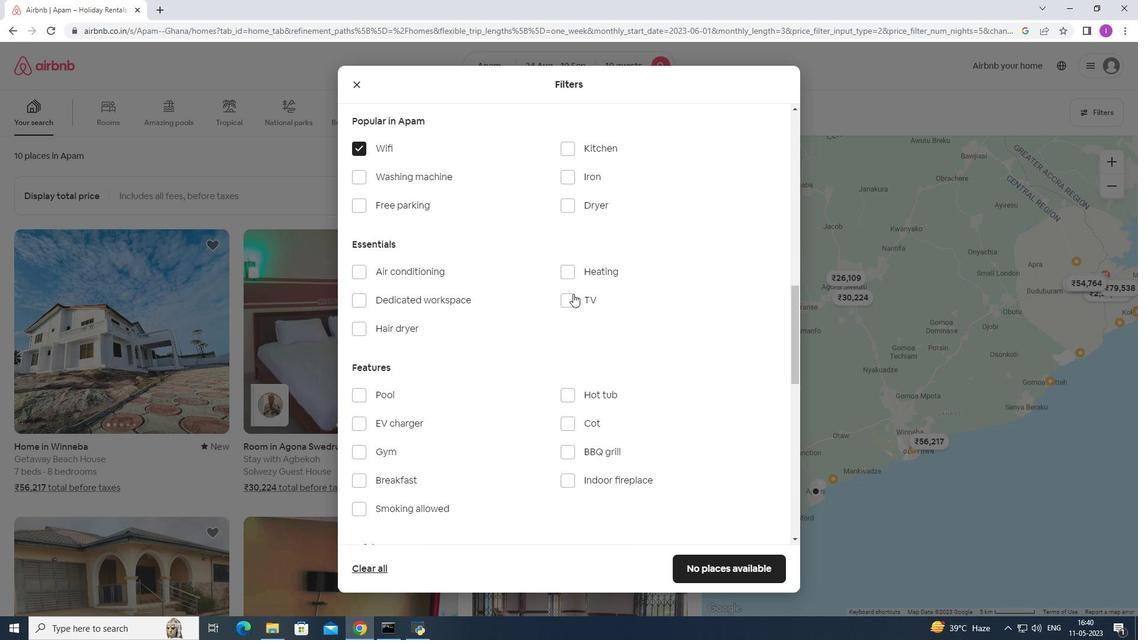 
Action: Mouse pressed left at (573, 295)
Screenshot: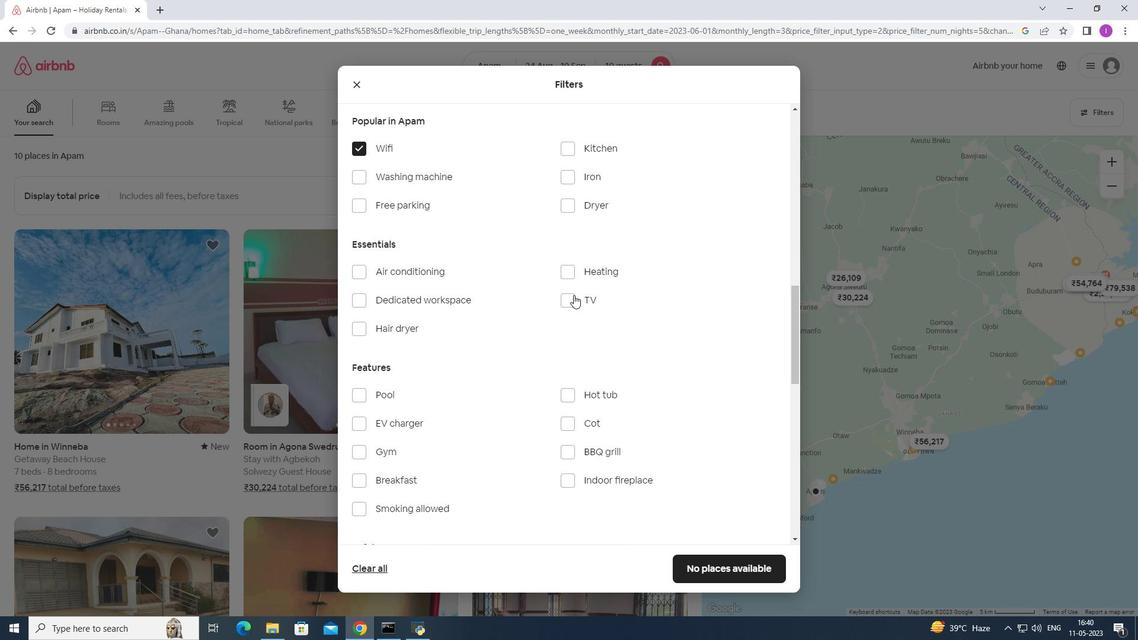 
Action: Mouse moved to (362, 206)
Screenshot: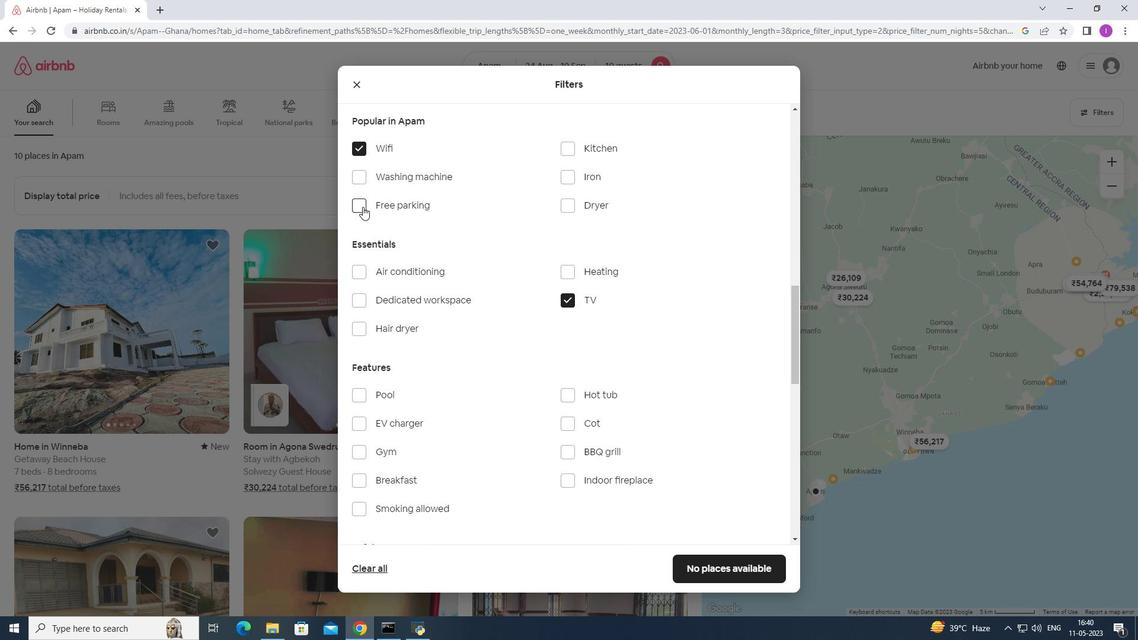 
Action: Mouse pressed left at (362, 206)
Screenshot: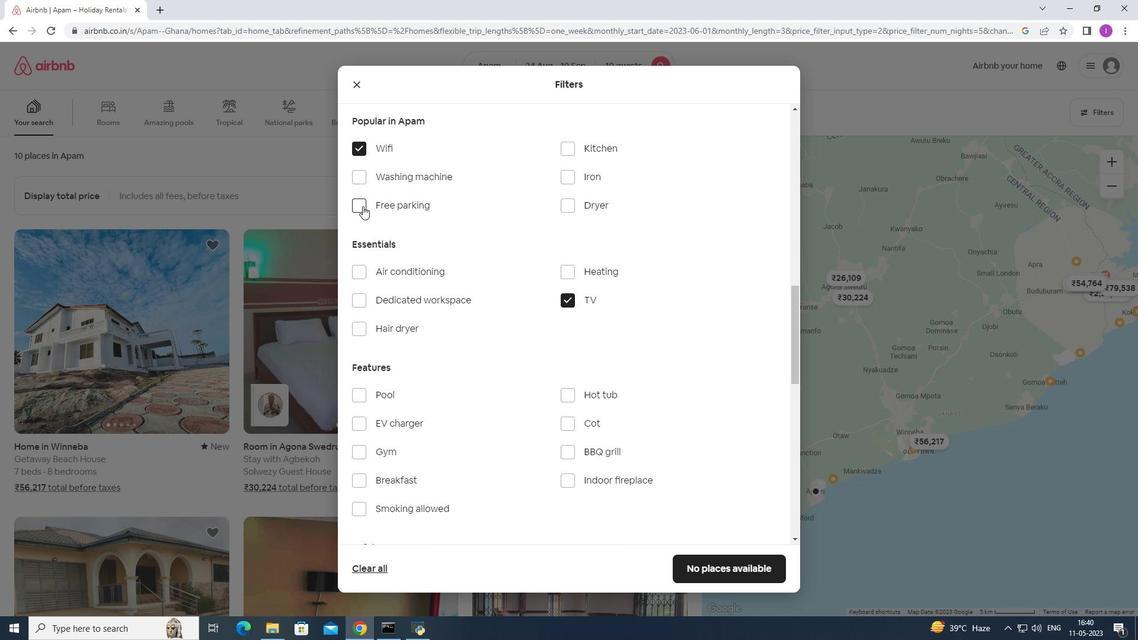 
Action: Mouse moved to (377, 393)
Screenshot: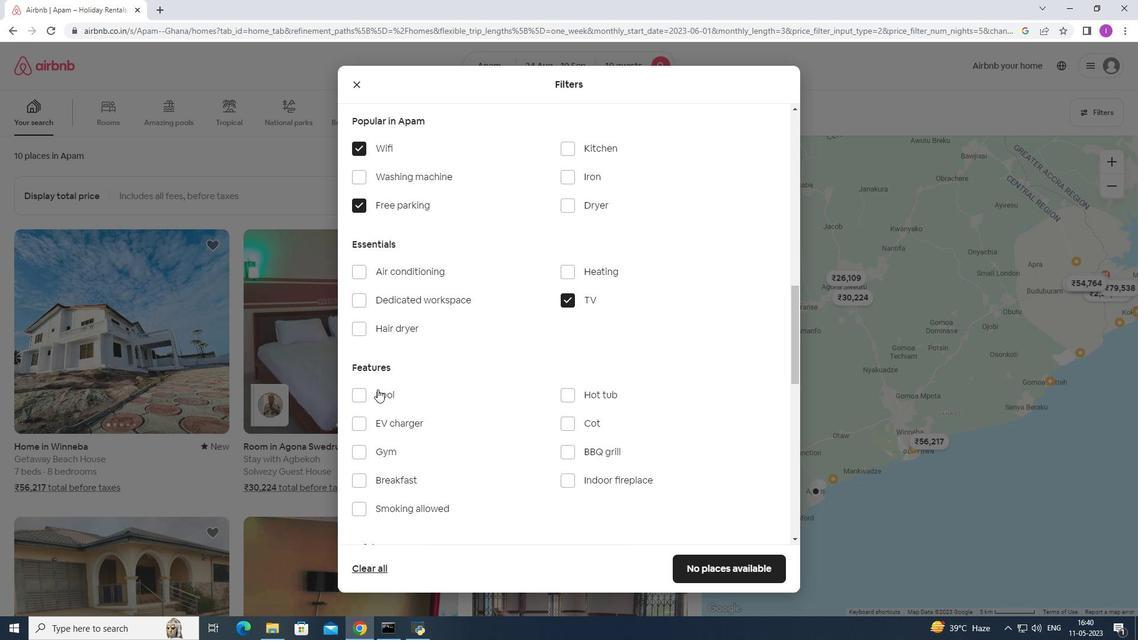 
Action: Mouse scrolled (377, 393) with delta (0, 0)
Screenshot: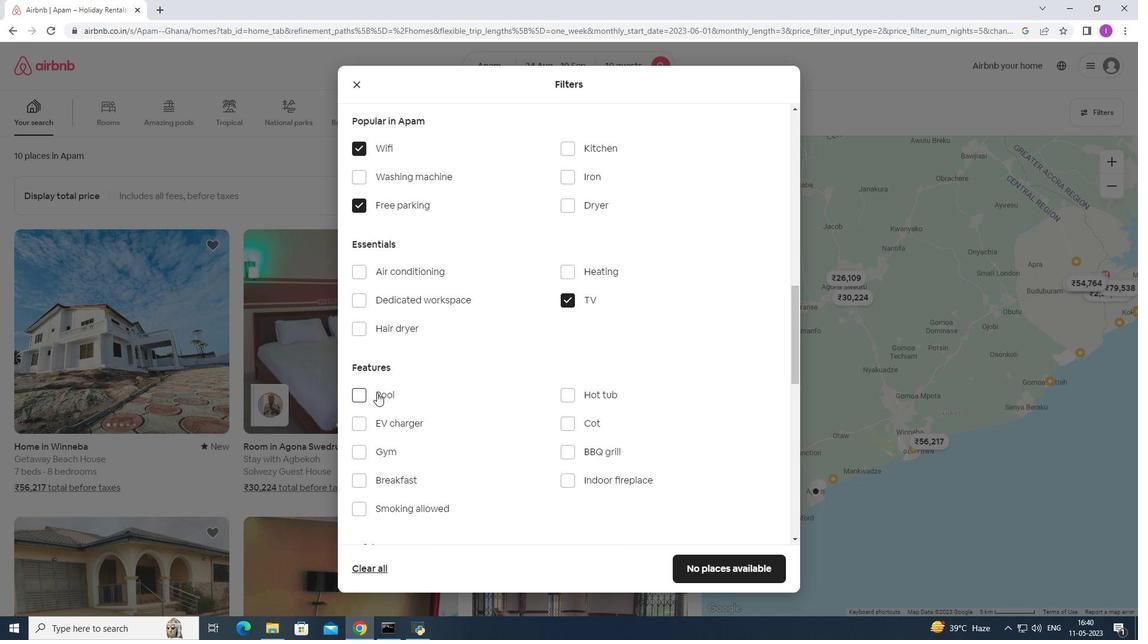 
Action: Mouse moved to (365, 390)
Screenshot: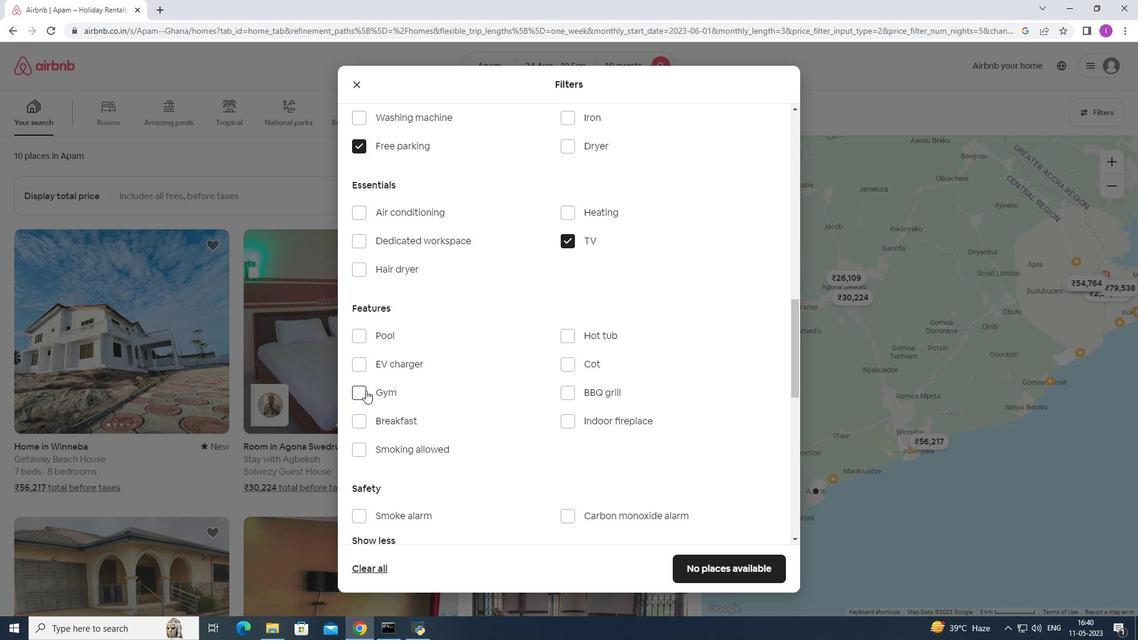 
Action: Mouse pressed left at (365, 390)
Screenshot: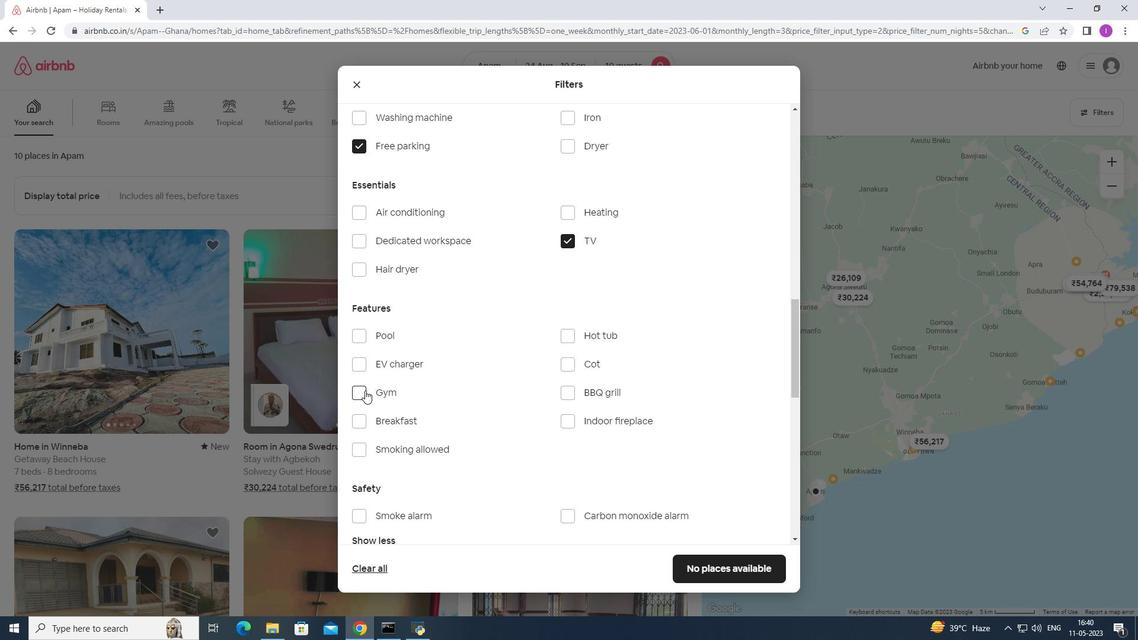 
Action: Mouse moved to (365, 421)
Screenshot: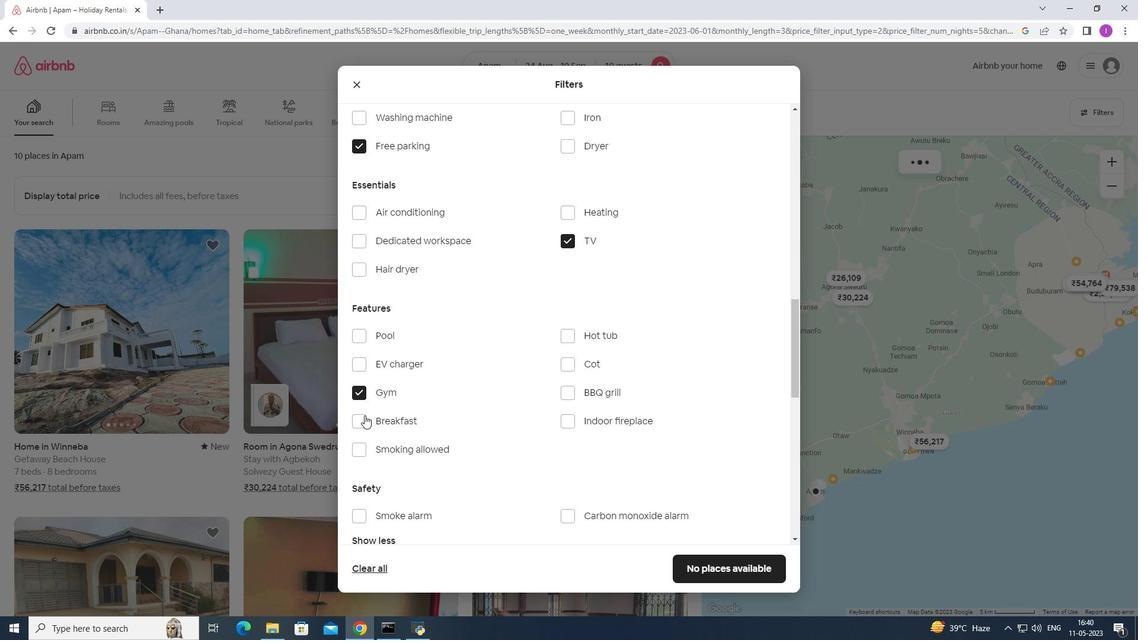 
Action: Mouse pressed left at (365, 421)
Screenshot: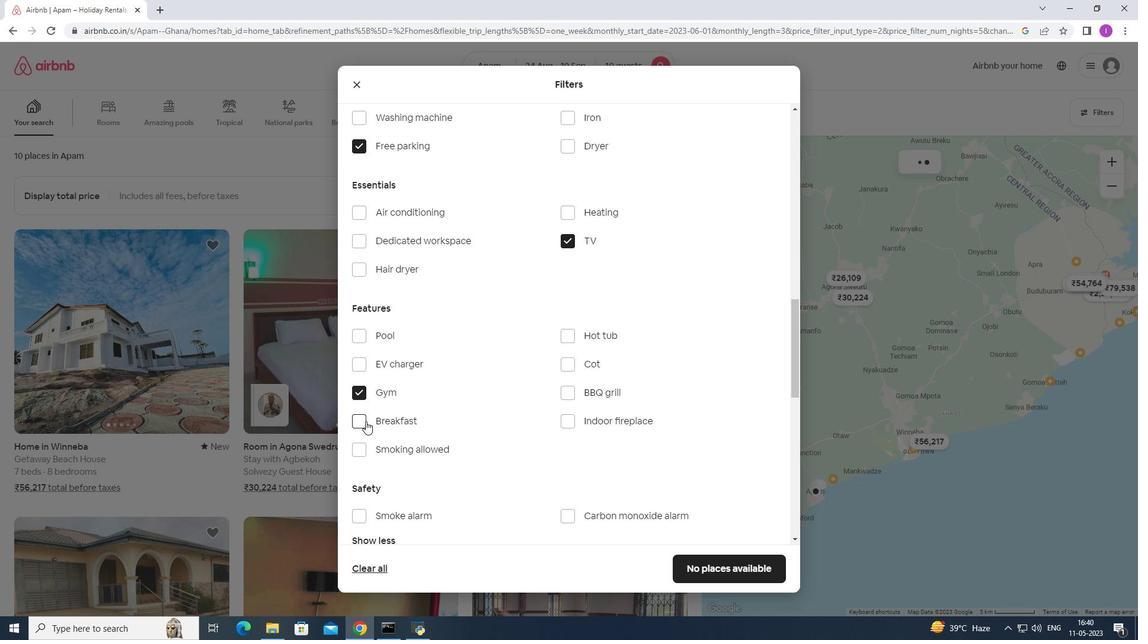 
Action: Mouse moved to (470, 394)
Screenshot: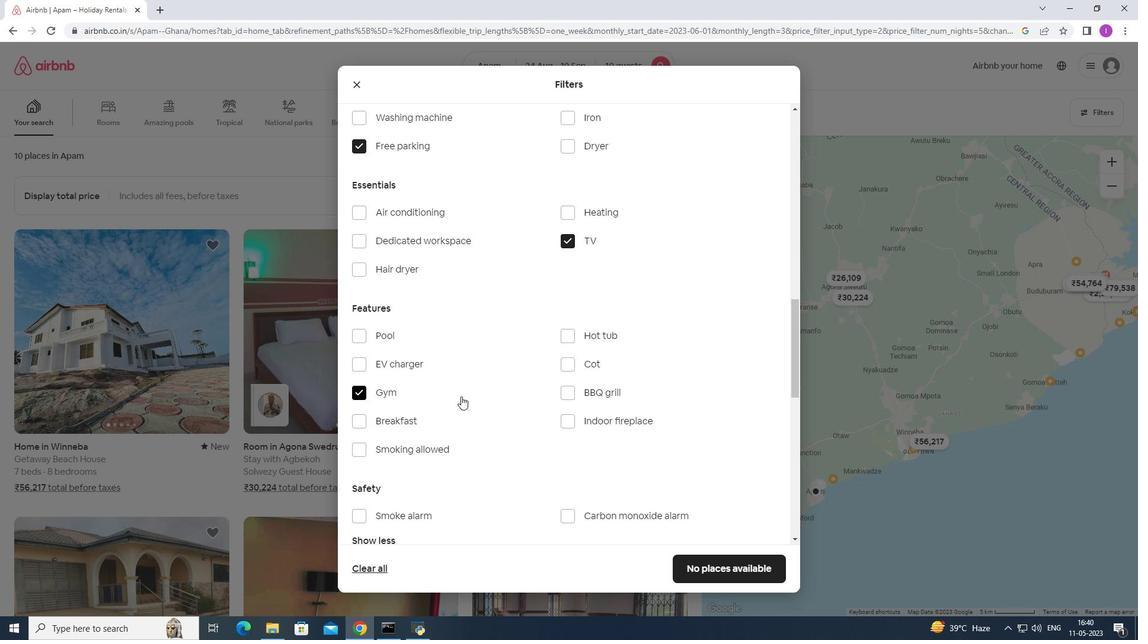 
Action: Mouse scrolled (470, 393) with delta (0, 0)
Screenshot: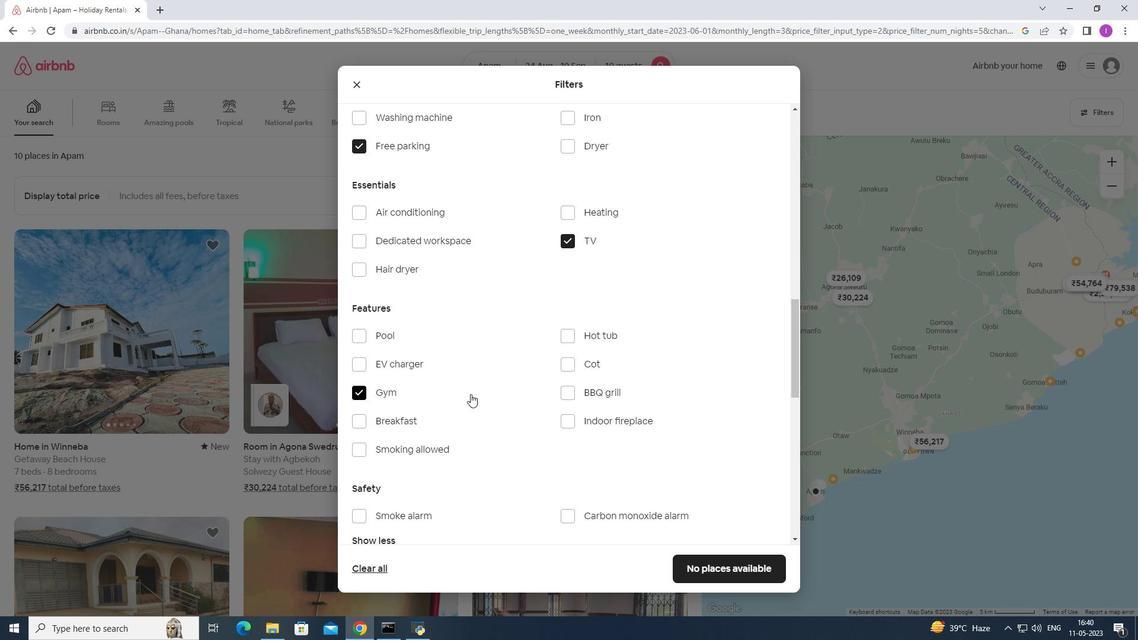 
Action: Mouse moved to (353, 360)
Screenshot: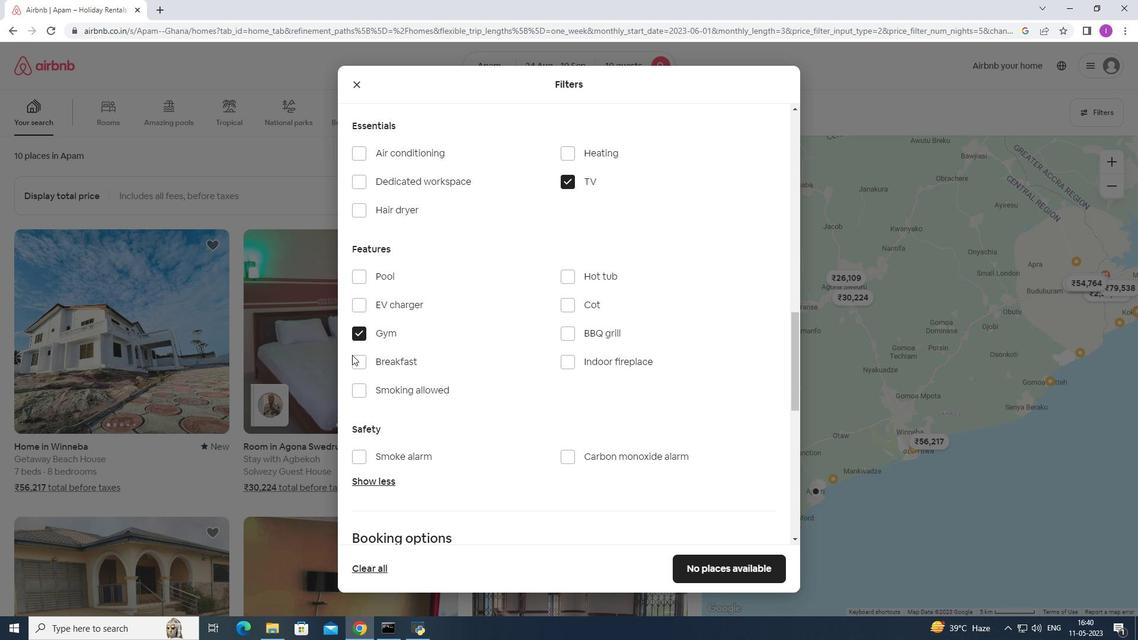 
Action: Mouse pressed left at (353, 360)
Screenshot: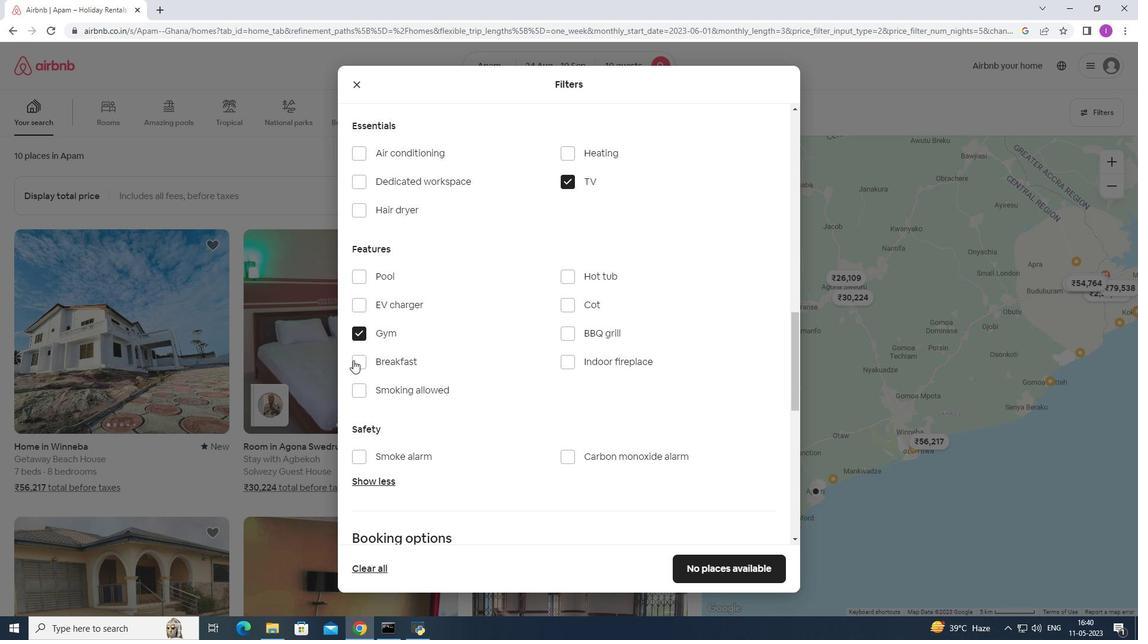 
Action: Mouse moved to (430, 343)
Screenshot: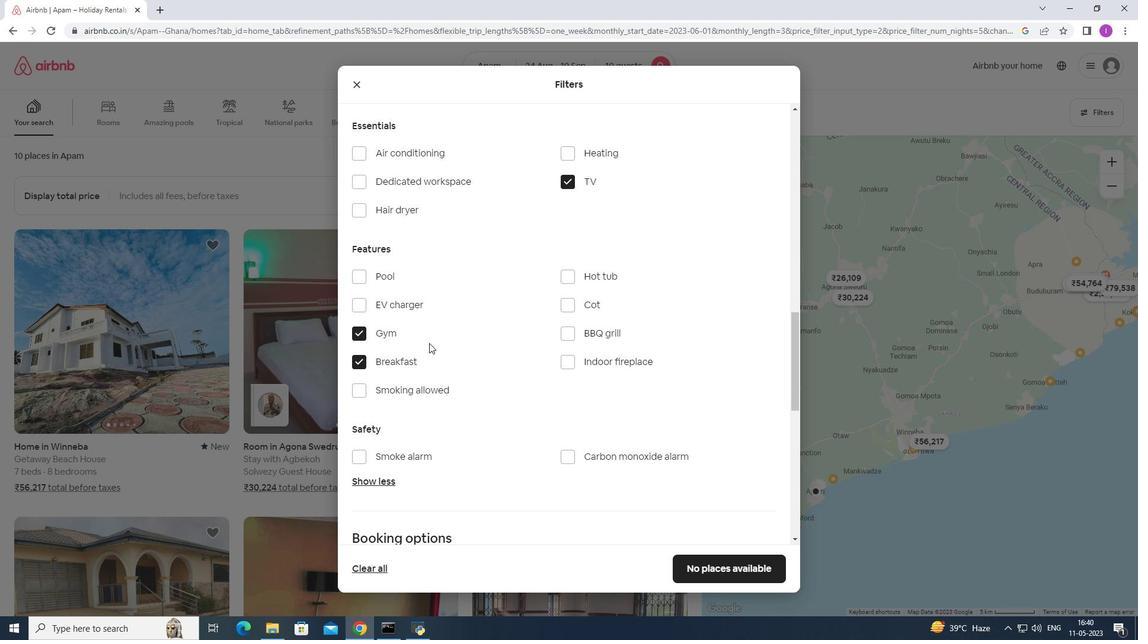 
Action: Mouse scrolled (430, 342) with delta (0, 0)
Screenshot: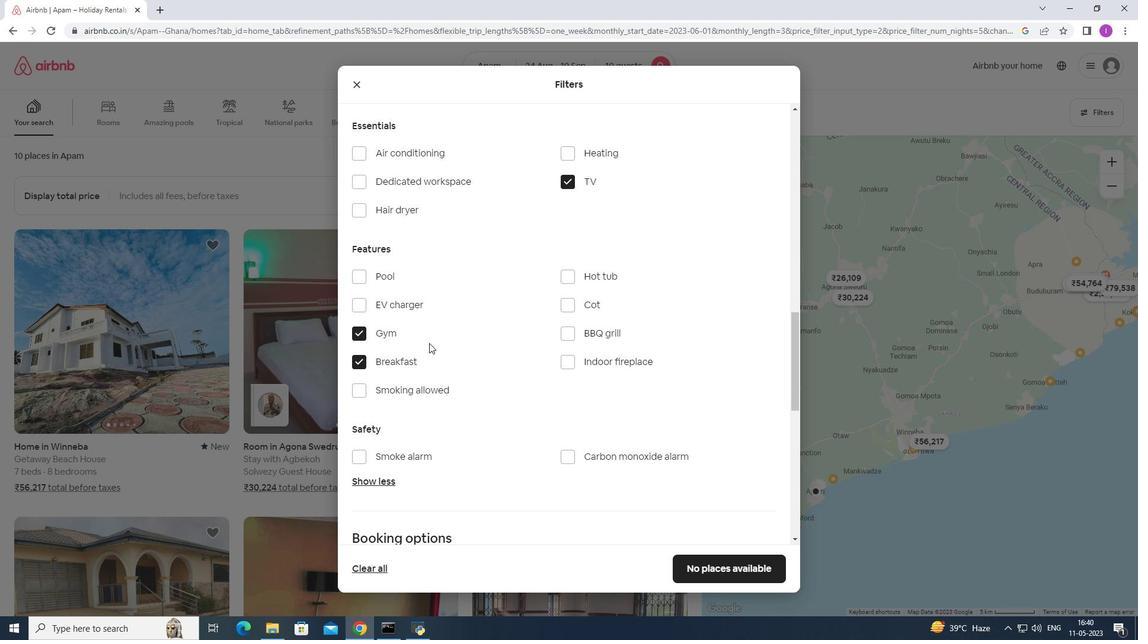 
Action: Mouse moved to (431, 343)
Screenshot: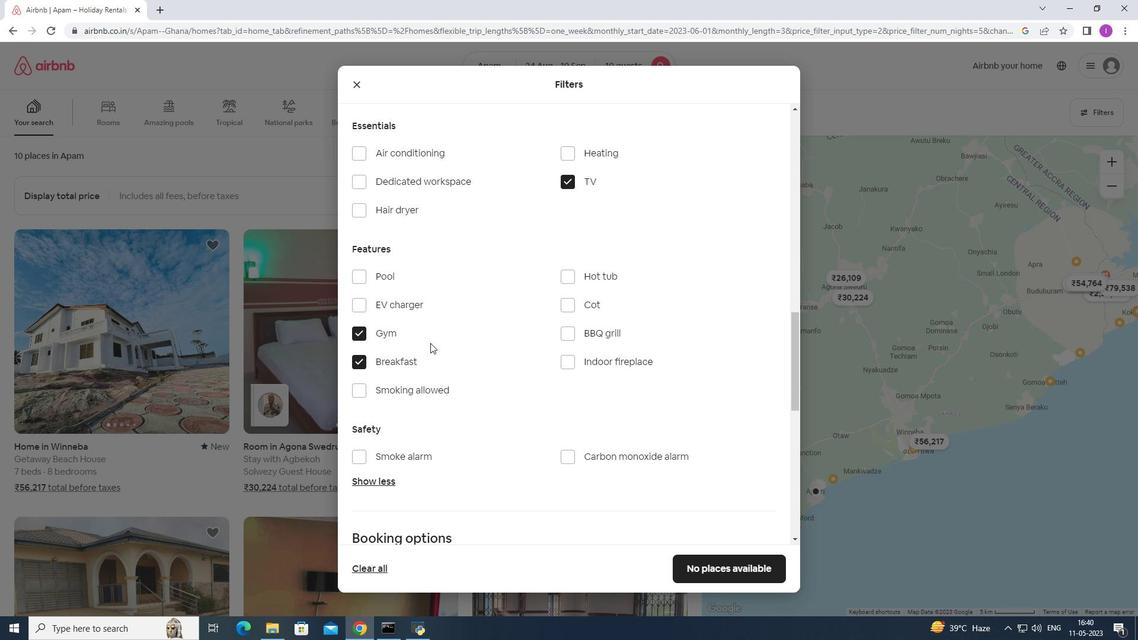 
Action: Mouse scrolled (431, 342) with delta (0, 0)
Screenshot: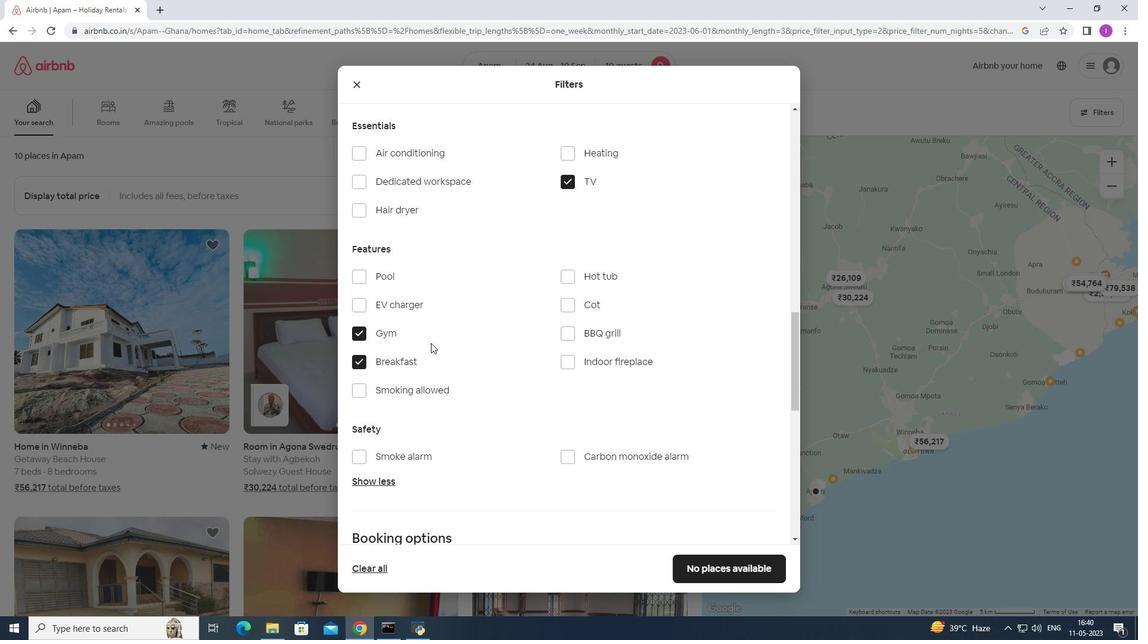 
Action: Mouse moved to (432, 343)
Screenshot: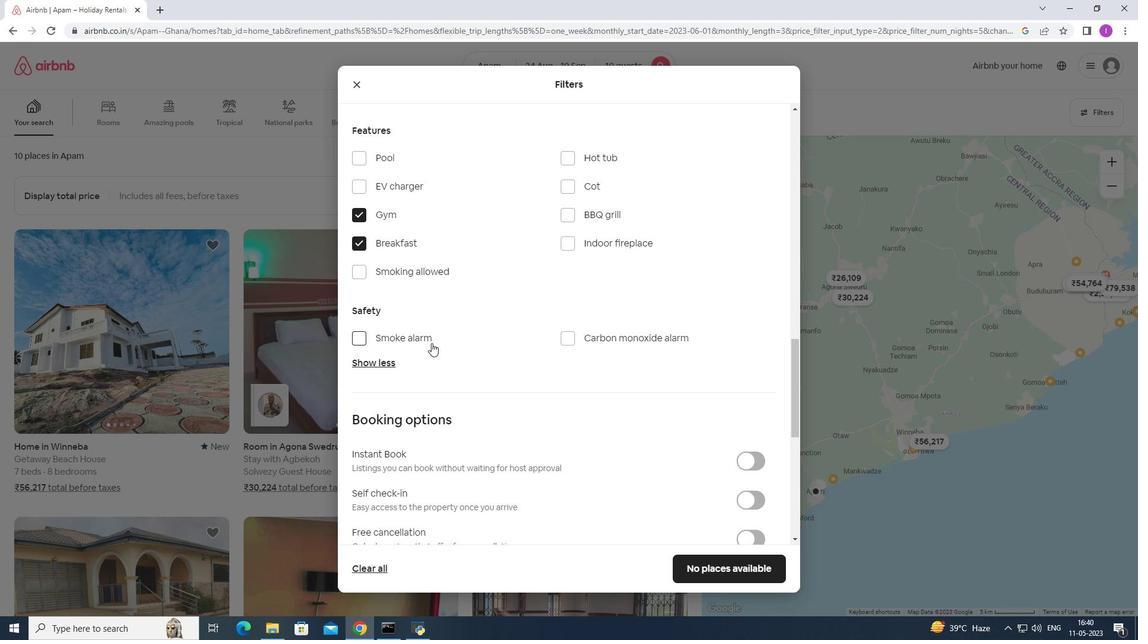 
Action: Mouse scrolled (432, 342) with delta (0, 0)
Screenshot: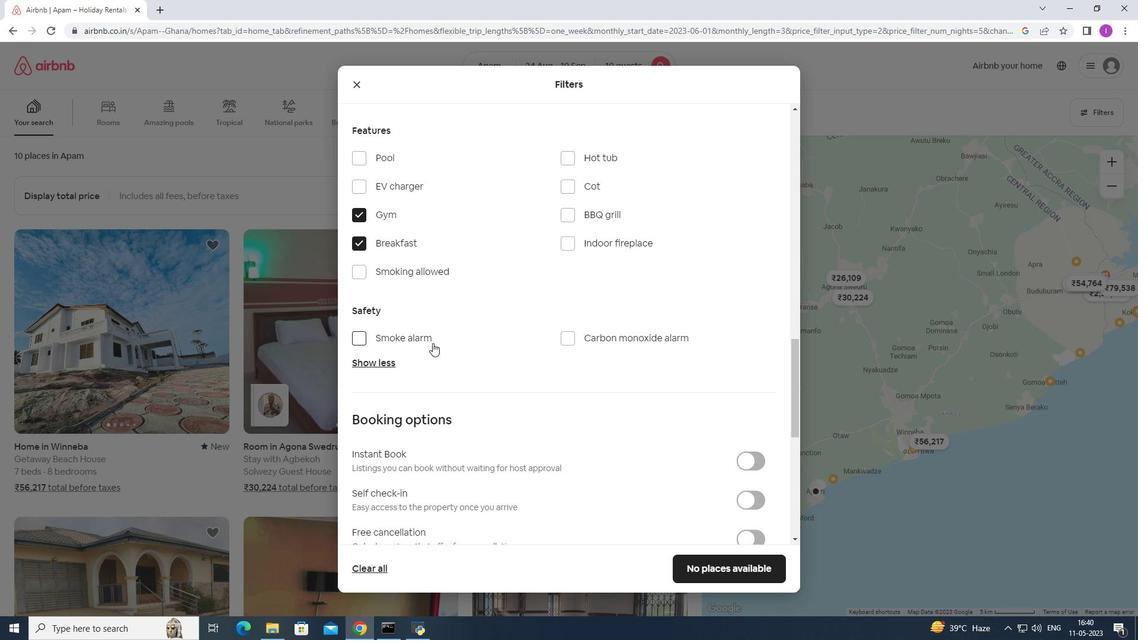 
Action: Mouse moved to (433, 343)
Screenshot: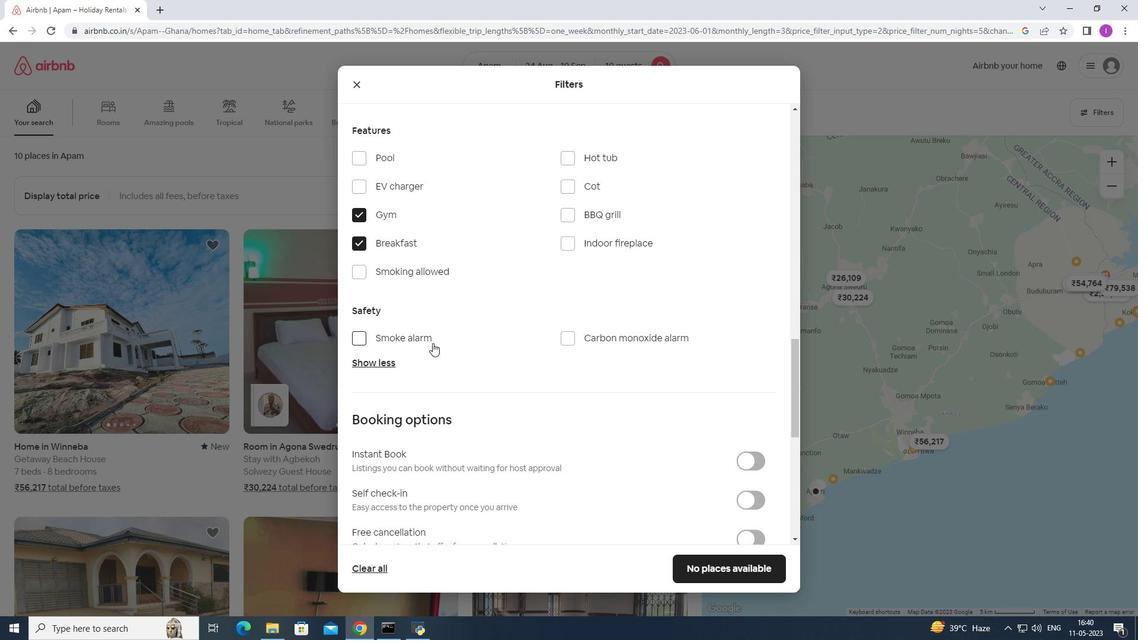 
Action: Mouse scrolled (433, 342) with delta (0, 0)
Screenshot: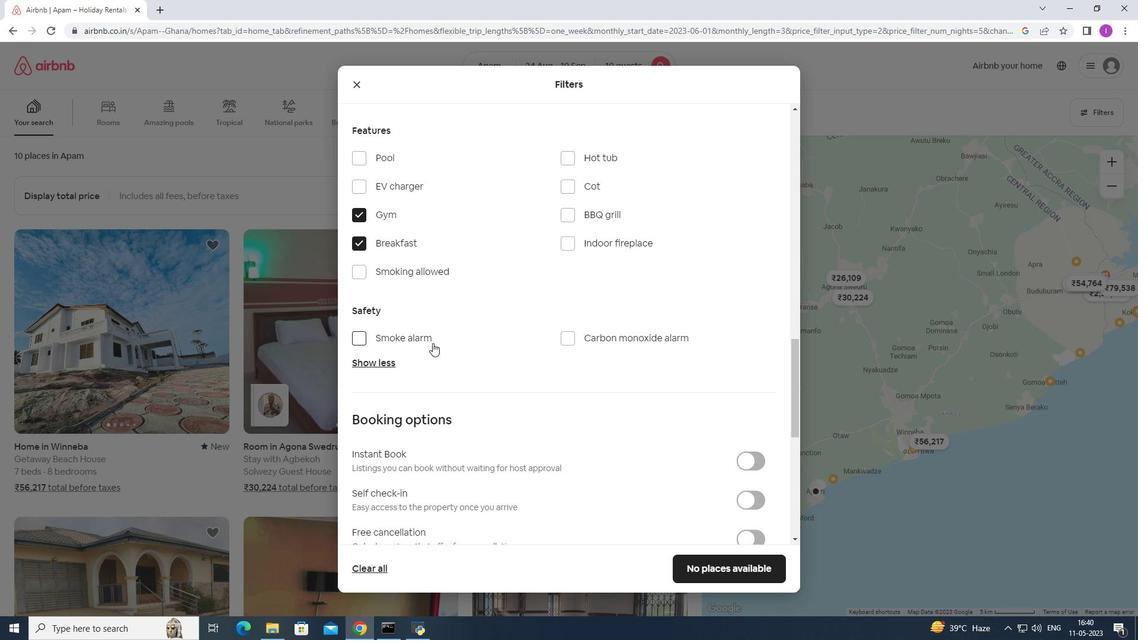 
Action: Mouse moved to (751, 385)
Screenshot: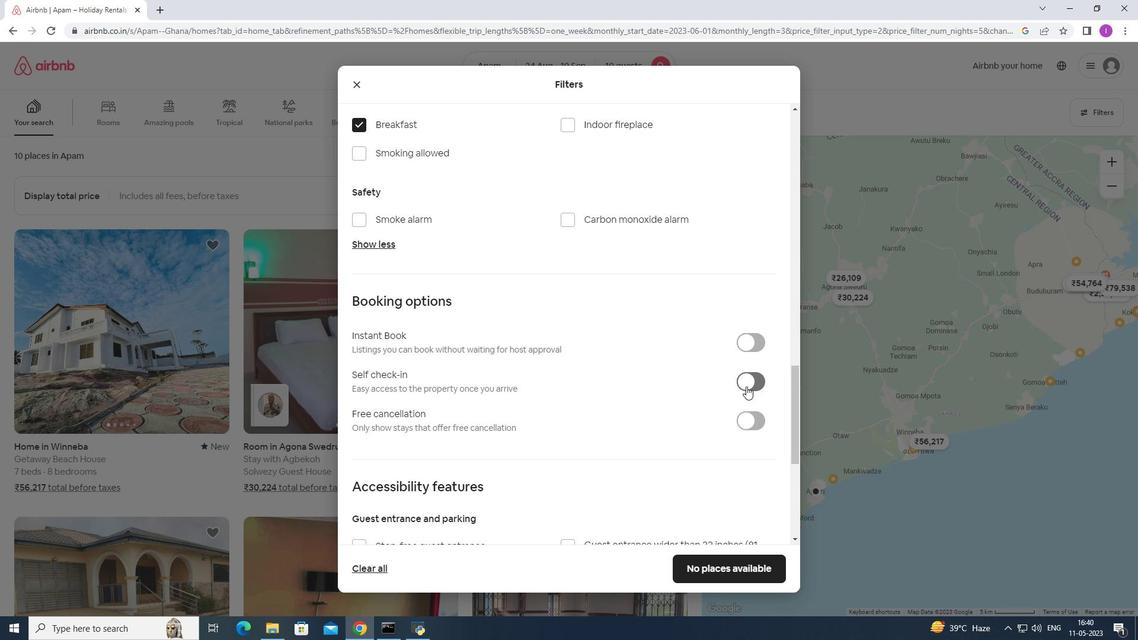 
Action: Mouse pressed left at (751, 385)
Screenshot: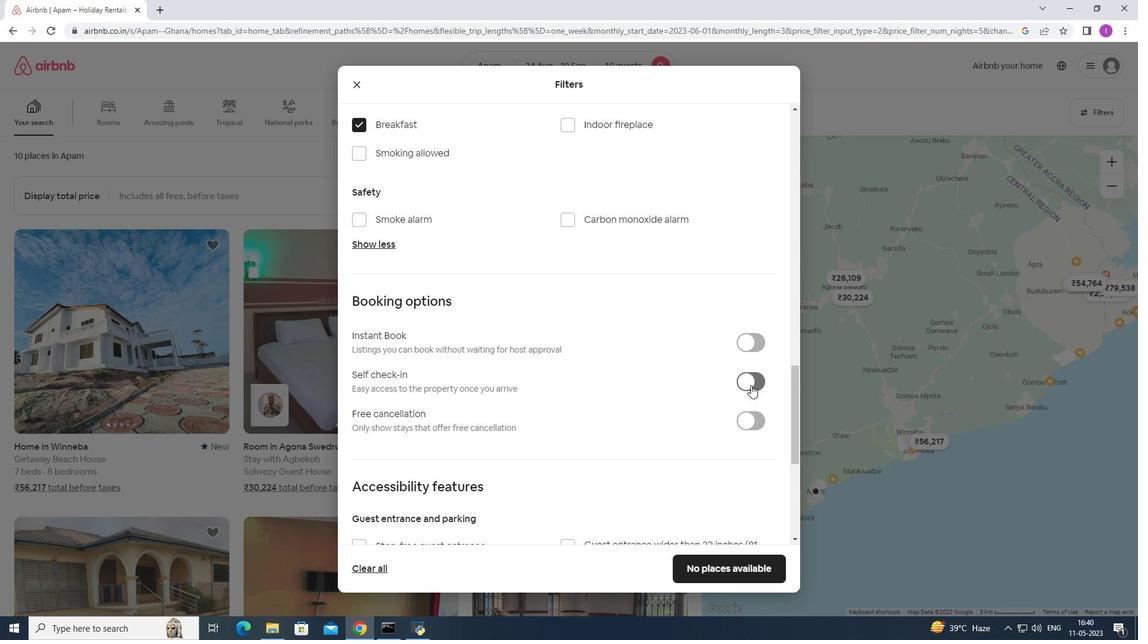 
Action: Mouse moved to (557, 410)
Screenshot: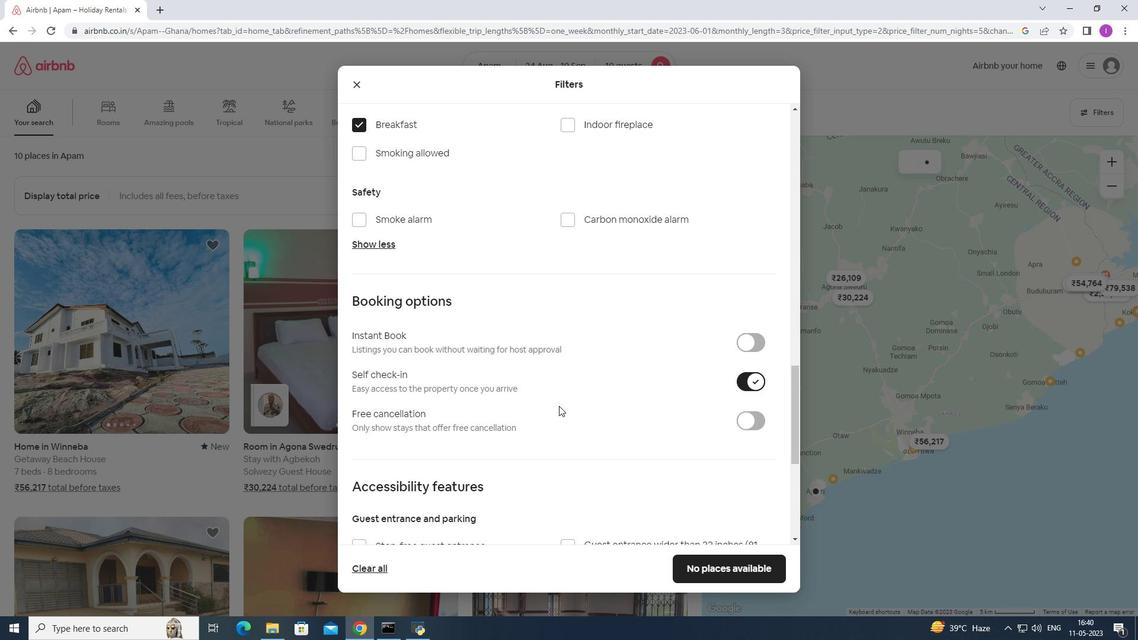 
Action: Mouse scrolled (557, 409) with delta (0, 0)
Screenshot: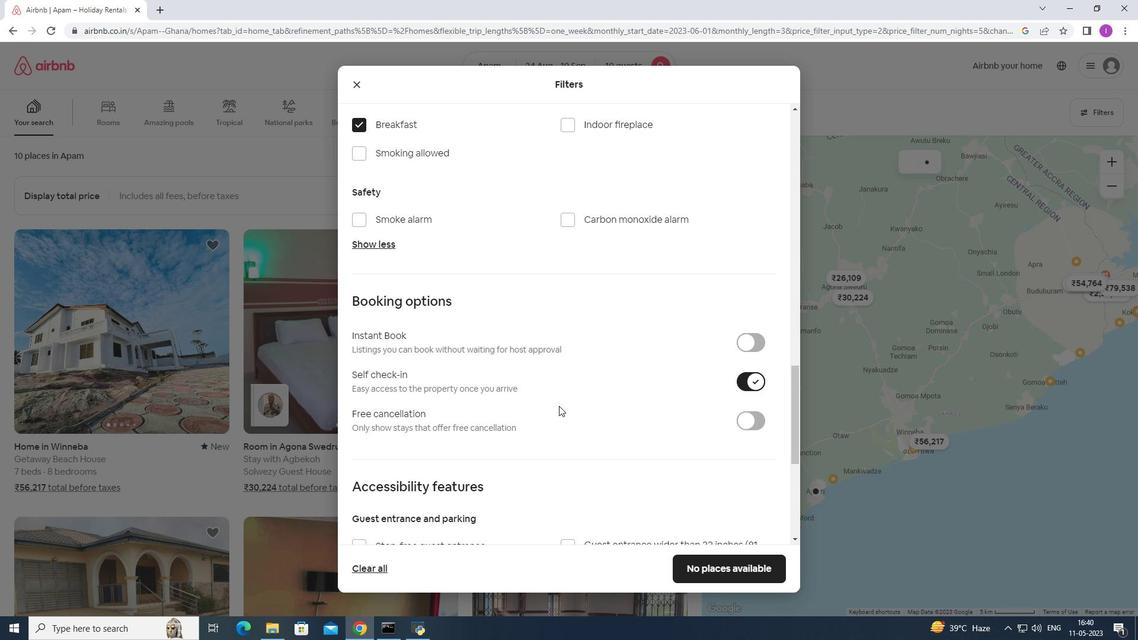 
Action: Mouse moved to (557, 411)
Screenshot: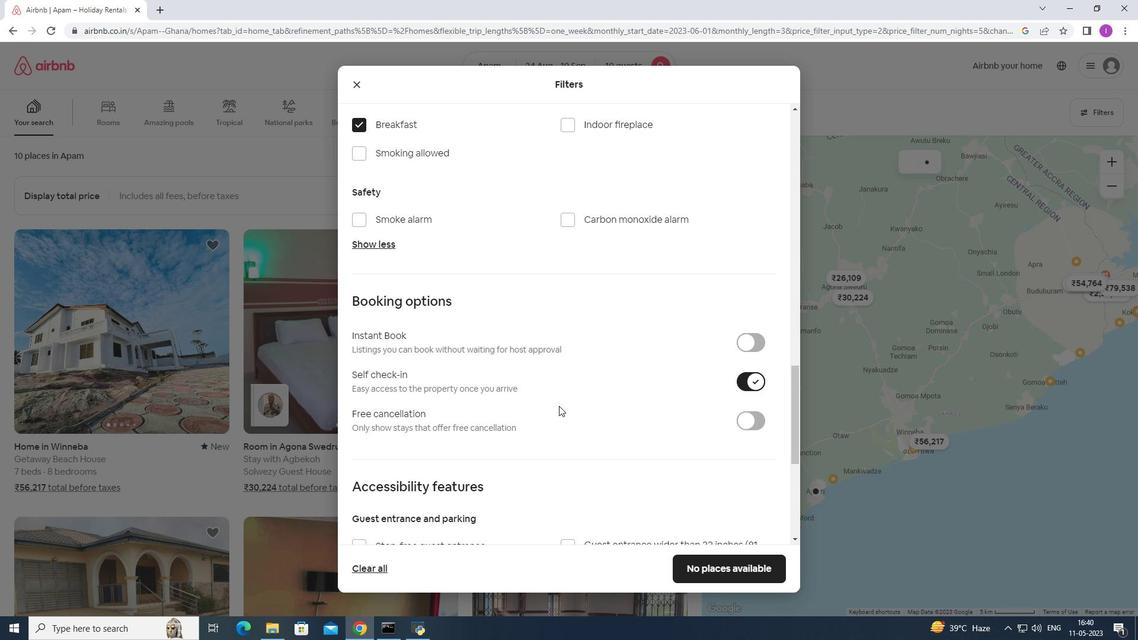 
Action: Mouse scrolled (557, 410) with delta (0, 0)
Screenshot: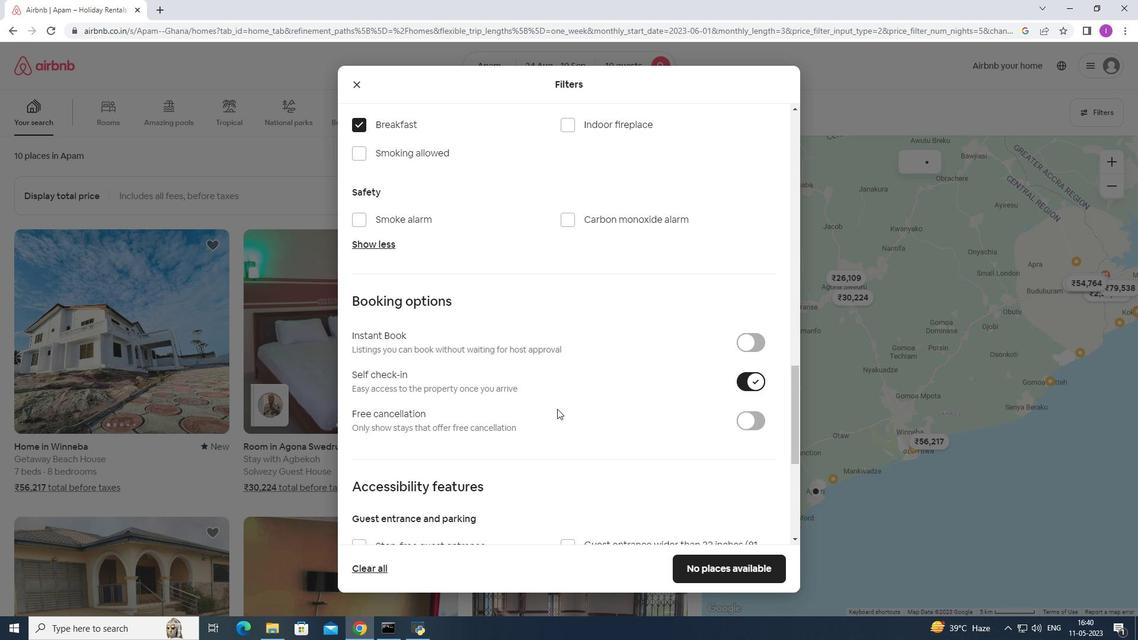 
Action: Mouse moved to (557, 412)
Screenshot: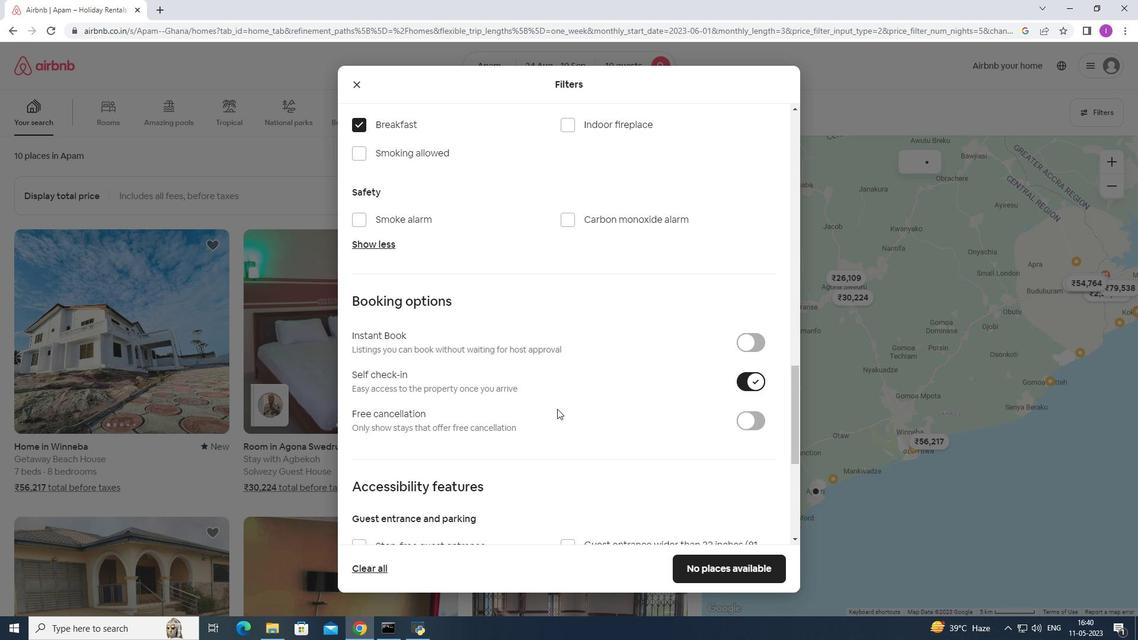 
Action: Mouse scrolled (557, 412) with delta (0, 0)
Screenshot: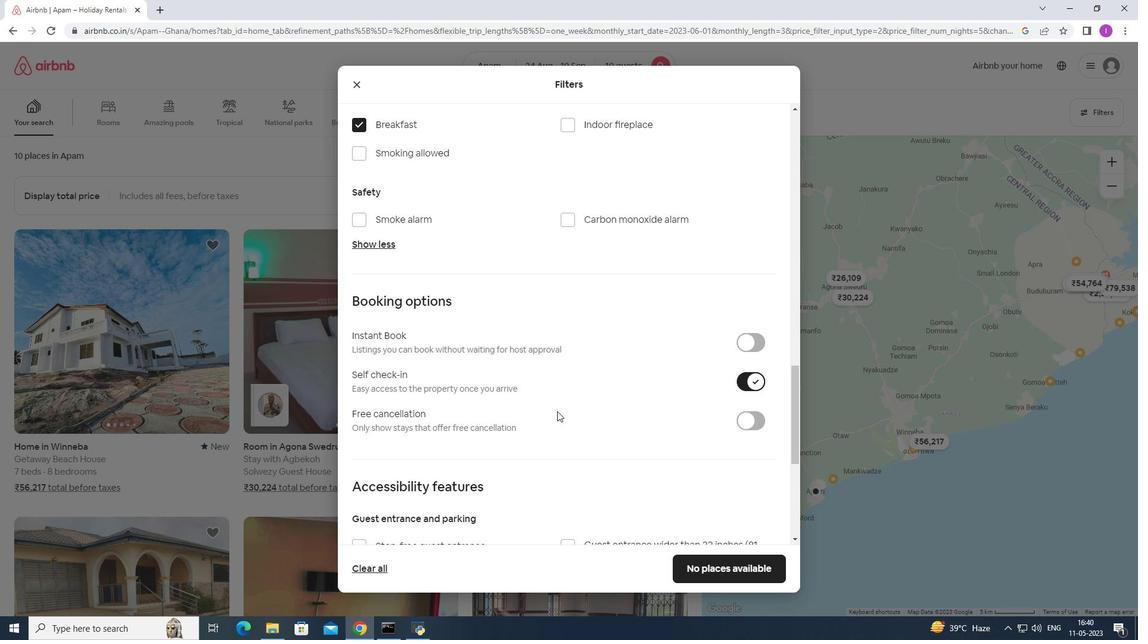 
Action: Mouse scrolled (557, 412) with delta (0, 0)
Screenshot: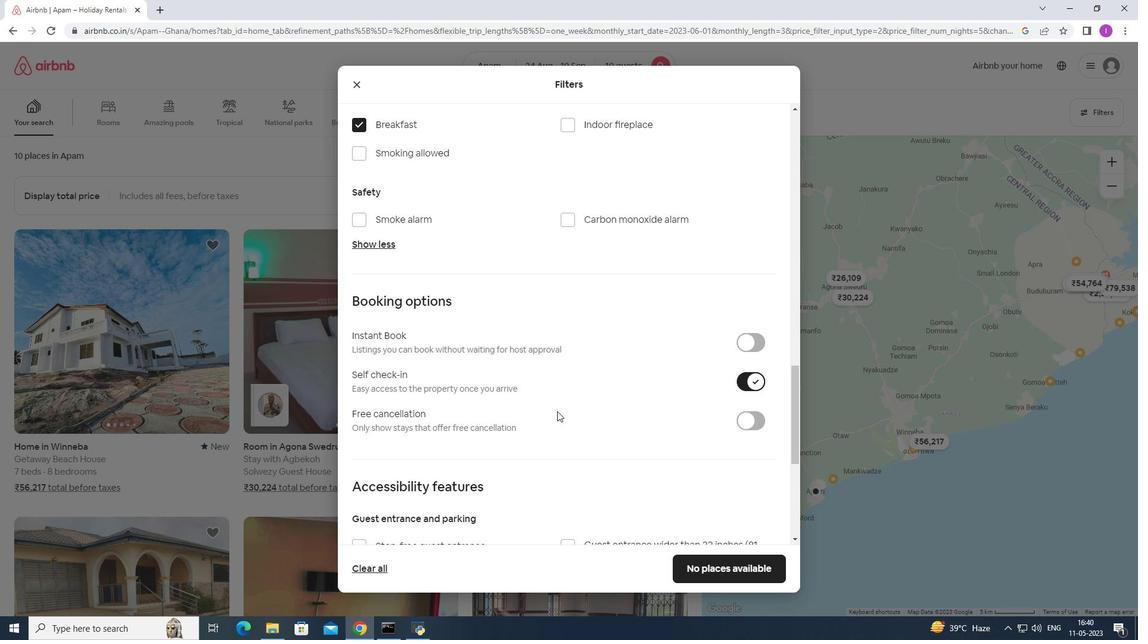 
Action: Mouse scrolled (557, 412) with delta (0, 0)
Screenshot: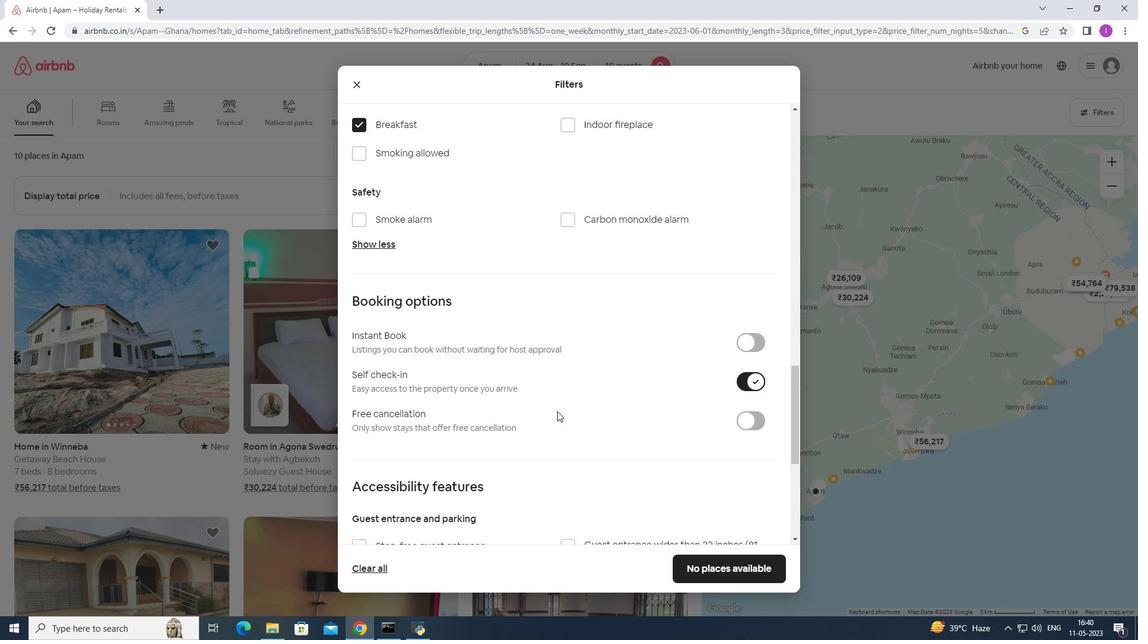
Action: Mouse moved to (559, 410)
Screenshot: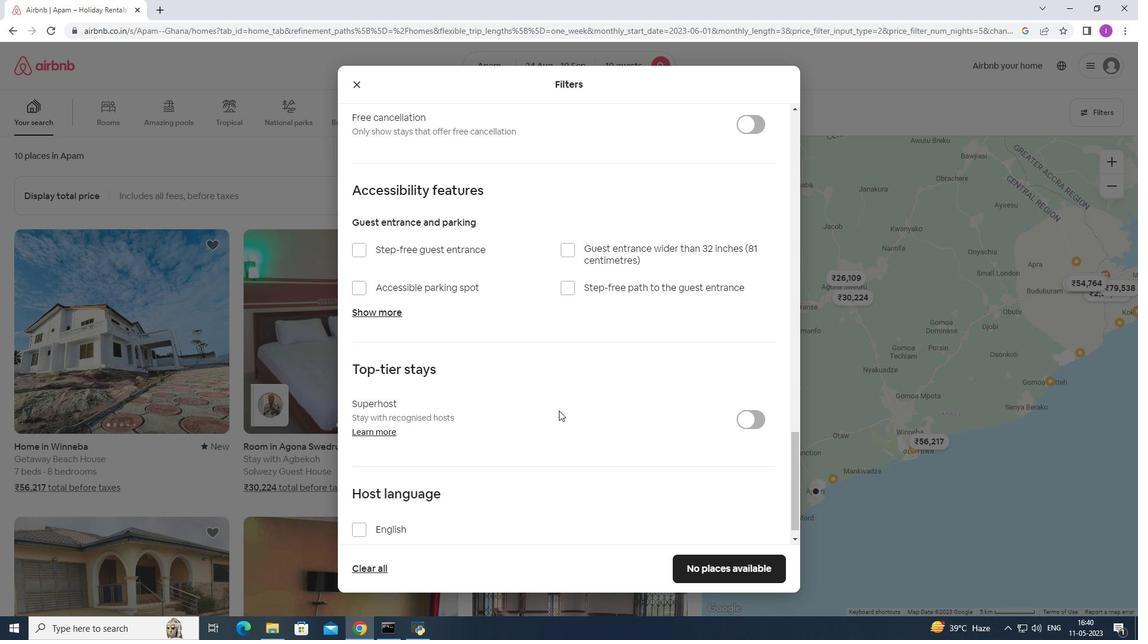 
Action: Mouse scrolled (559, 409) with delta (0, 0)
Screenshot: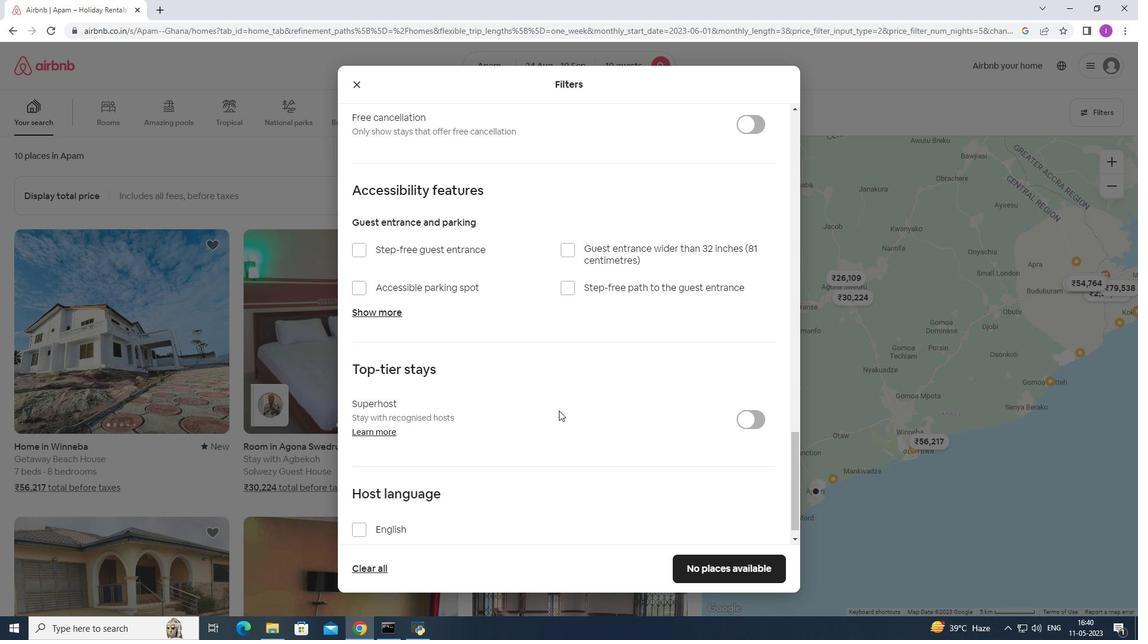 
Action: Mouse scrolled (559, 409) with delta (0, 0)
Screenshot: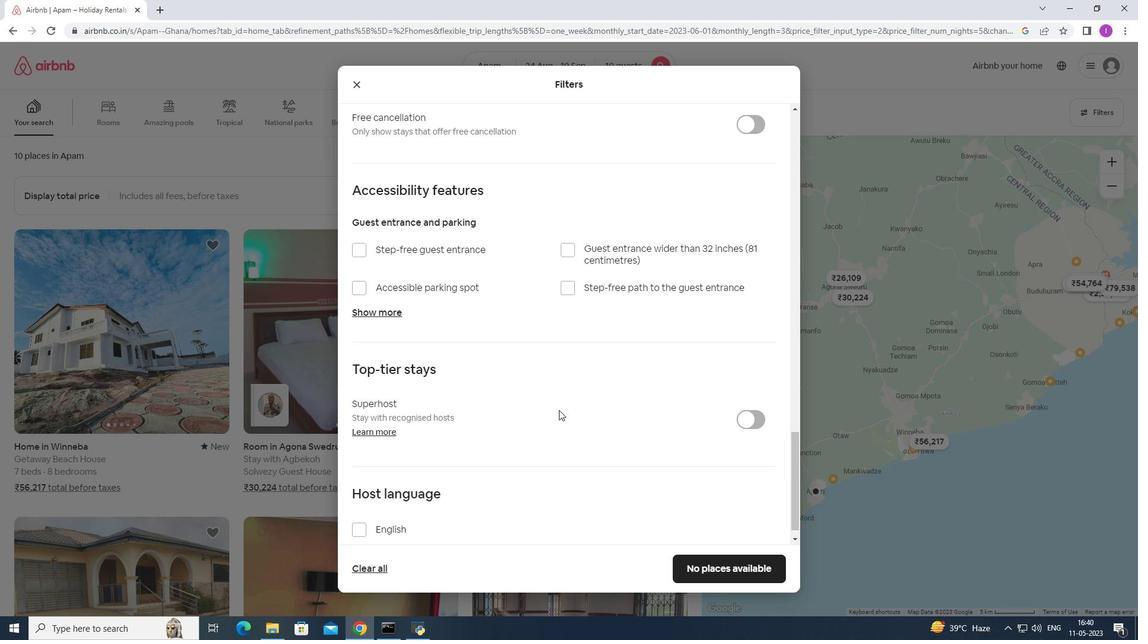 
Action: Mouse moved to (559, 410)
Screenshot: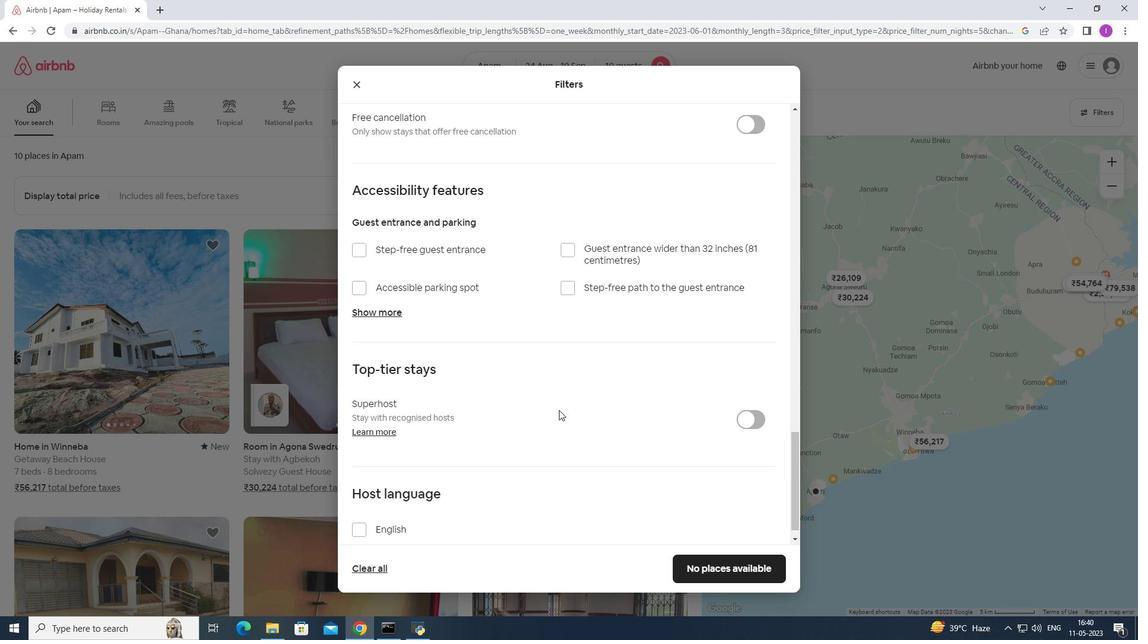 
Action: Mouse scrolled (559, 409) with delta (0, 0)
Screenshot: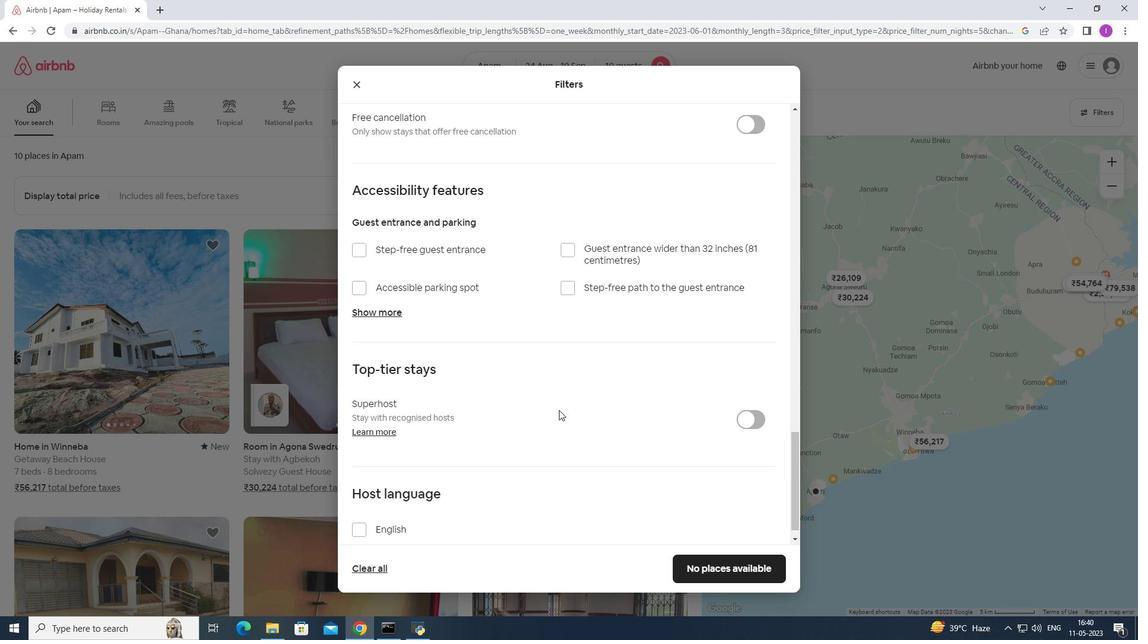 
Action: Mouse scrolled (559, 409) with delta (0, 0)
Screenshot: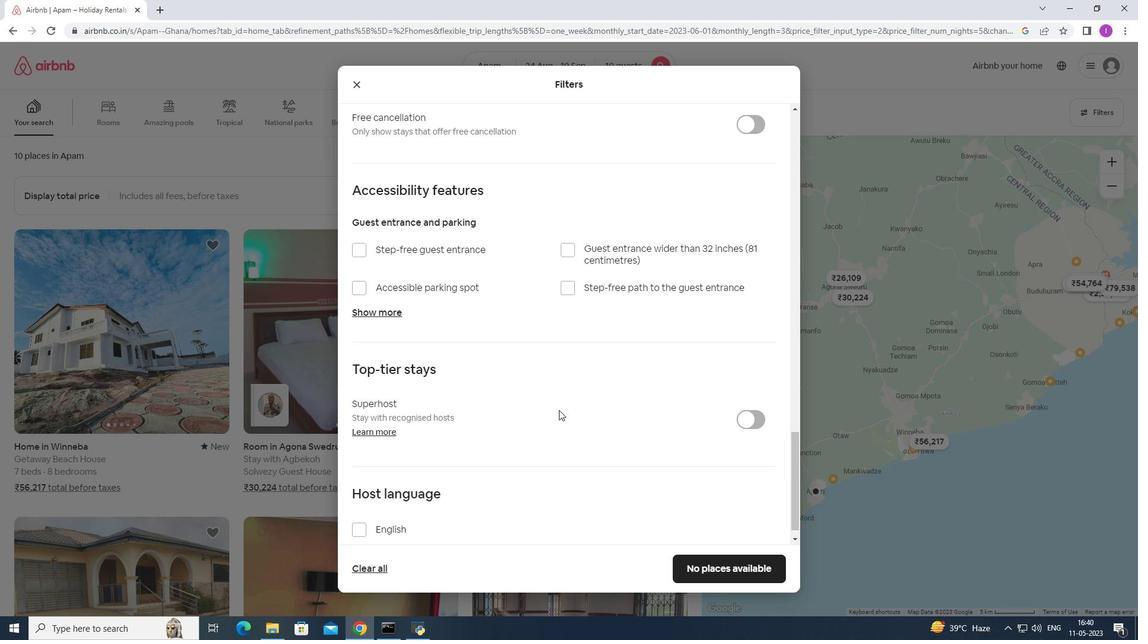 
Action: Mouse moved to (559, 410)
Screenshot: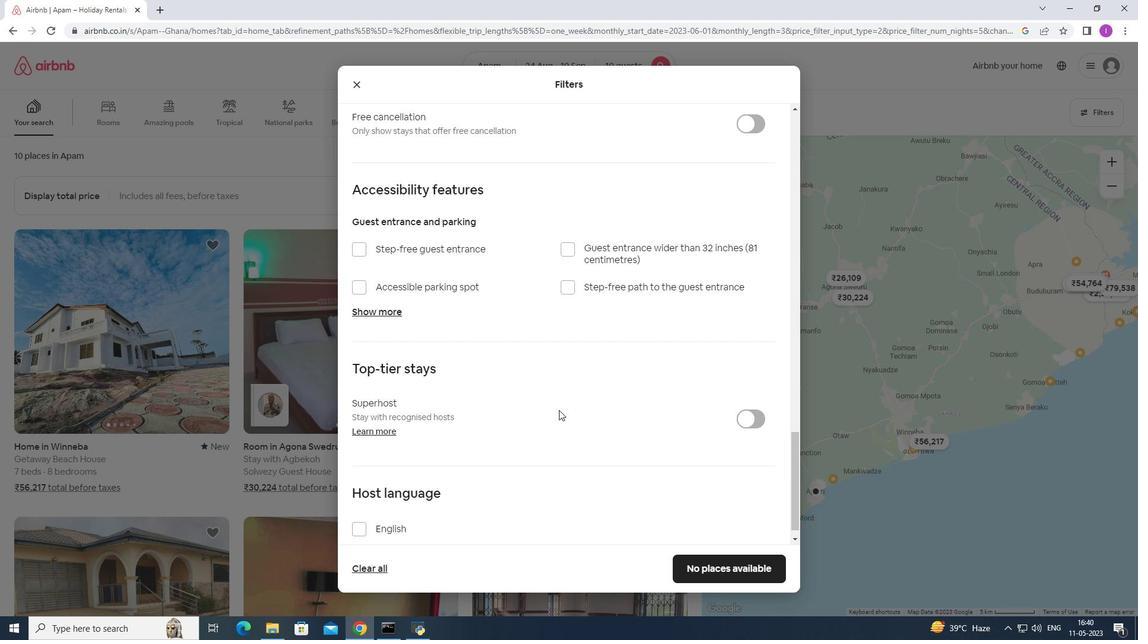 
Action: Mouse scrolled (559, 409) with delta (0, 0)
Screenshot: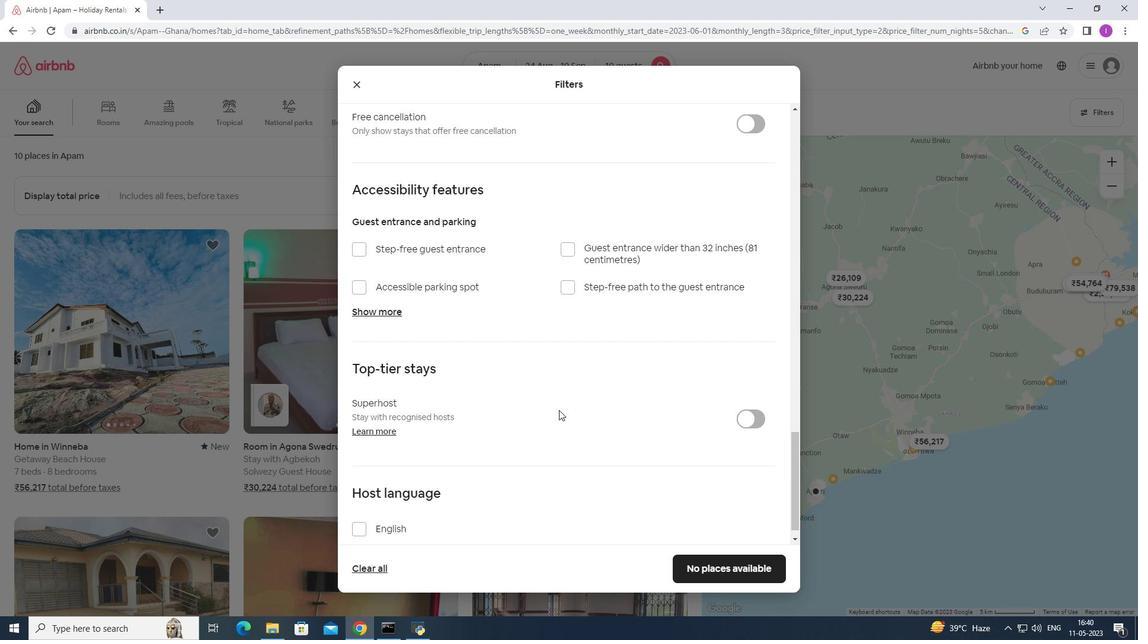 
Action: Mouse scrolled (559, 409) with delta (0, 0)
Screenshot: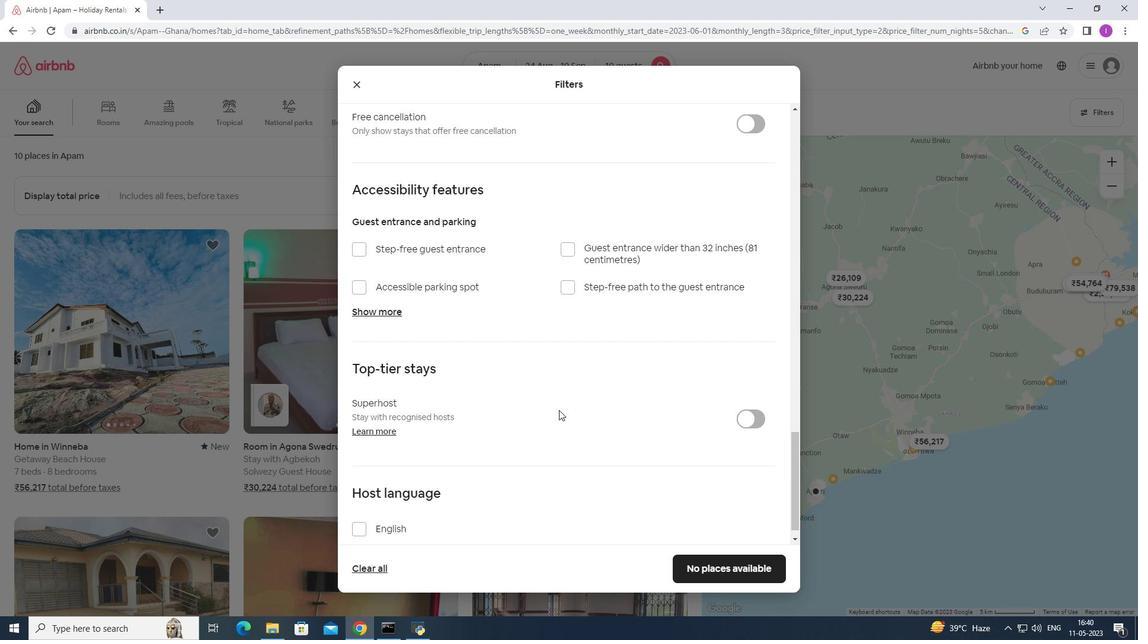 
Action: Mouse moved to (363, 507)
Screenshot: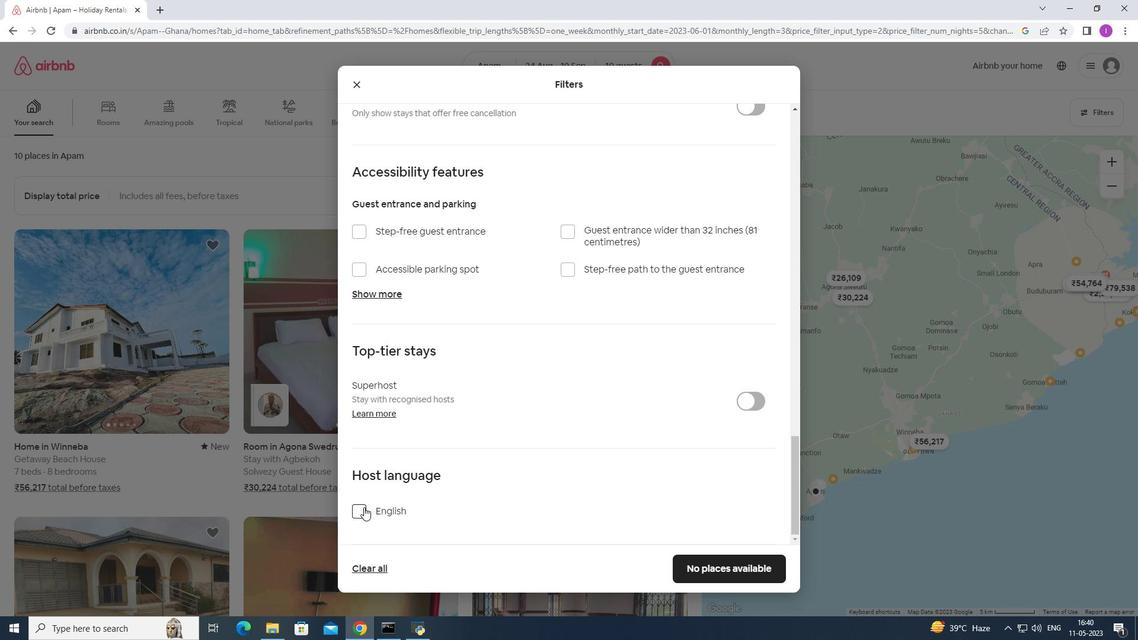 
Action: Mouse pressed left at (363, 507)
Screenshot: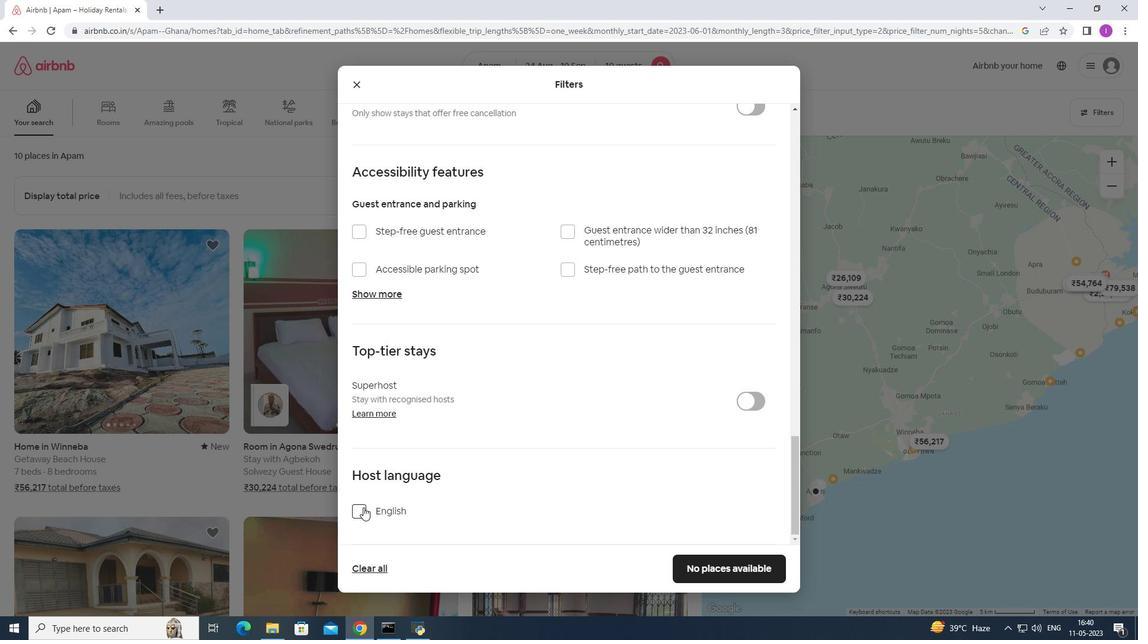 
Action: Mouse moved to (708, 572)
Screenshot: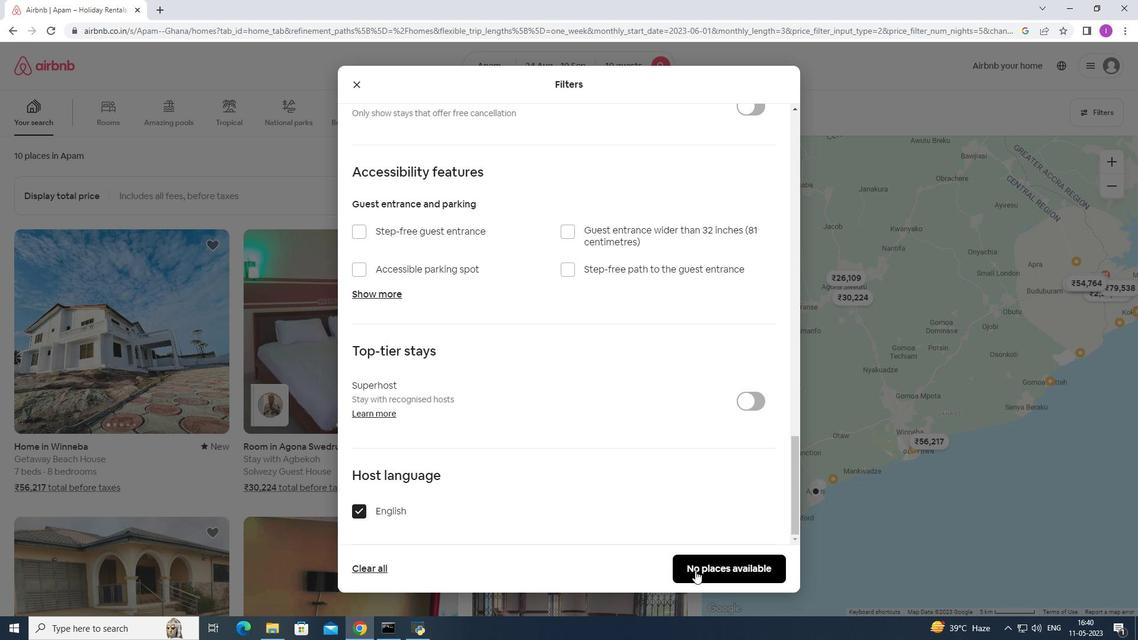 
Action: Mouse pressed left at (708, 572)
Screenshot: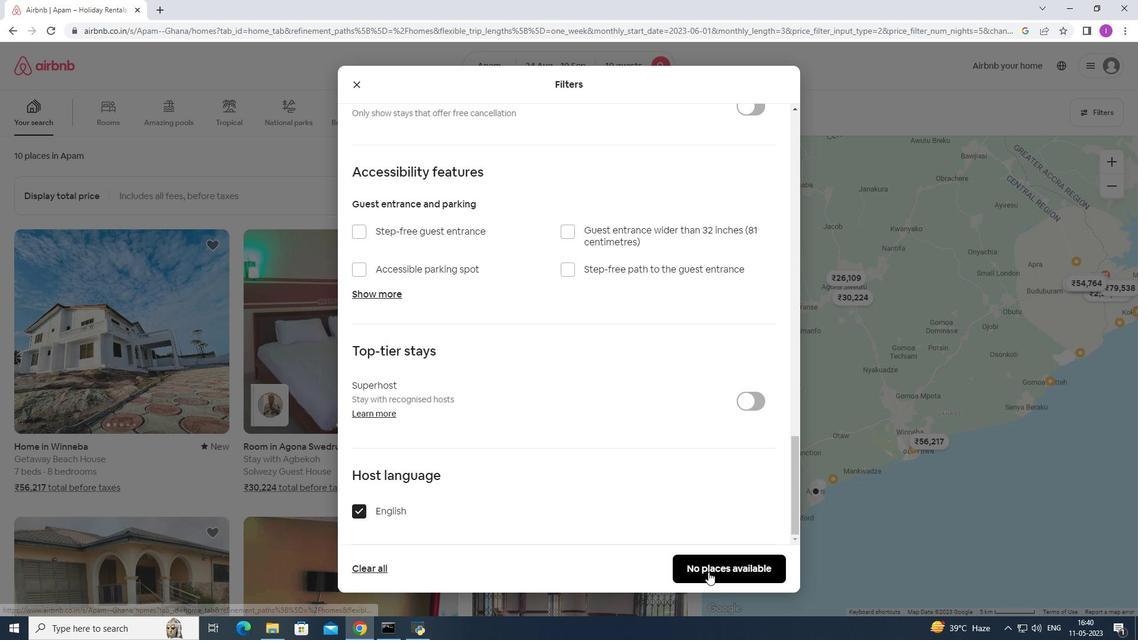 
Action: Mouse moved to (557, 476)
Screenshot: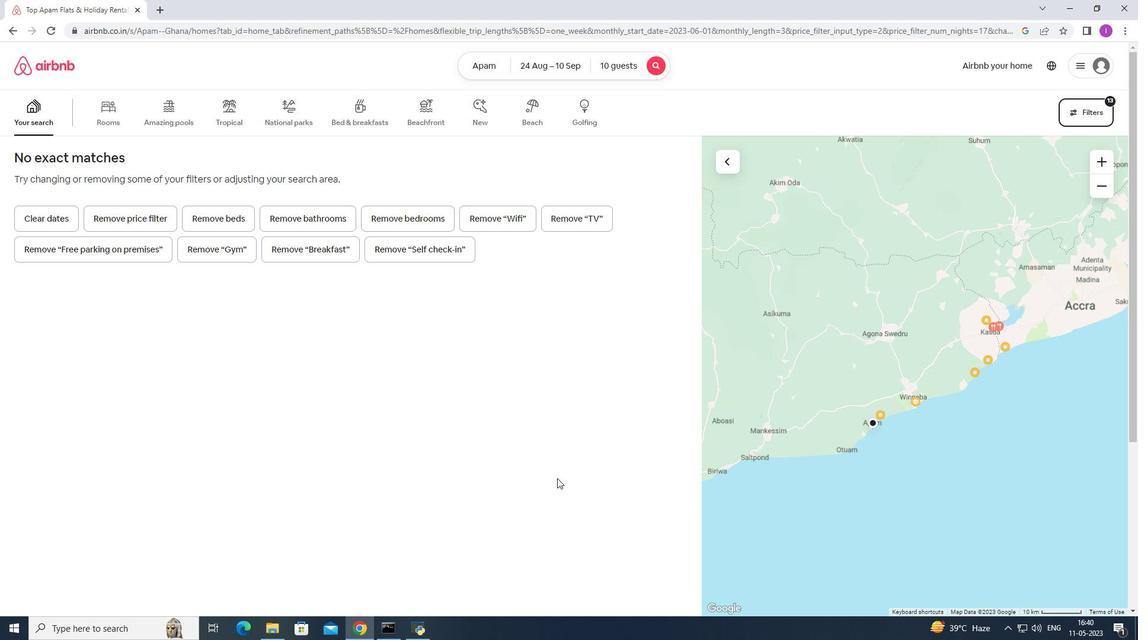 
